Task: Buy 1 Tongue Cleaners from Oral Care section under best seller category for shipping address: Kira Turner, 1128 Sharon Lane, South Bend, Indiana 46625, Cell Number 5742125169. Pay from credit card ending with 7965, CVV 549
Action: Mouse moved to (266, 47)
Screenshot: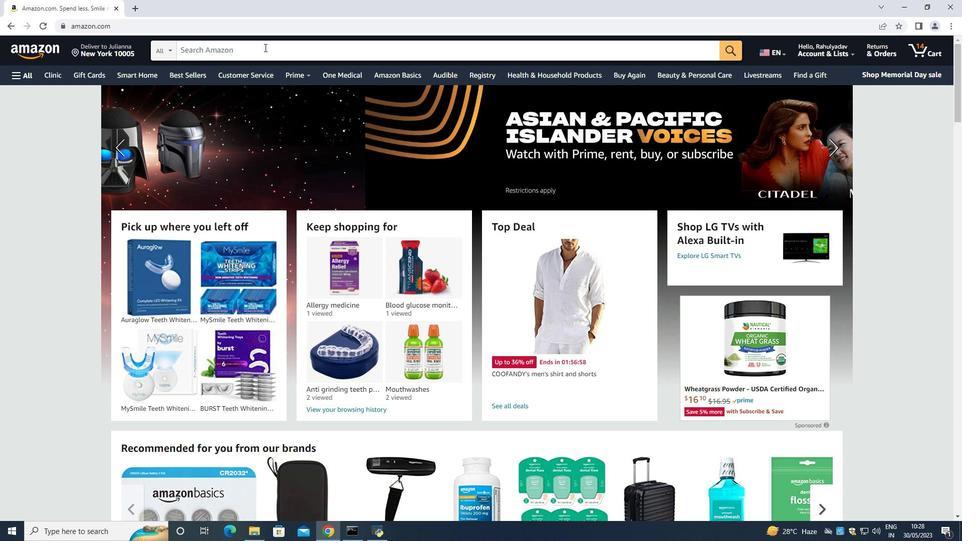 
Action: Mouse pressed left at (266, 47)
Screenshot: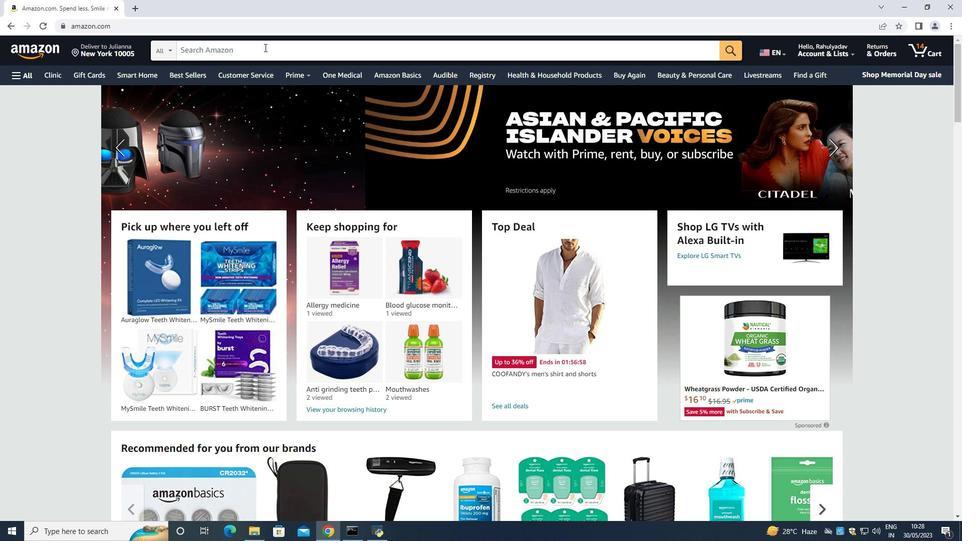 
Action: Mouse moved to (266, 47)
Screenshot: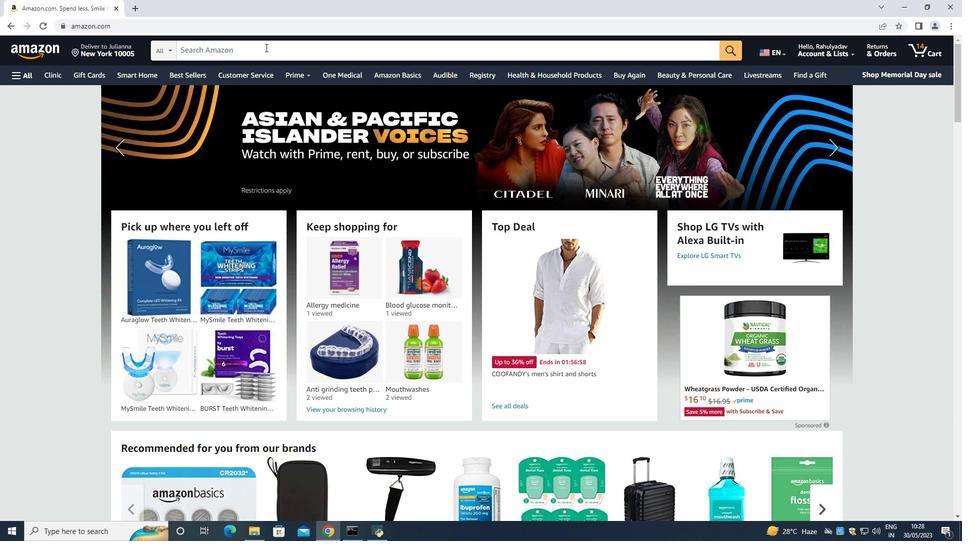 
Action: Key pressed <Key.shift>Tongue<Key.space>cleaner<Key.enter>
Screenshot: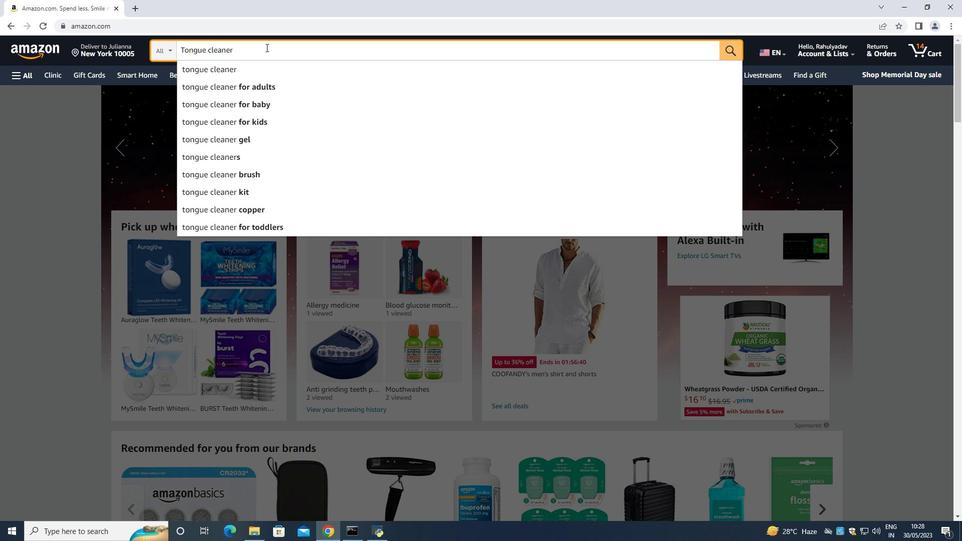 
Action: Mouse moved to (30, 339)
Screenshot: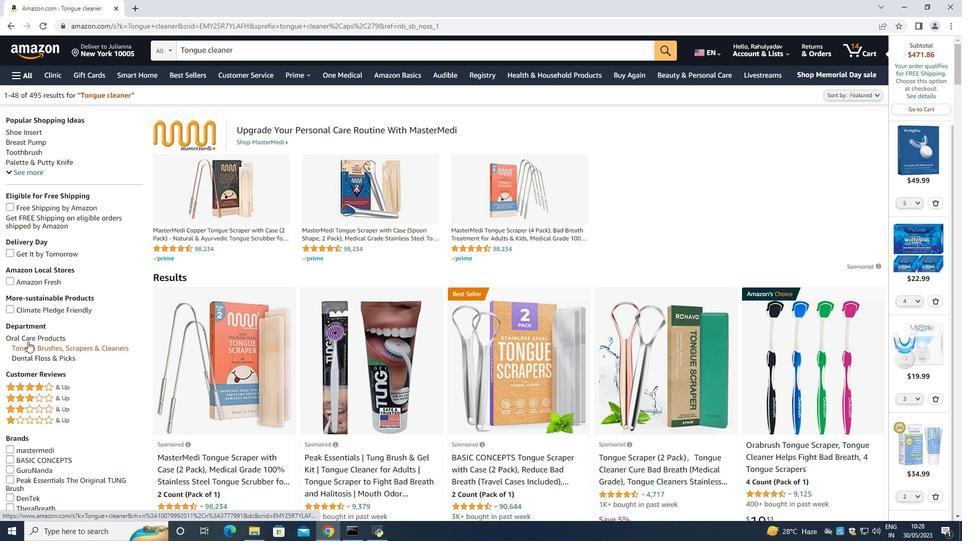 
Action: Mouse pressed left at (30, 339)
Screenshot: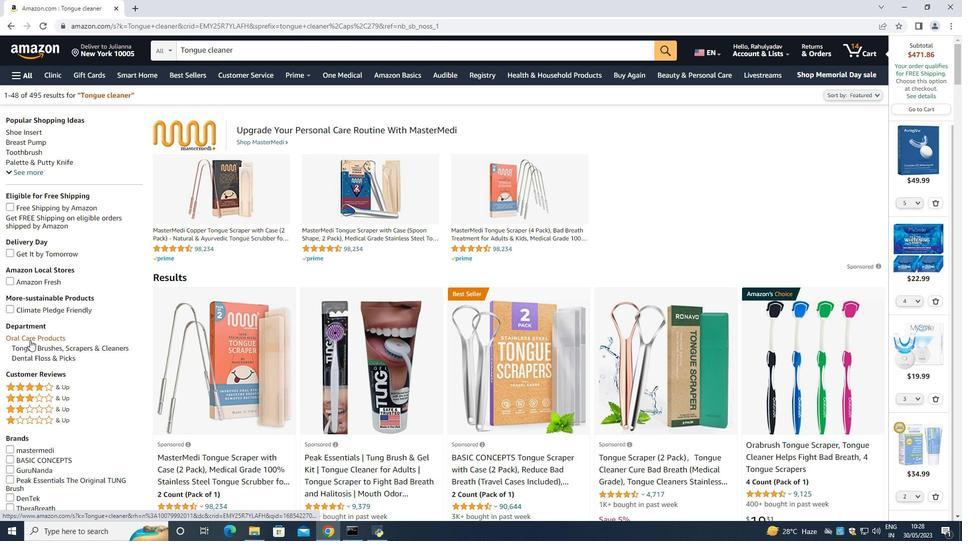 
Action: Mouse moved to (355, 366)
Screenshot: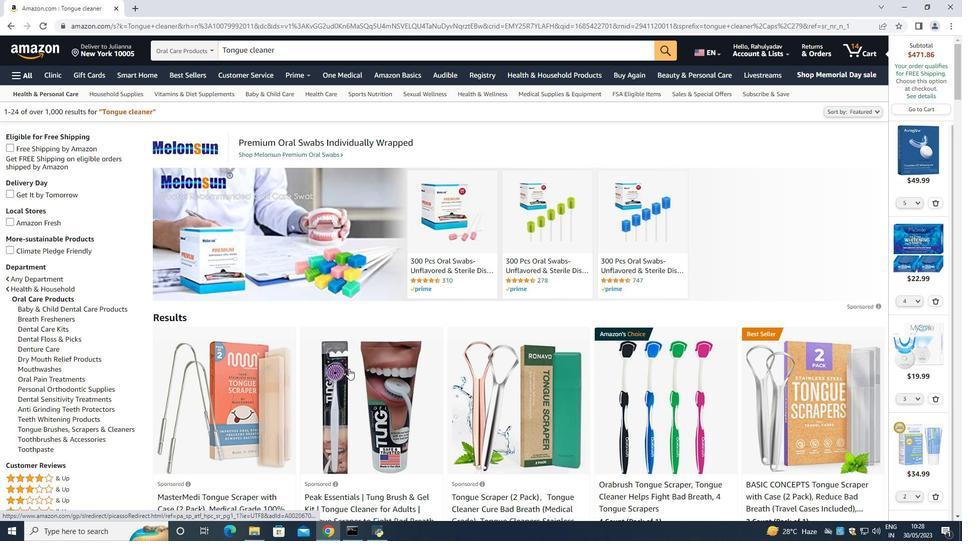 
Action: Mouse scrolled (355, 365) with delta (0, 0)
Screenshot: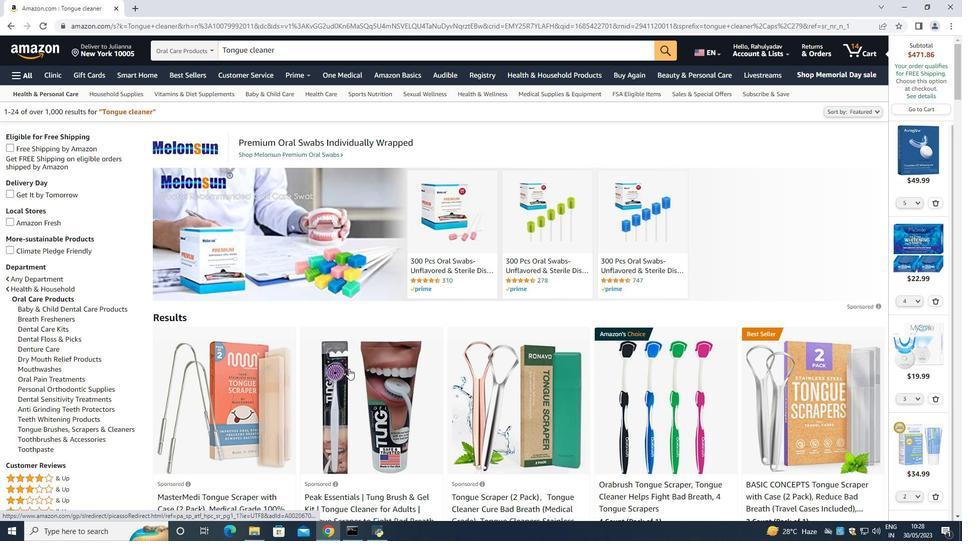 
Action: Mouse moved to (359, 365)
Screenshot: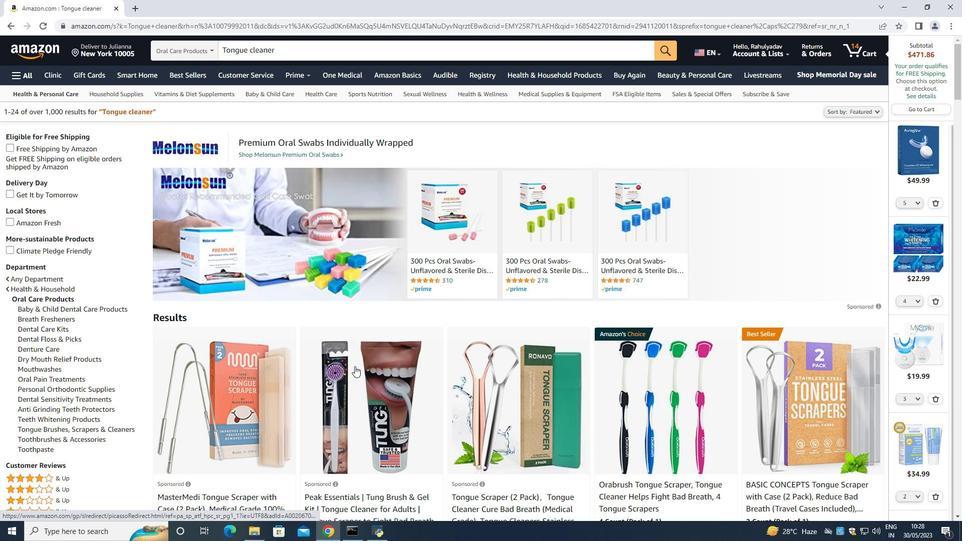 
Action: Mouse scrolled (359, 364) with delta (0, 0)
Screenshot: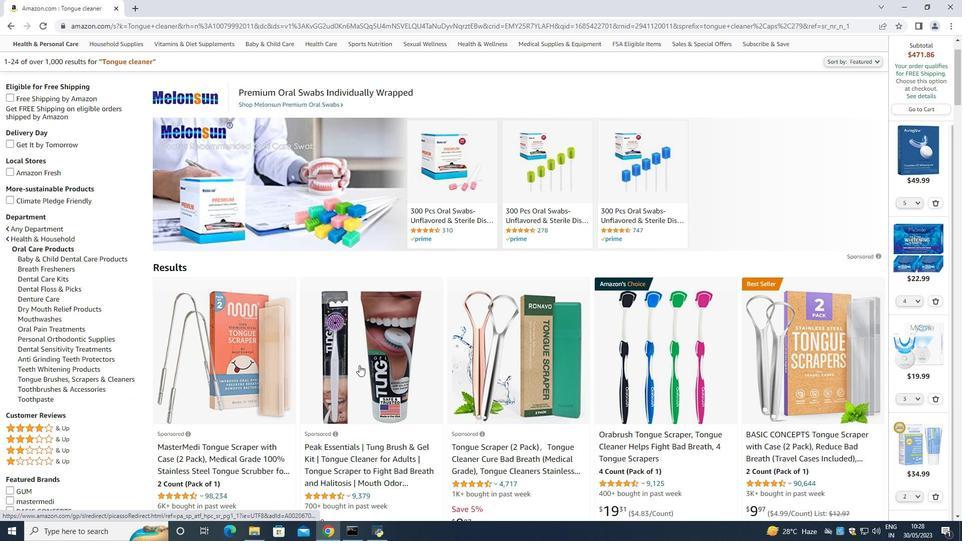 
Action: Mouse moved to (354, 393)
Screenshot: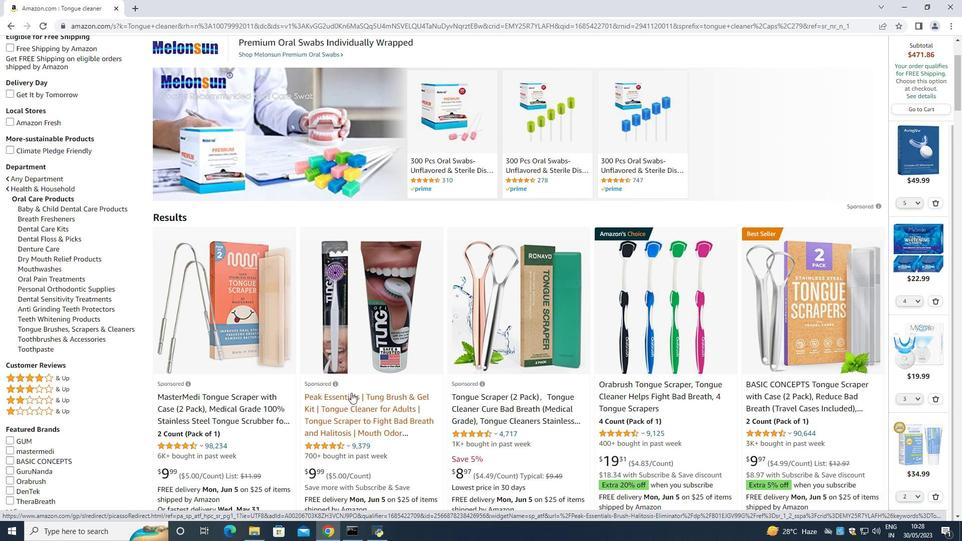 
Action: Mouse scrolled (354, 392) with delta (0, 0)
Screenshot: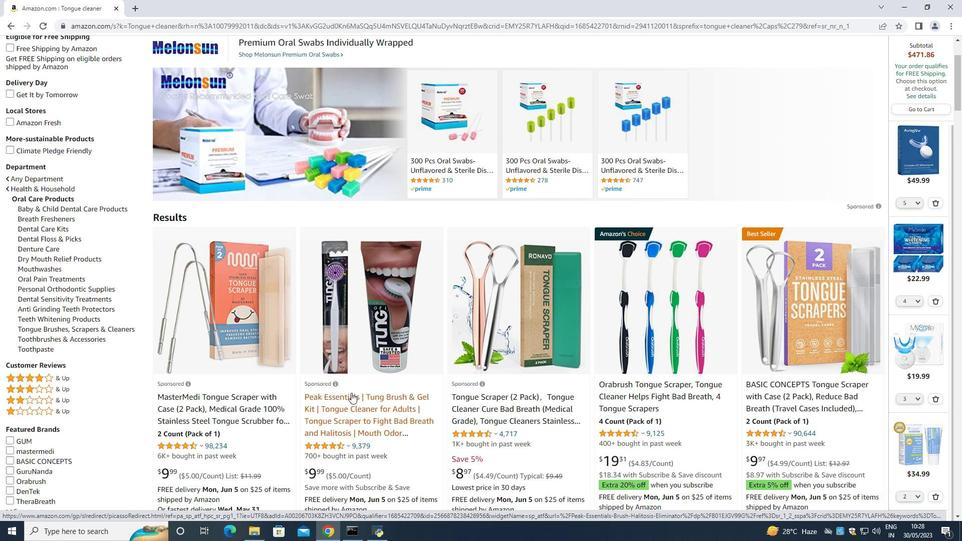 
Action: Mouse moved to (826, 359)
Screenshot: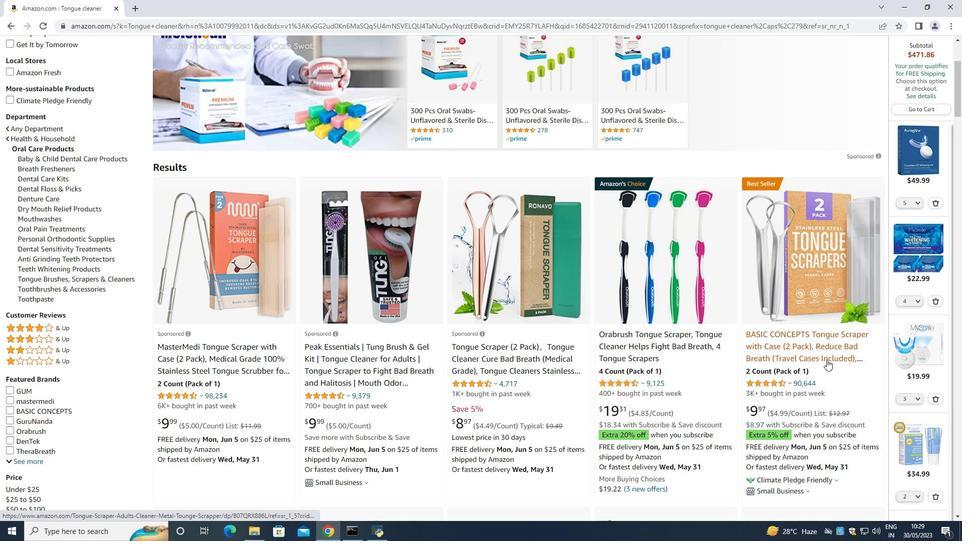 
Action: Mouse scrolled (826, 359) with delta (0, 0)
Screenshot: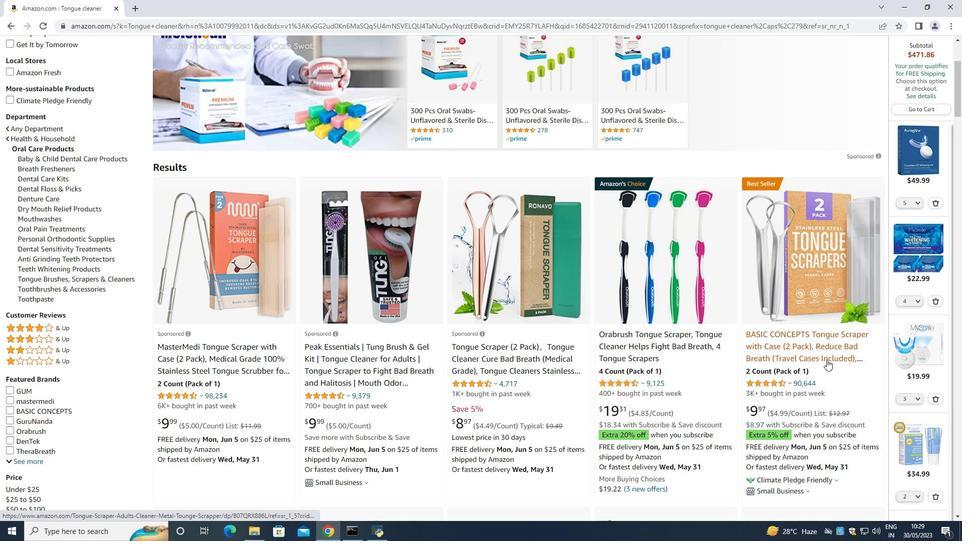 
Action: Mouse moved to (417, 357)
Screenshot: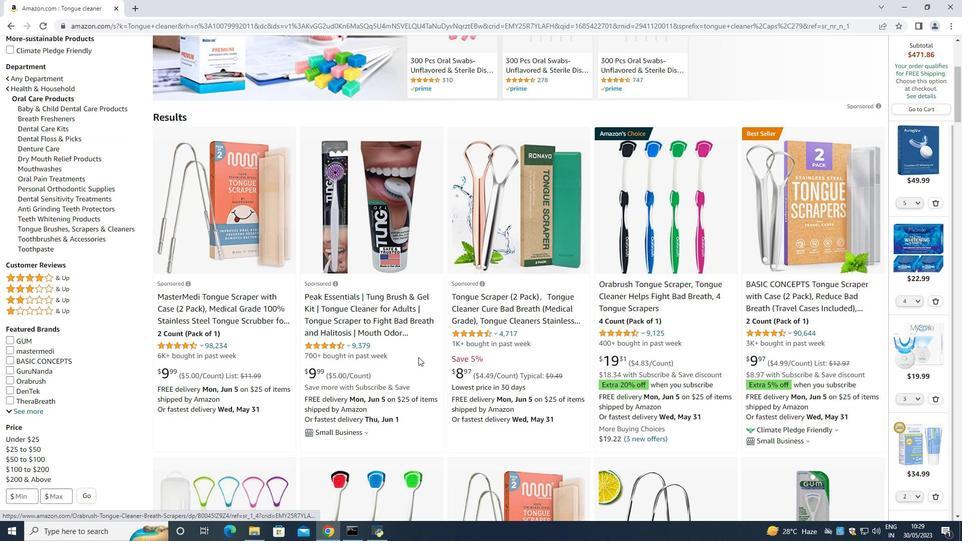 
Action: Mouse scrolled (417, 356) with delta (0, 0)
Screenshot: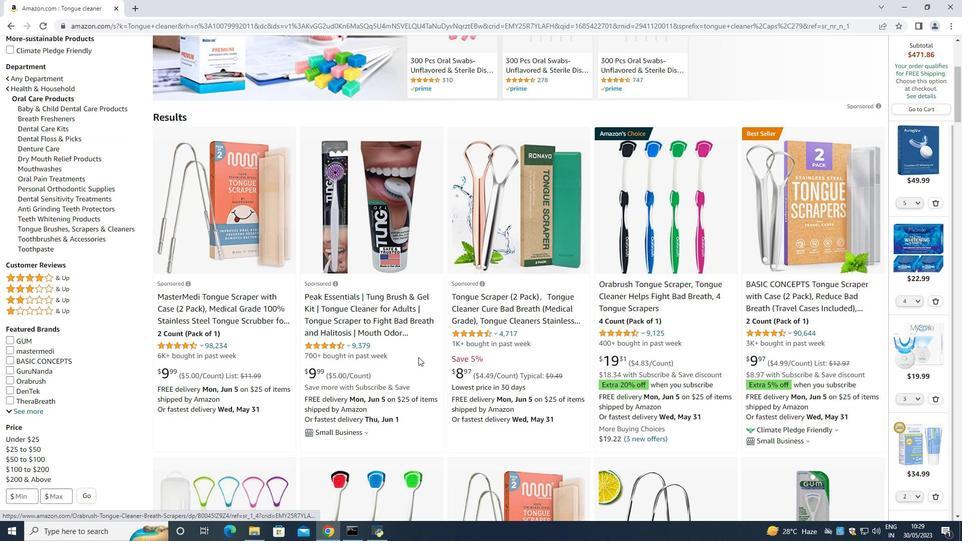 
Action: Mouse moved to (413, 359)
Screenshot: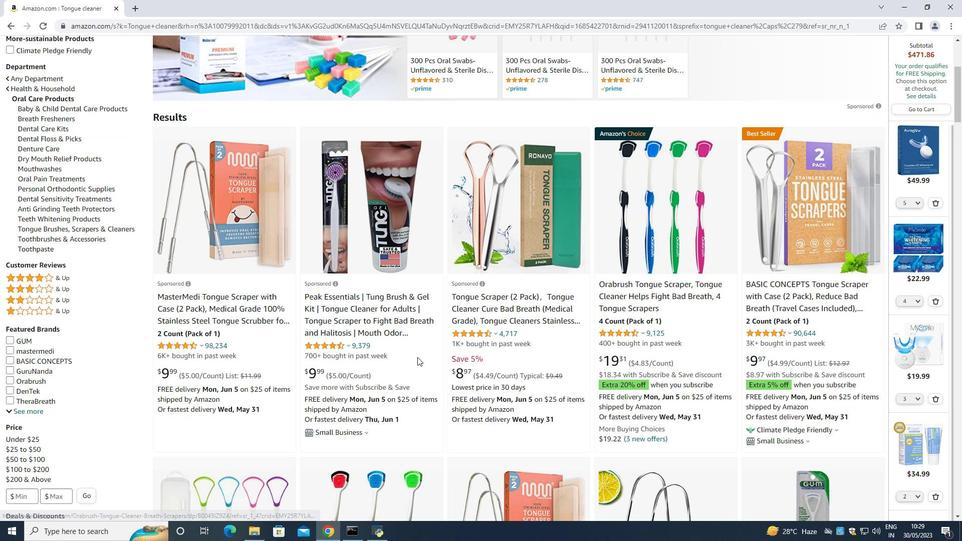 
Action: Mouse scrolled (413, 358) with delta (0, 0)
Screenshot: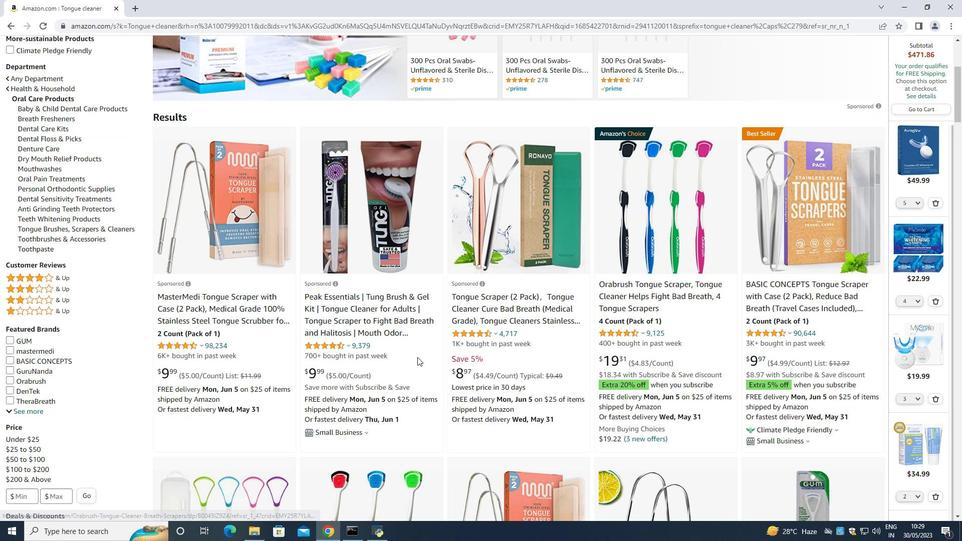 
Action: Mouse moved to (163, 437)
Screenshot: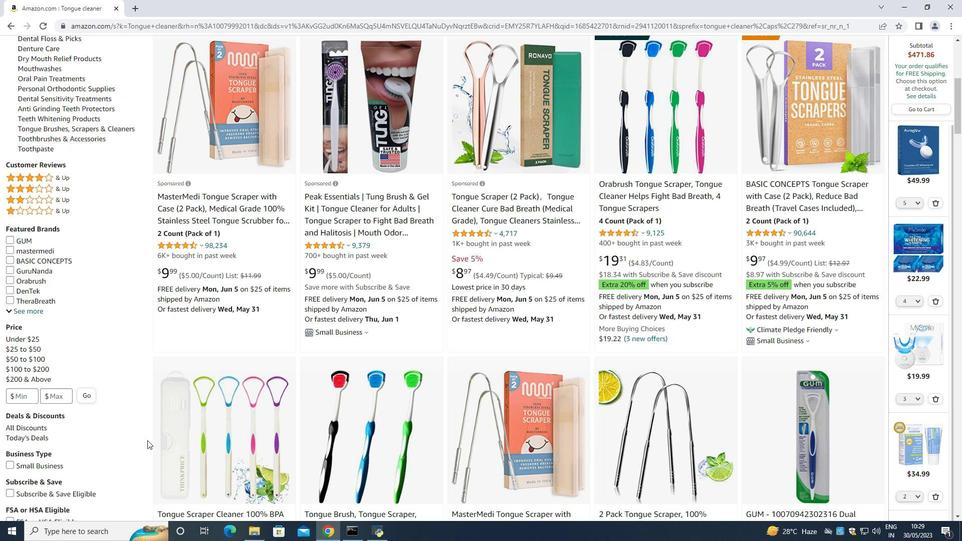 
Action: Mouse scrolled (163, 436) with delta (0, 0)
Screenshot: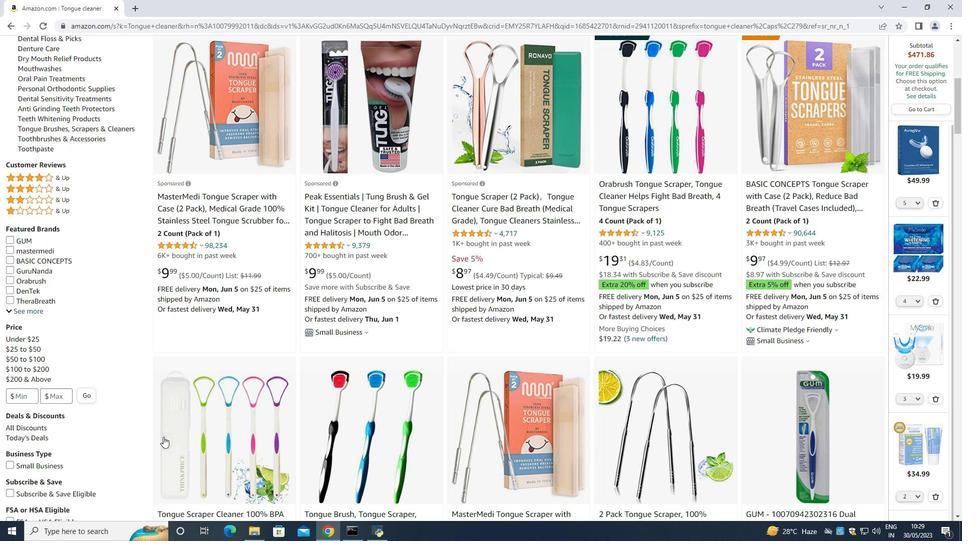 
Action: Mouse scrolled (163, 436) with delta (0, 0)
Screenshot: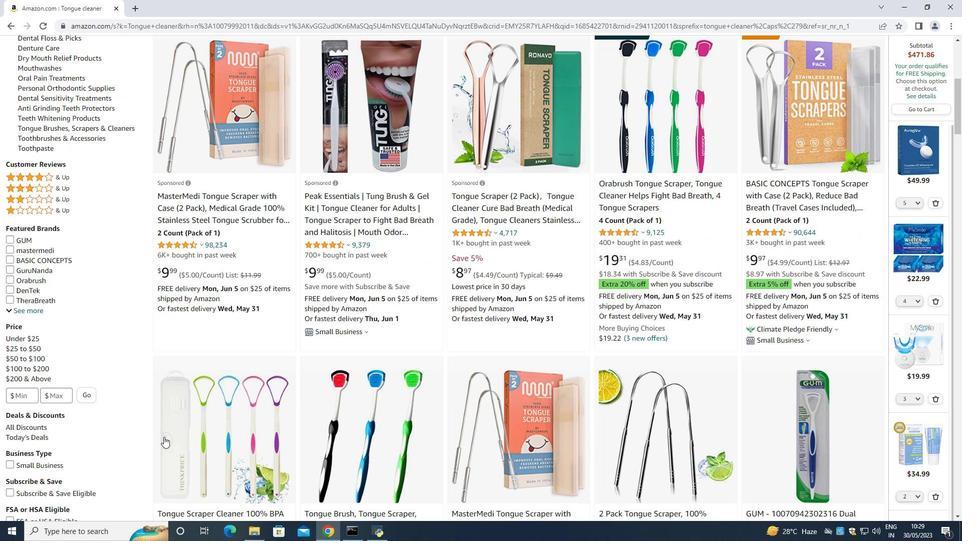 
Action: Mouse moved to (510, 427)
Screenshot: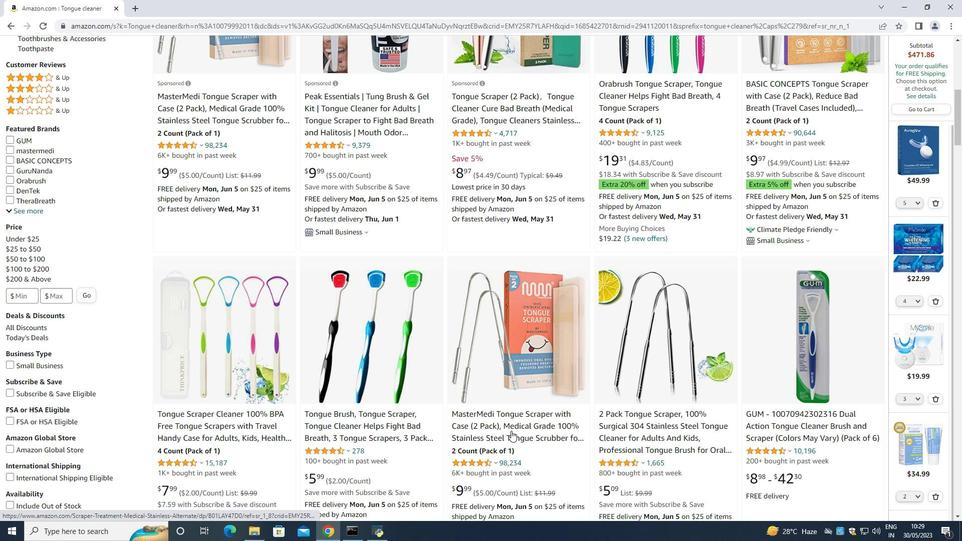 
Action: Key pressed <Key.right><Key.down>
Screenshot: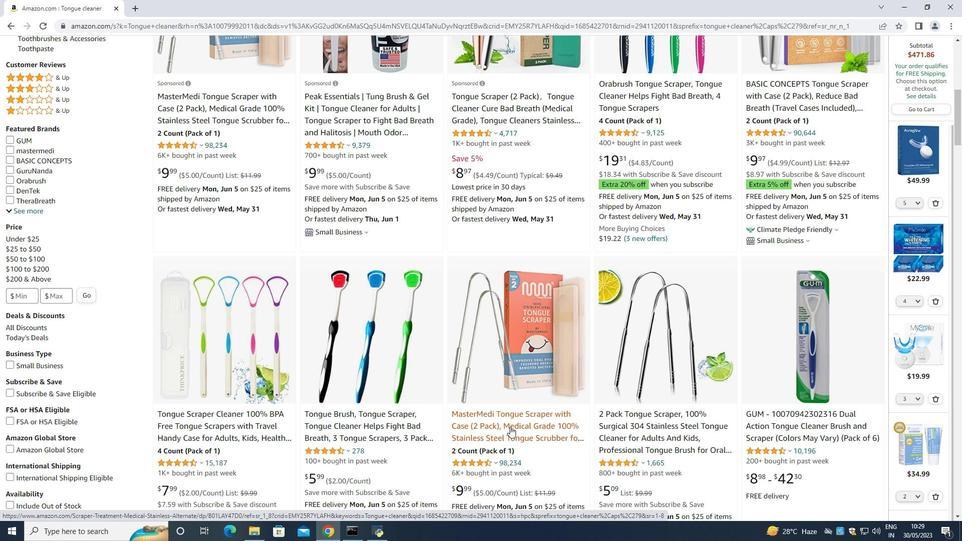 
Action: Mouse moved to (269, 464)
Screenshot: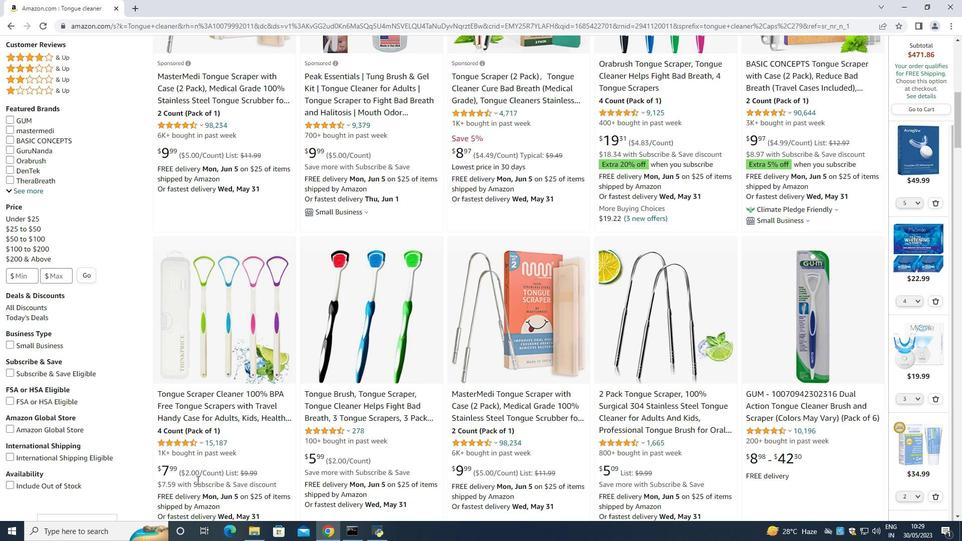 
Action: Mouse scrolled (269, 463) with delta (0, 0)
Screenshot: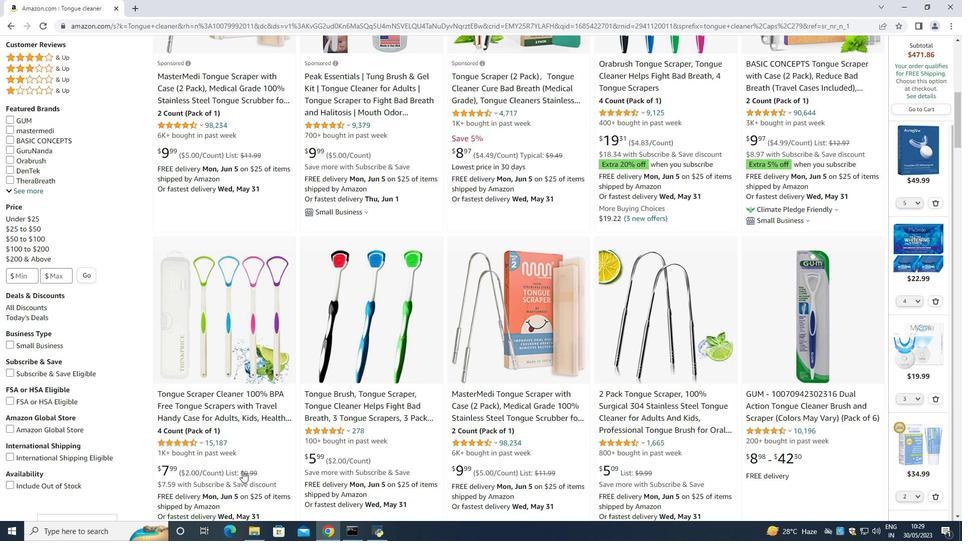 
Action: Mouse moved to (355, 404)
Screenshot: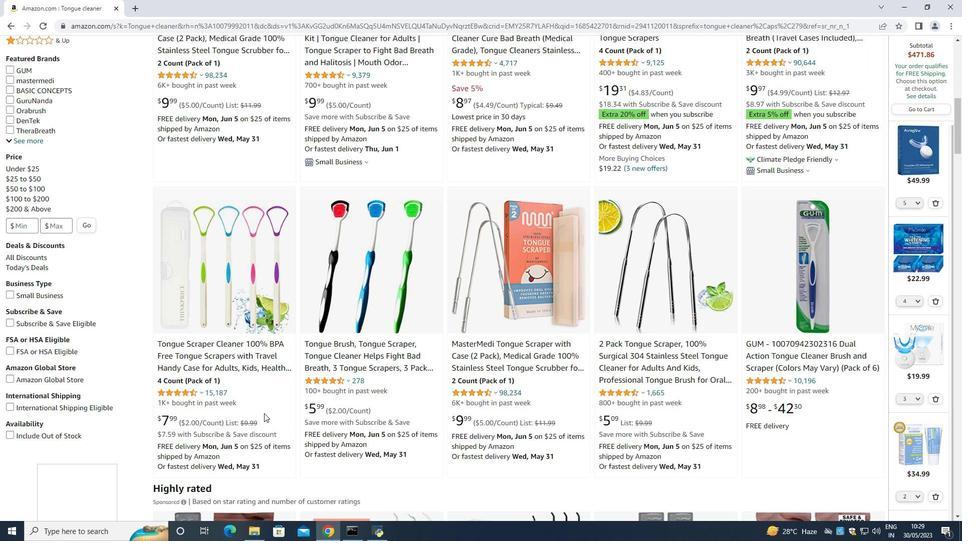 
Action: Mouse scrolled (355, 404) with delta (0, 0)
Screenshot: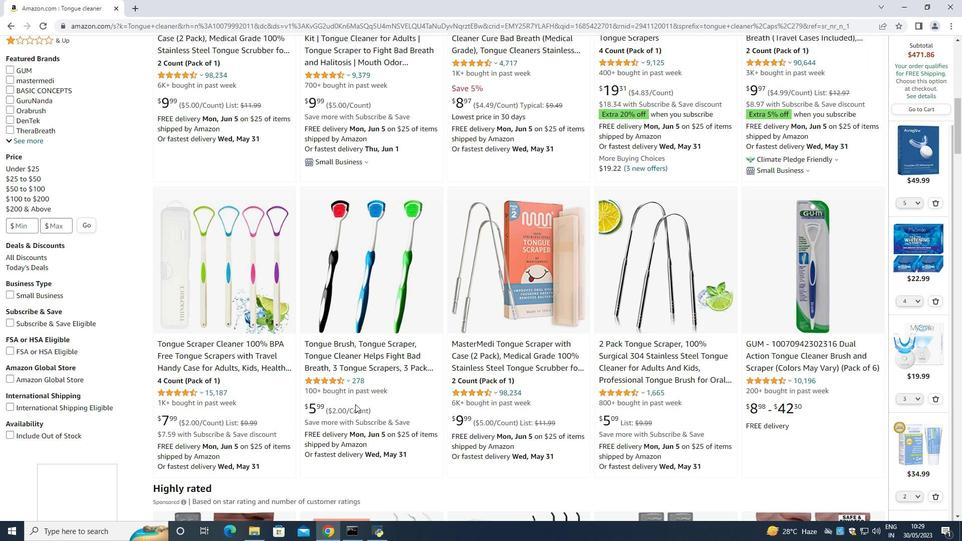 
Action: Mouse moved to (246, 425)
Screenshot: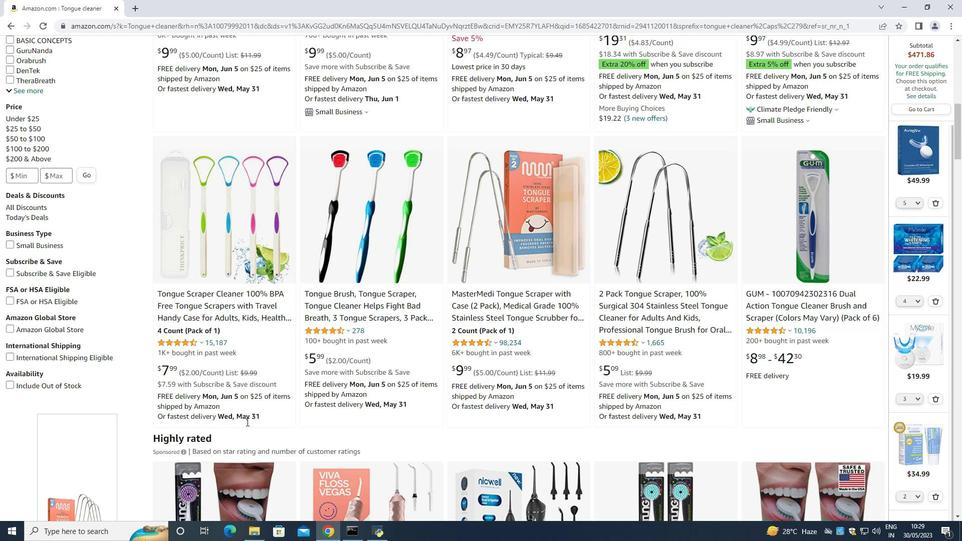 
Action: Mouse scrolled (246, 425) with delta (0, 0)
Screenshot: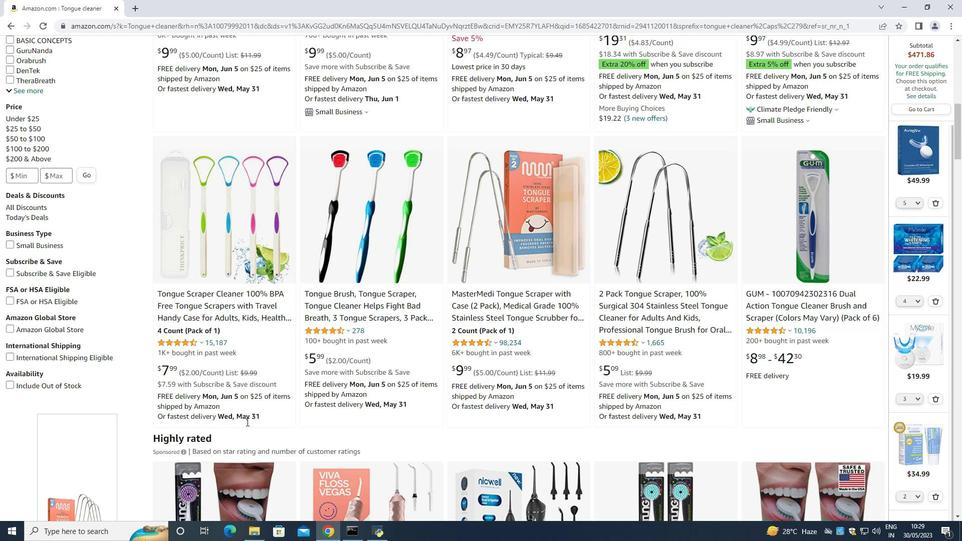 
Action: Mouse moved to (388, 415)
Screenshot: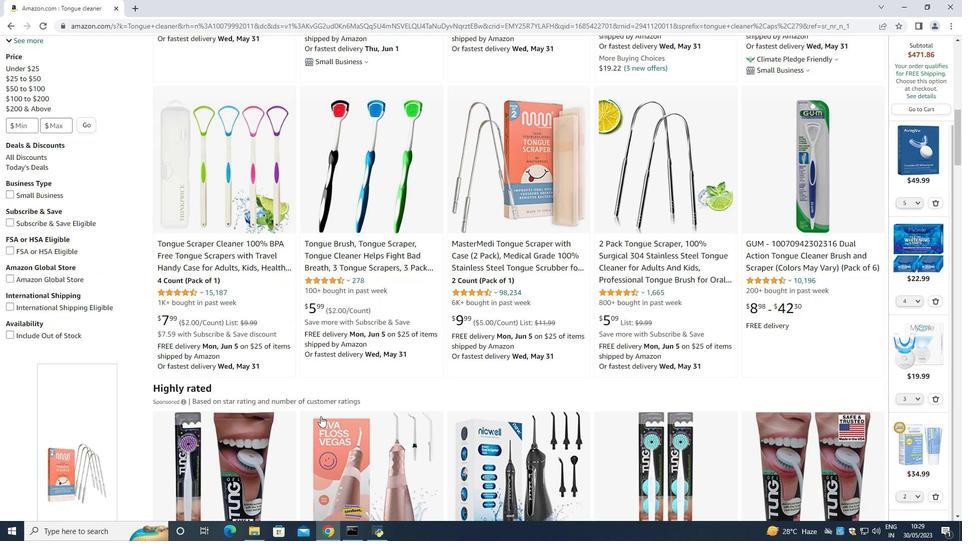 
Action: Mouse scrolled (388, 414) with delta (0, 0)
Screenshot: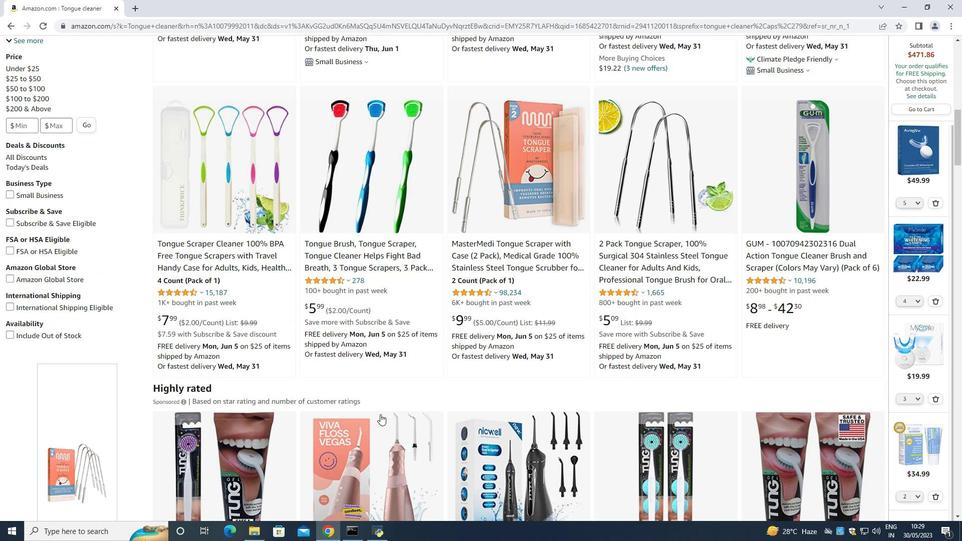 
Action: Mouse moved to (292, 444)
Screenshot: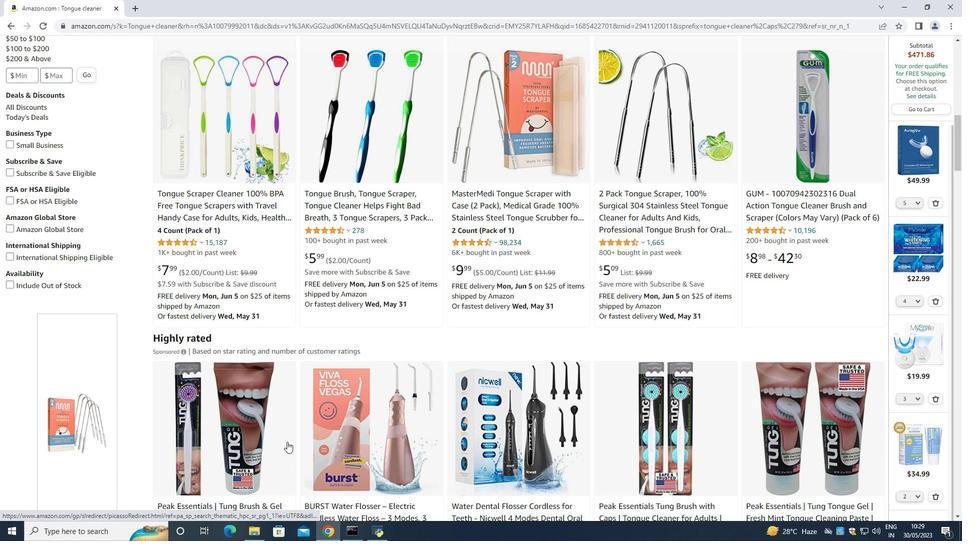 
Action: Mouse scrolled (292, 444) with delta (0, 0)
Screenshot: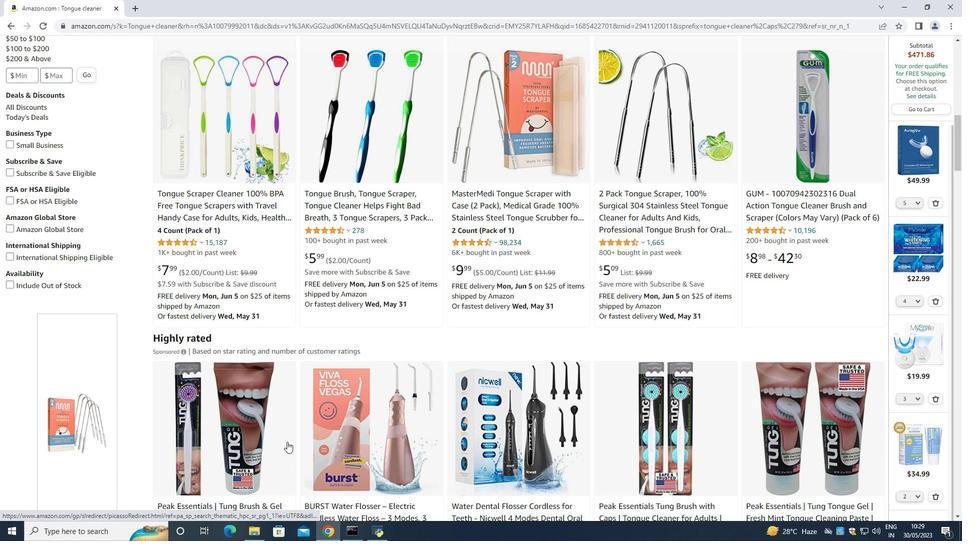
Action: Mouse moved to (647, 474)
Screenshot: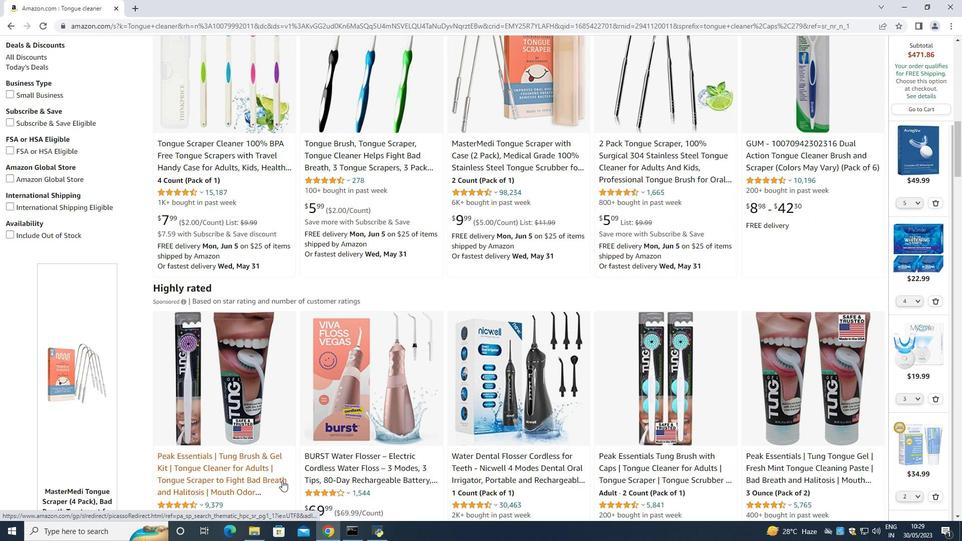 
Action: Mouse scrolled (647, 476) with delta (0, 0)
Screenshot: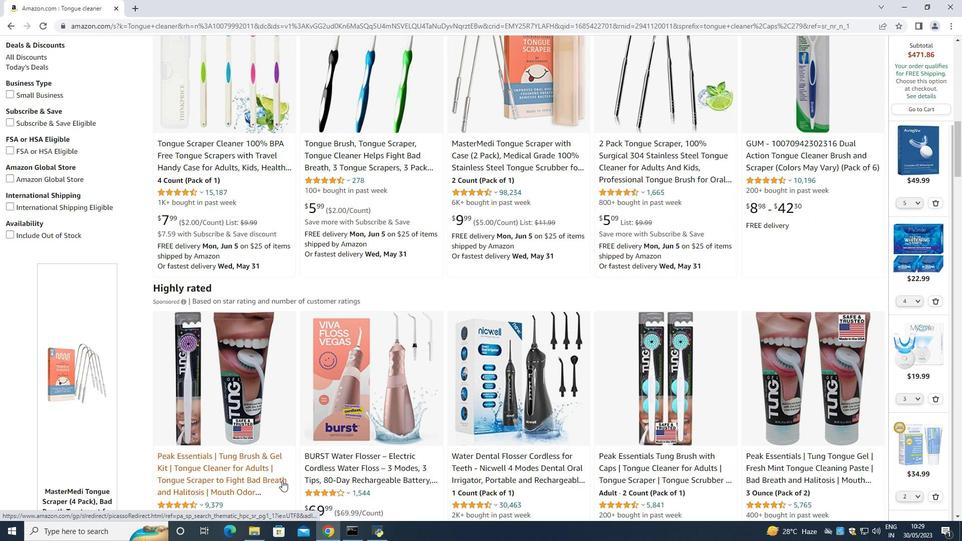 
Action: Mouse moved to (647, 474)
Screenshot: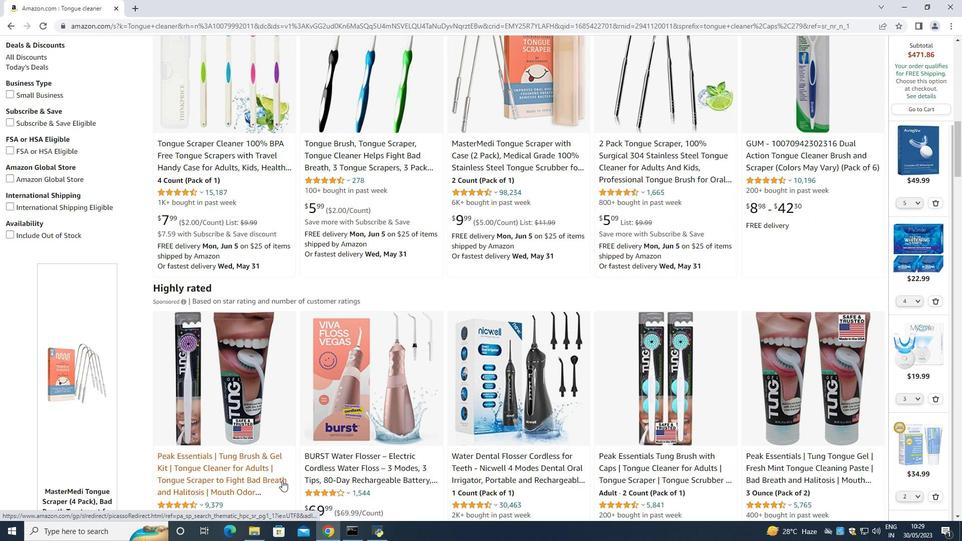 
Action: Mouse scrolled (647, 475) with delta (0, 0)
Screenshot: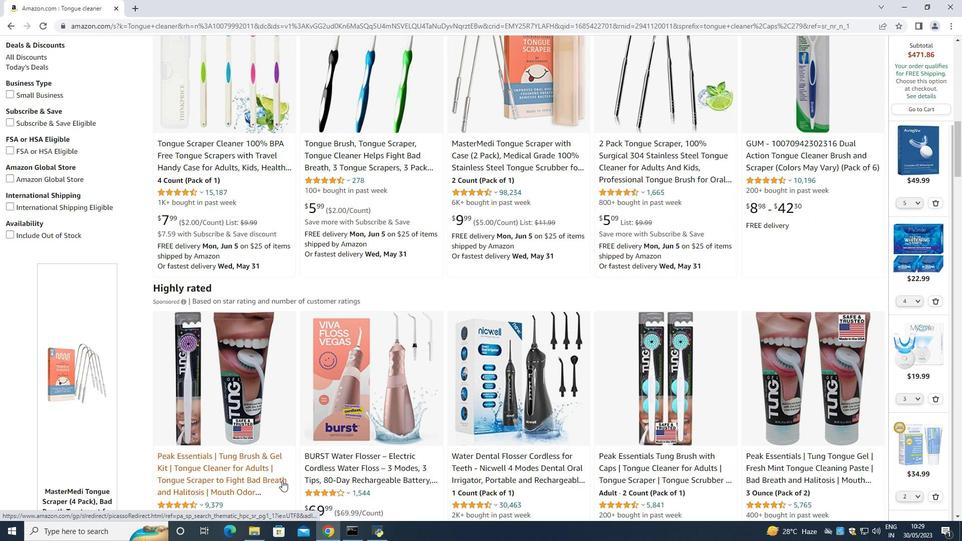 
Action: Mouse moved to (646, 473)
Screenshot: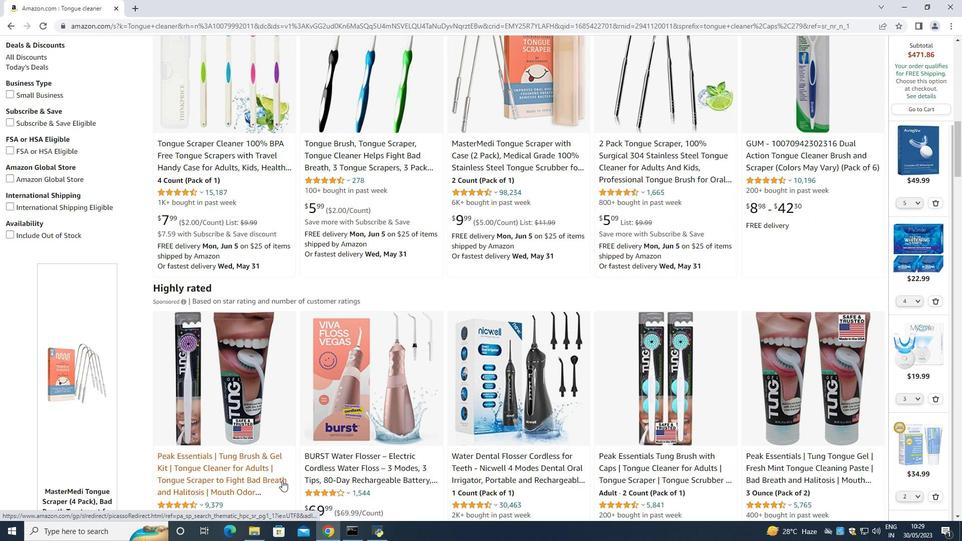
Action: Mouse scrolled (647, 475) with delta (0, 0)
Screenshot: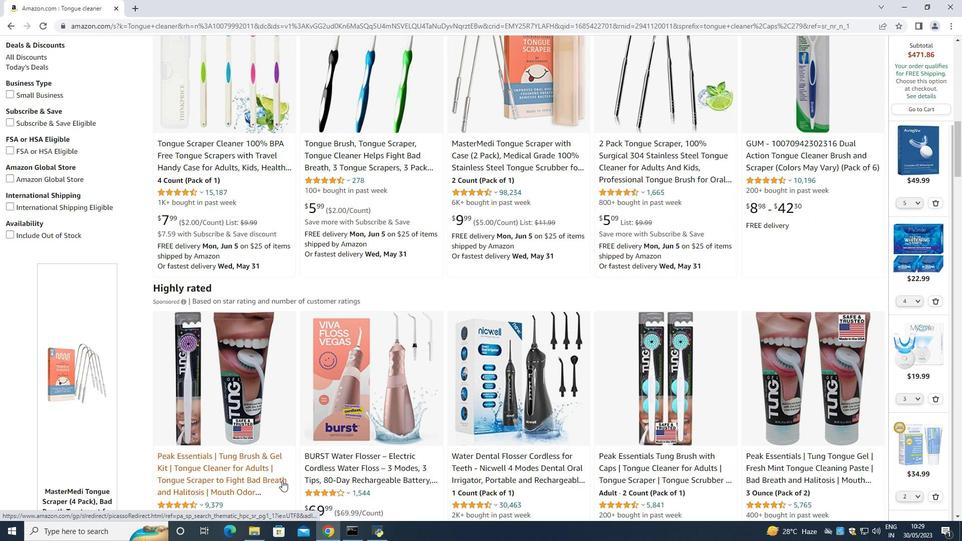 
Action: Mouse scrolled (646, 474) with delta (0, 0)
Screenshot: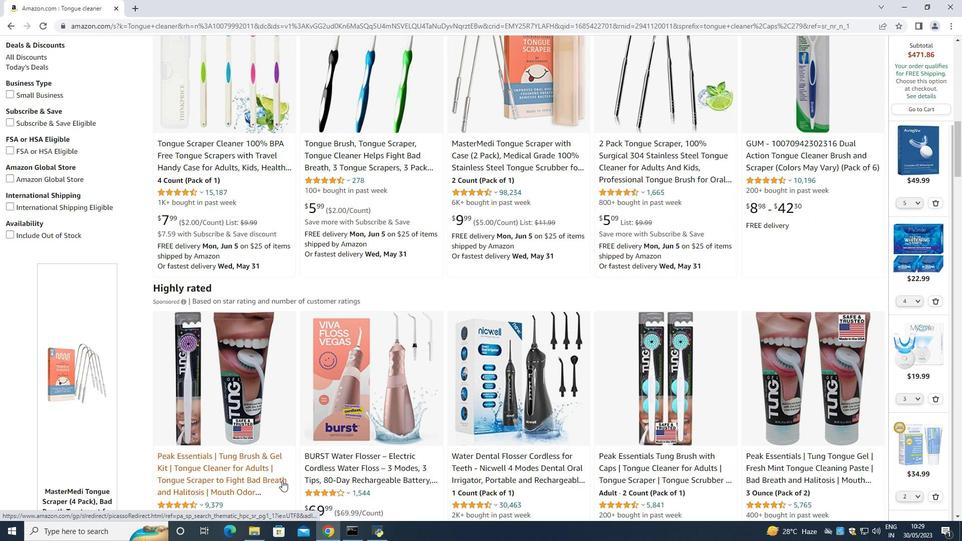
Action: Mouse moved to (647, 462)
Screenshot: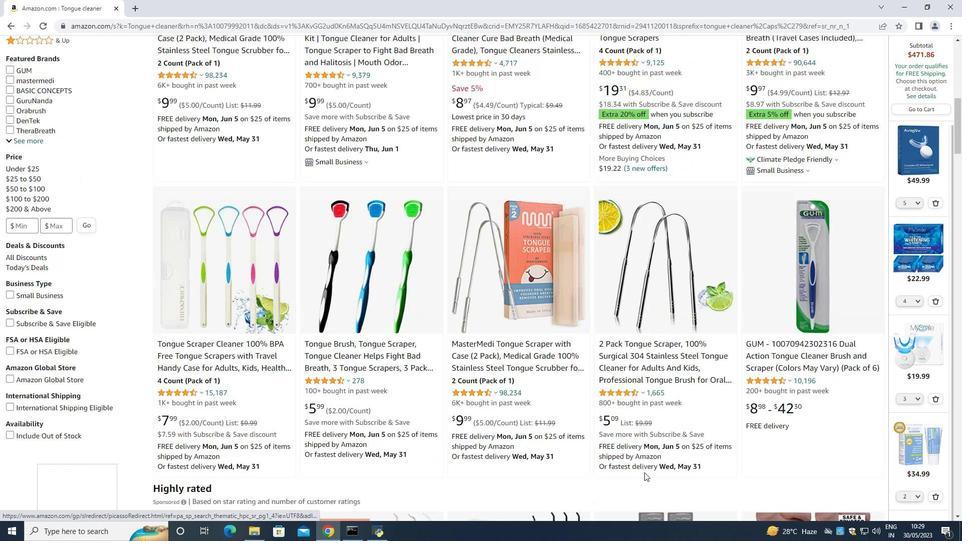 
Action: Mouse scrolled (646, 467) with delta (0, 0)
Screenshot: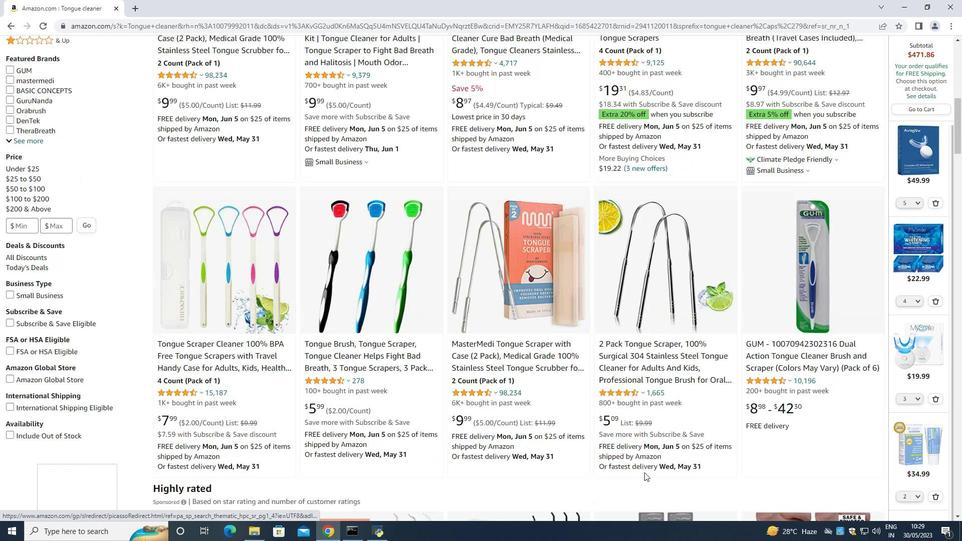 
Action: Mouse moved to (648, 461)
Screenshot: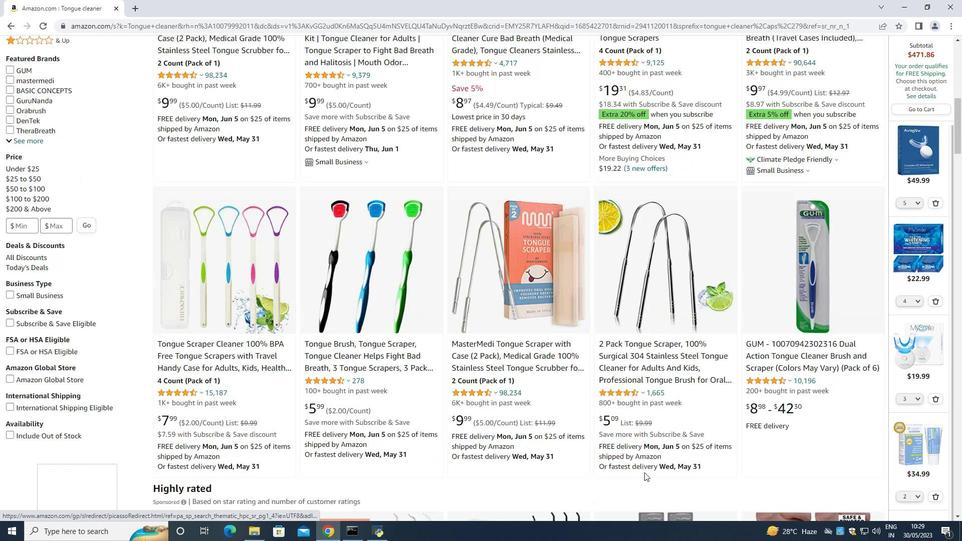 
Action: Mouse scrolled (648, 462) with delta (0, 0)
Screenshot: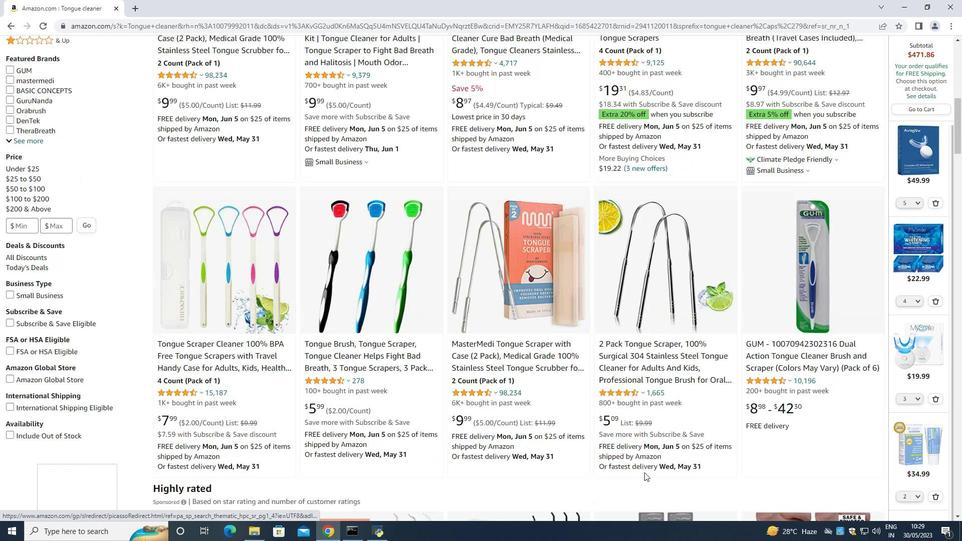 
Action: Mouse scrolled (648, 462) with delta (0, 0)
Screenshot: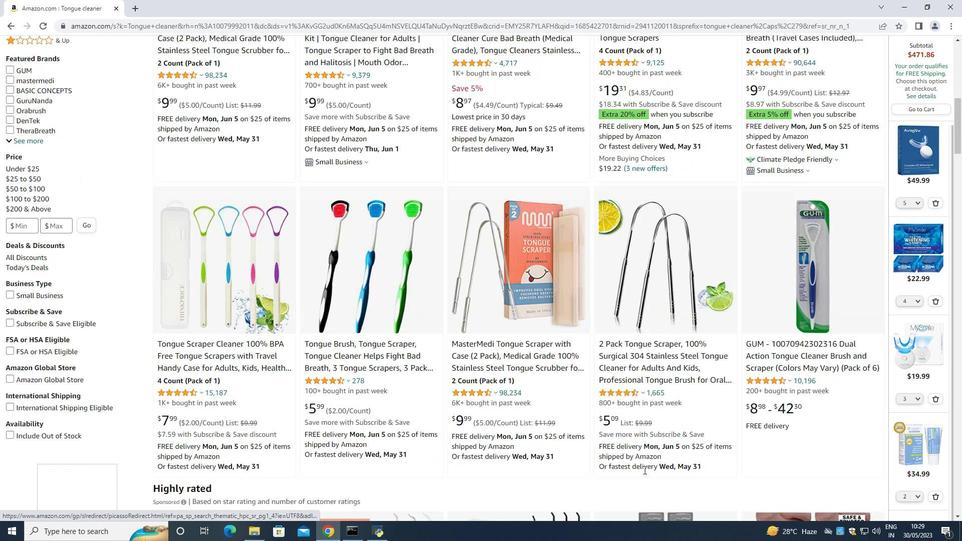 
Action: Mouse scrolled (648, 462) with delta (0, 0)
Screenshot: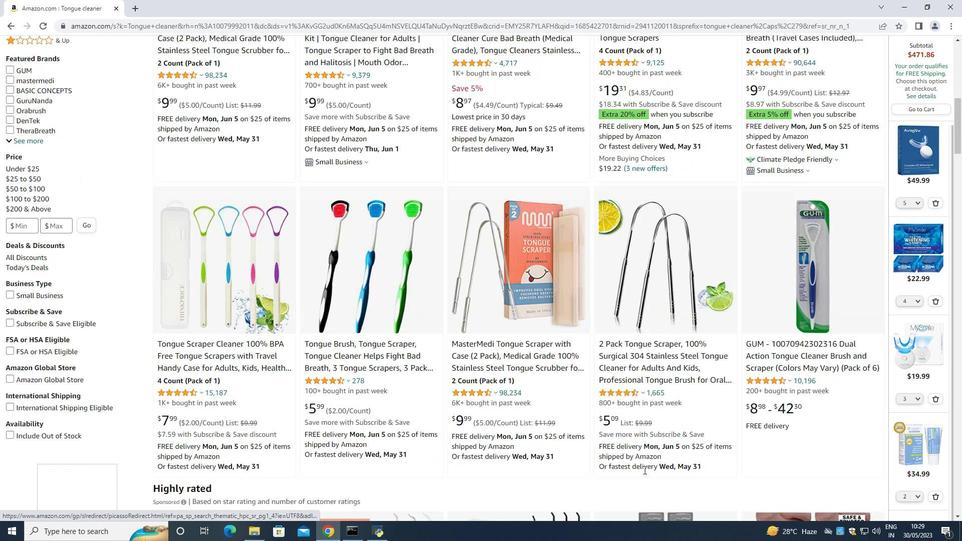 
Action: Mouse scrolled (648, 462) with delta (0, 0)
Screenshot: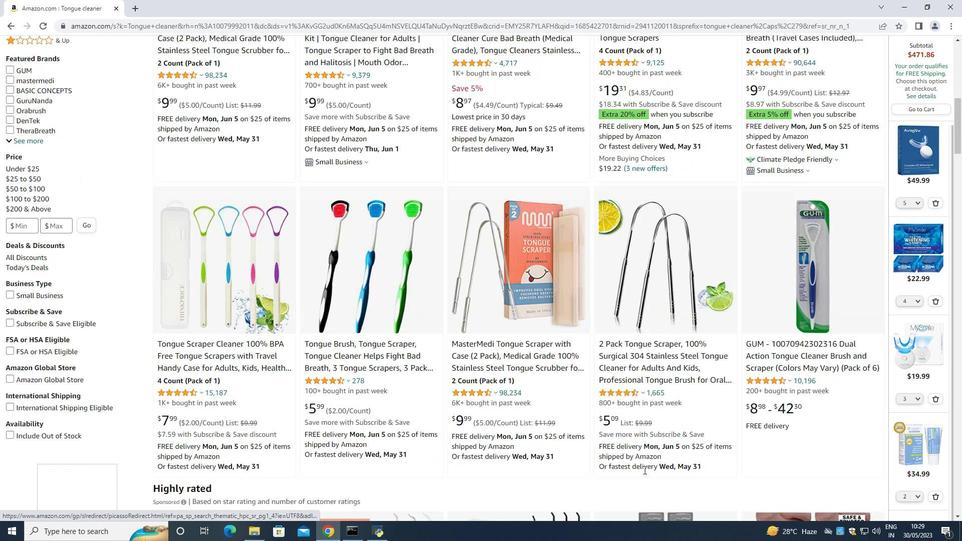 
Action: Mouse scrolled (648, 462) with delta (0, 0)
Screenshot: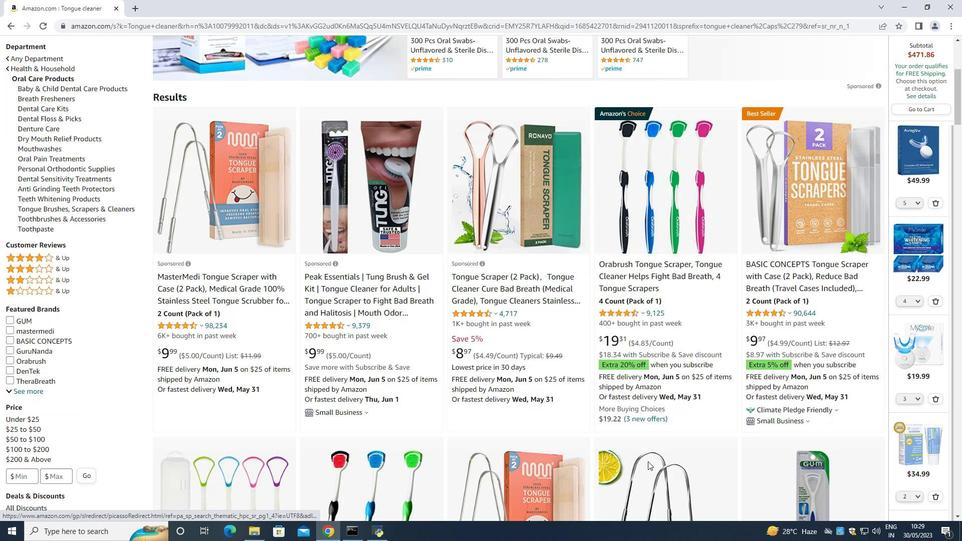 
Action: Mouse scrolled (648, 462) with delta (0, 0)
Screenshot: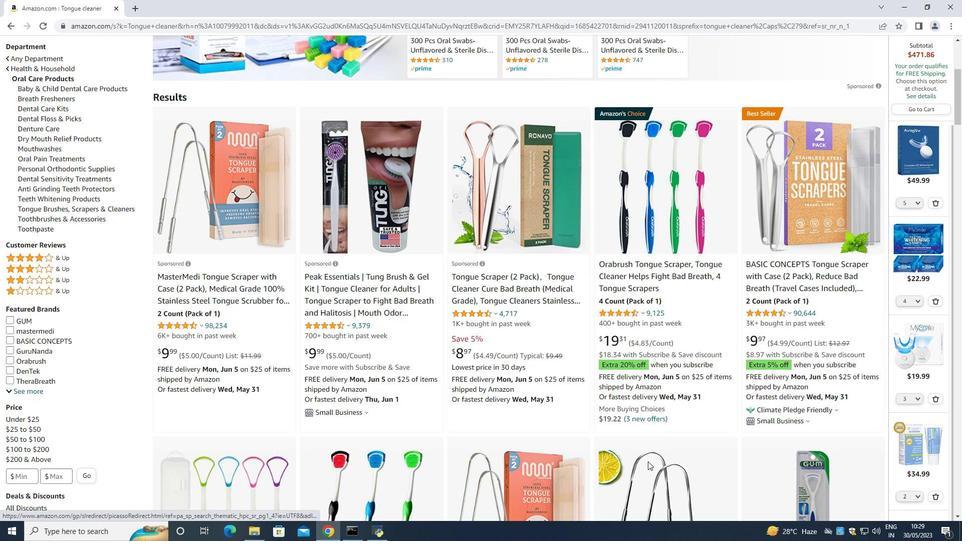 
Action: Mouse scrolled (648, 462) with delta (0, 0)
Screenshot: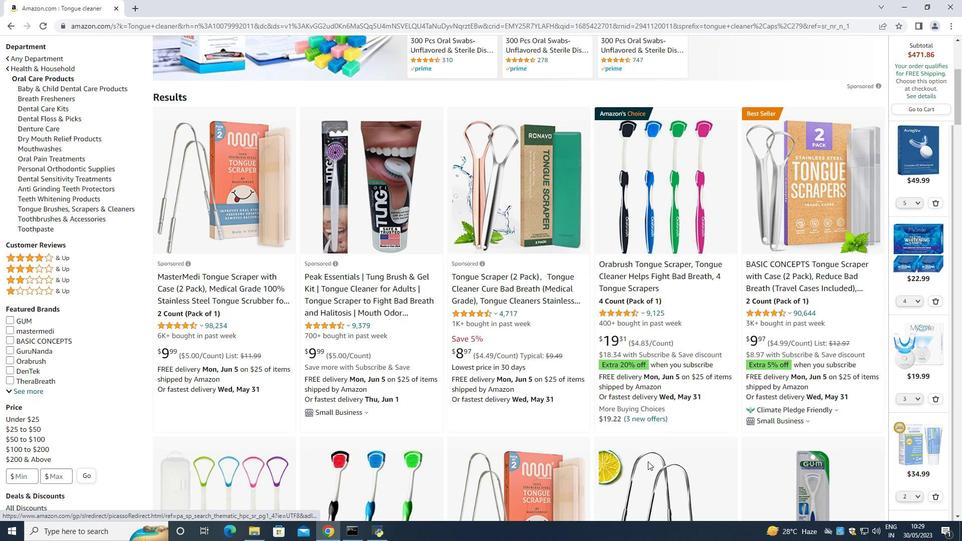 
Action: Mouse scrolled (648, 462) with delta (0, 0)
Screenshot: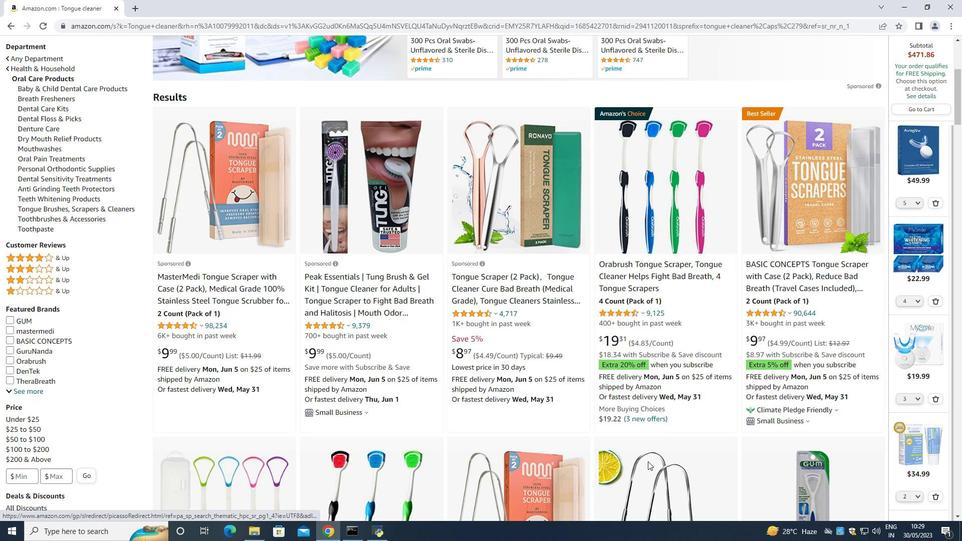
Action: Mouse scrolled (648, 462) with delta (0, 0)
Screenshot: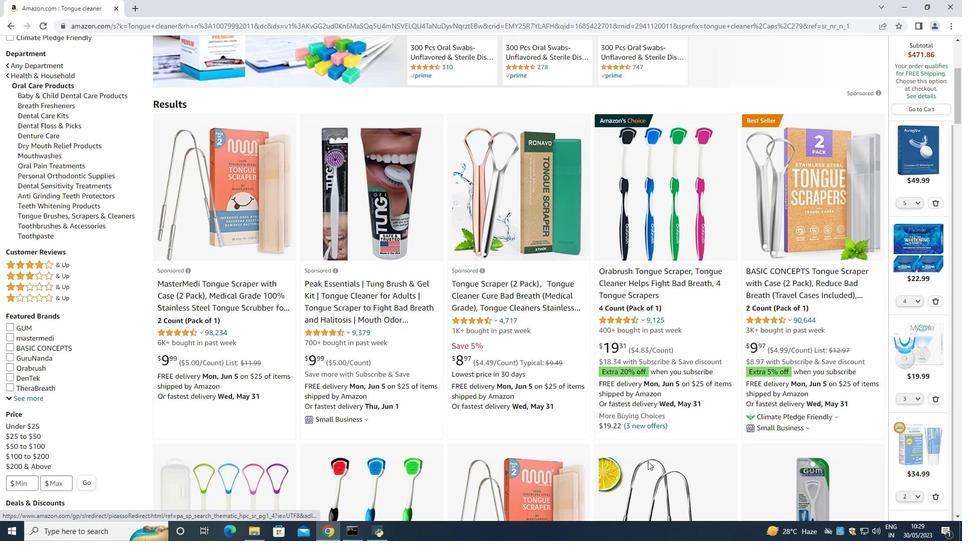 
Action: Mouse scrolled (648, 462) with delta (0, 0)
Screenshot: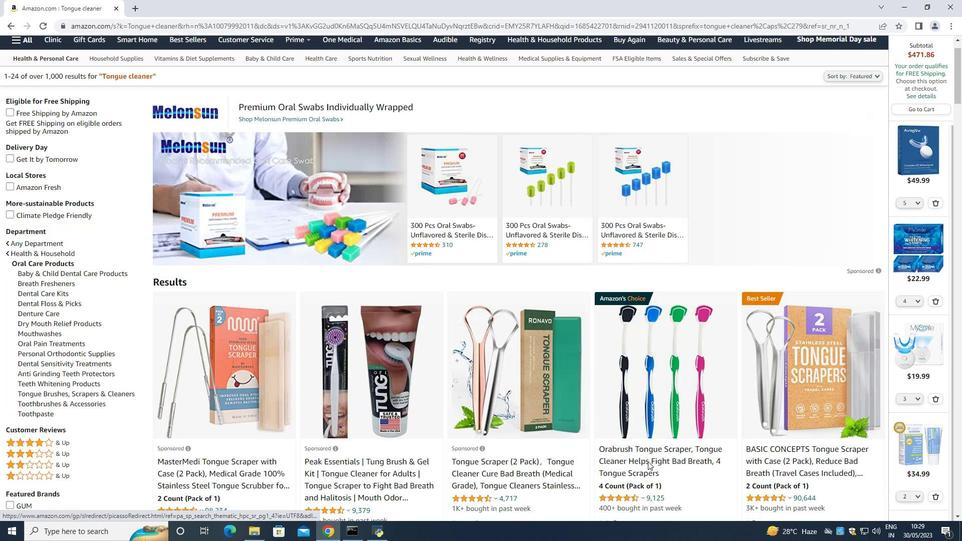 
Action: Mouse scrolled (648, 462) with delta (0, 0)
Screenshot: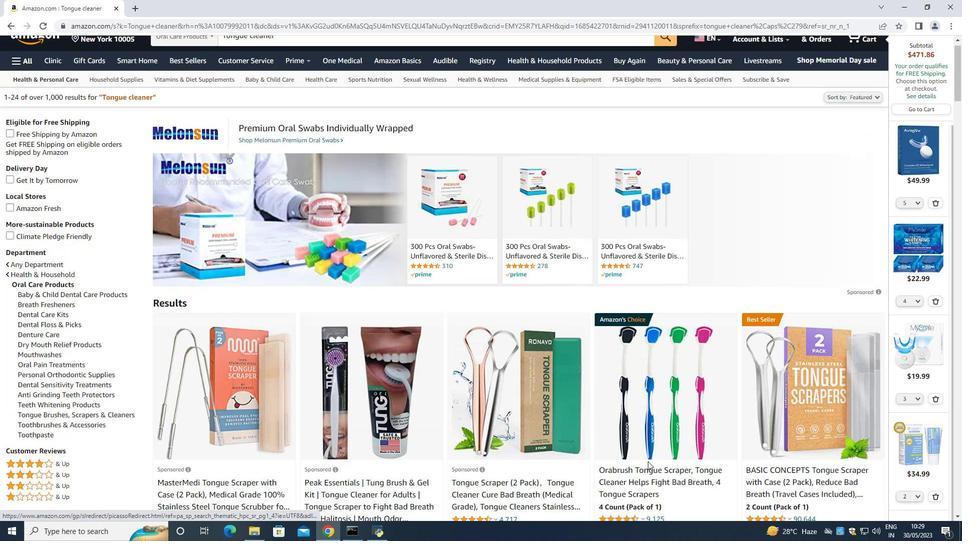 
Action: Mouse moved to (624, 467)
Screenshot: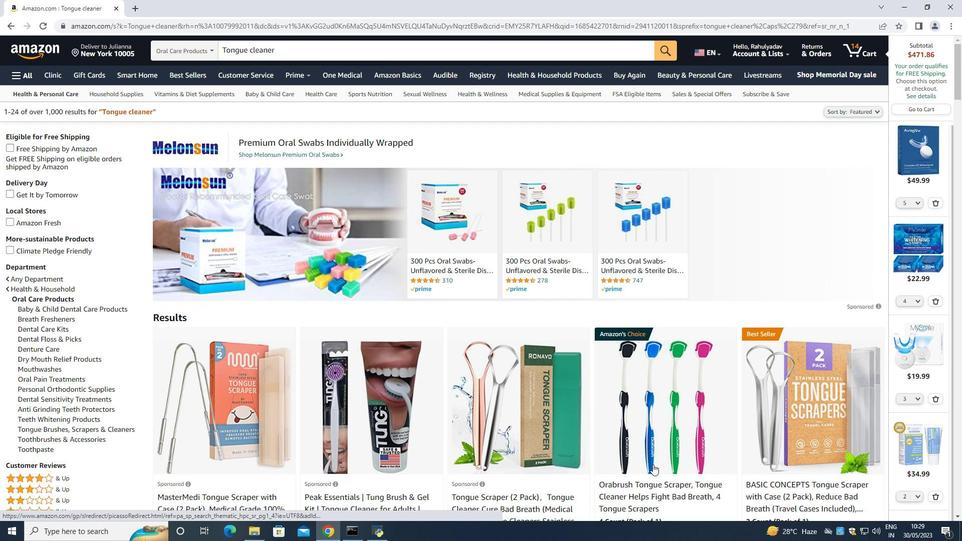
Action: Mouse scrolled (624, 467) with delta (0, 0)
Screenshot: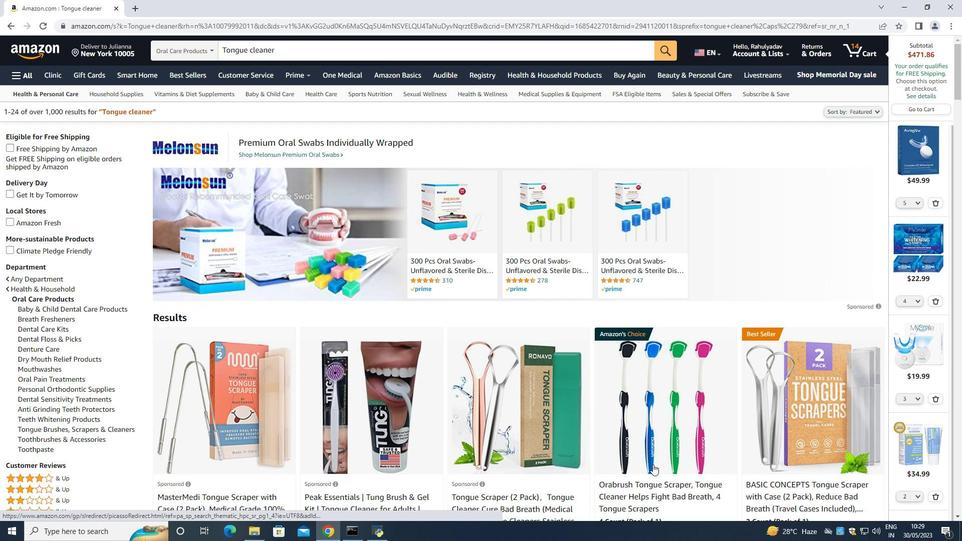 
Action: Mouse moved to (318, 464)
Screenshot: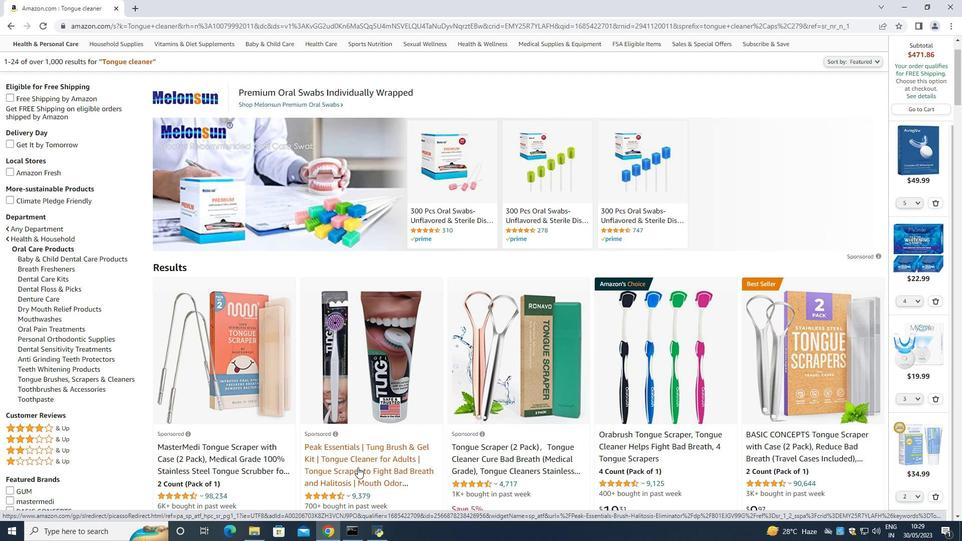
Action: Mouse scrolled (318, 464) with delta (0, 0)
Screenshot: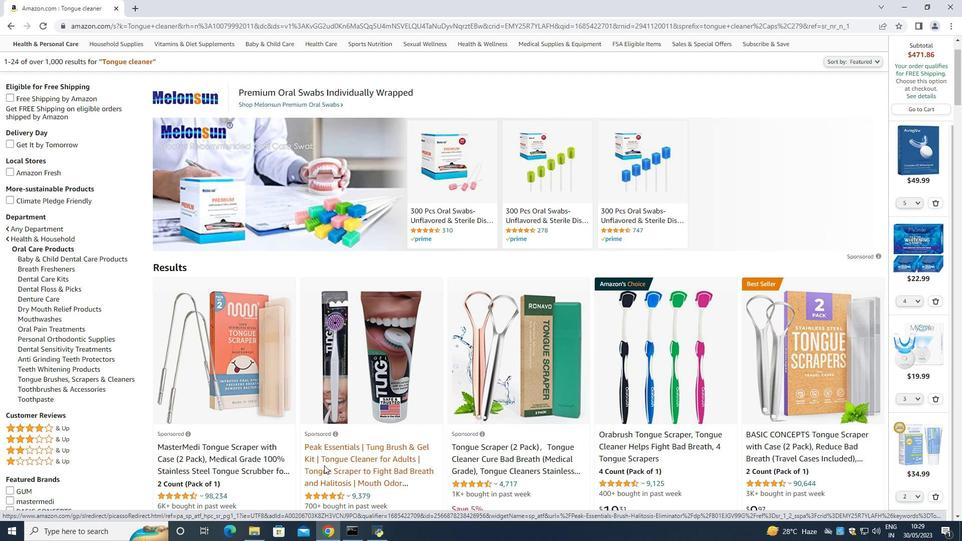 
Action: Mouse moved to (399, 401)
Screenshot: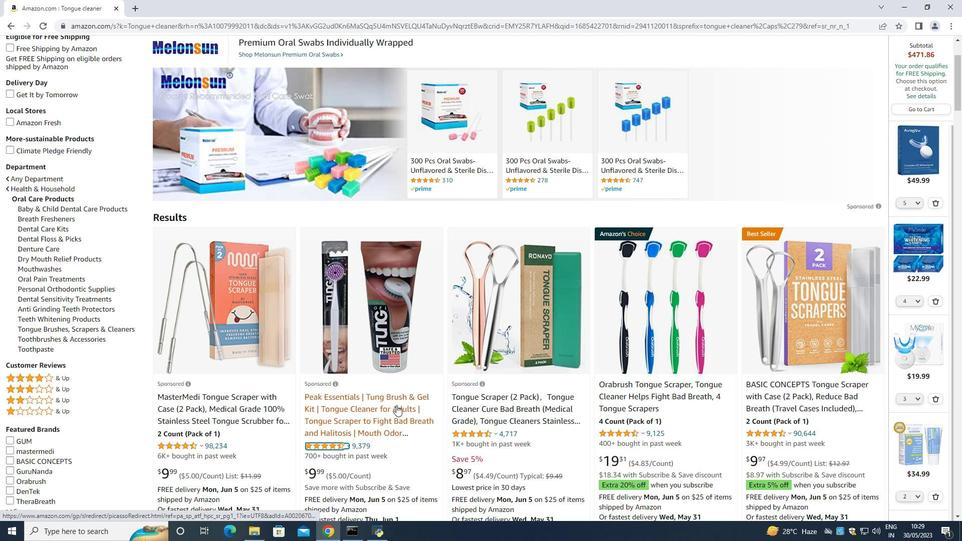 
Action: Mouse pressed left at (399, 401)
Screenshot: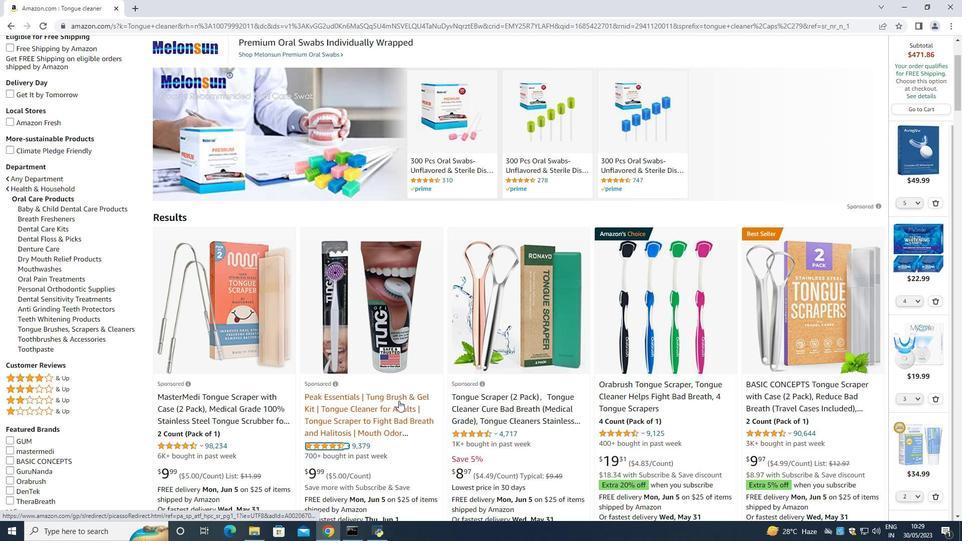 
Action: Mouse moved to (791, 317)
Screenshot: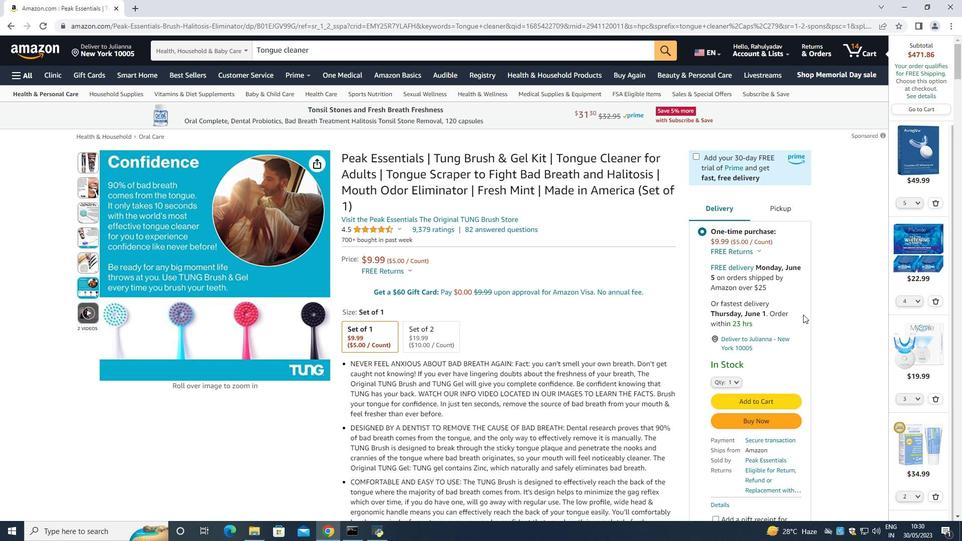 
Action: Mouse scrolled (792, 316) with delta (0, 0)
Screenshot: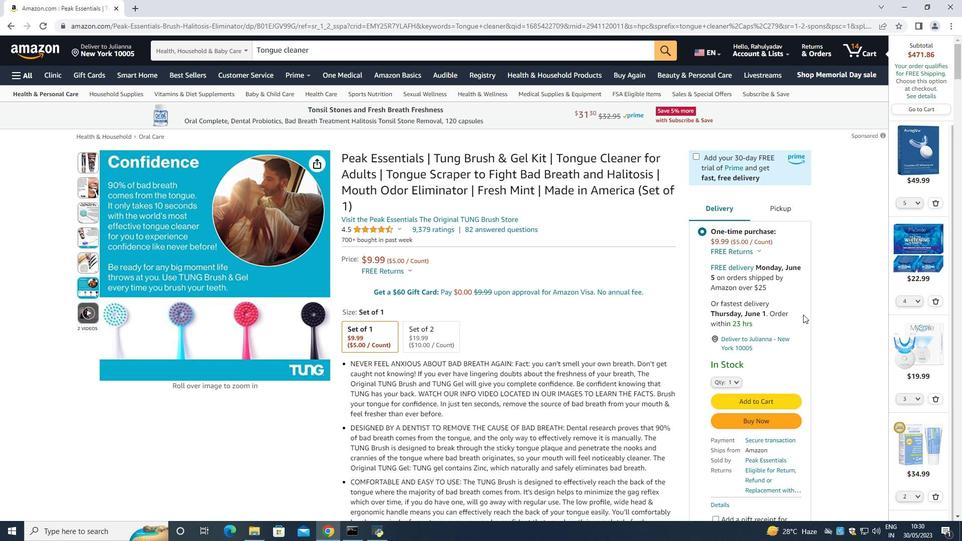 
Action: Mouse moved to (776, 324)
Screenshot: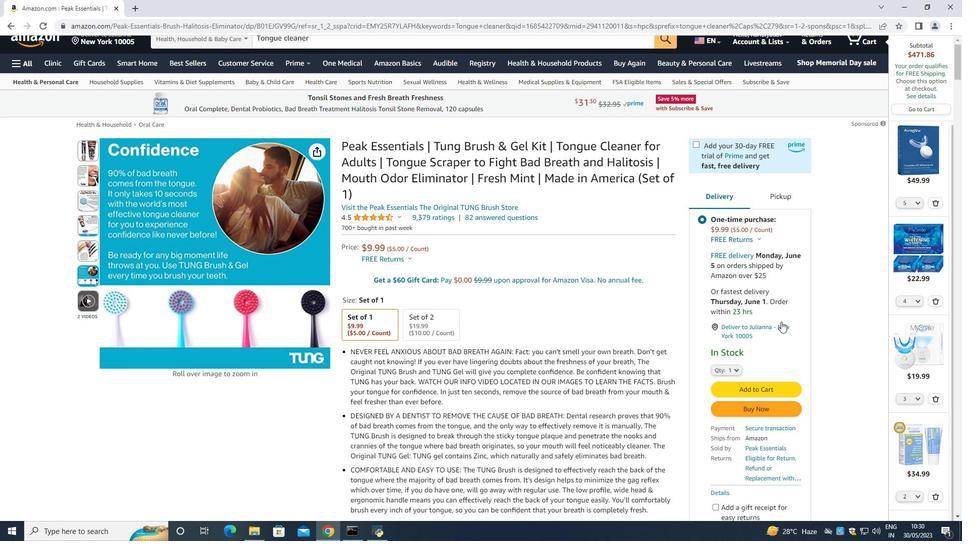 
Action: Mouse scrolled (781, 322) with delta (0, 0)
Screenshot: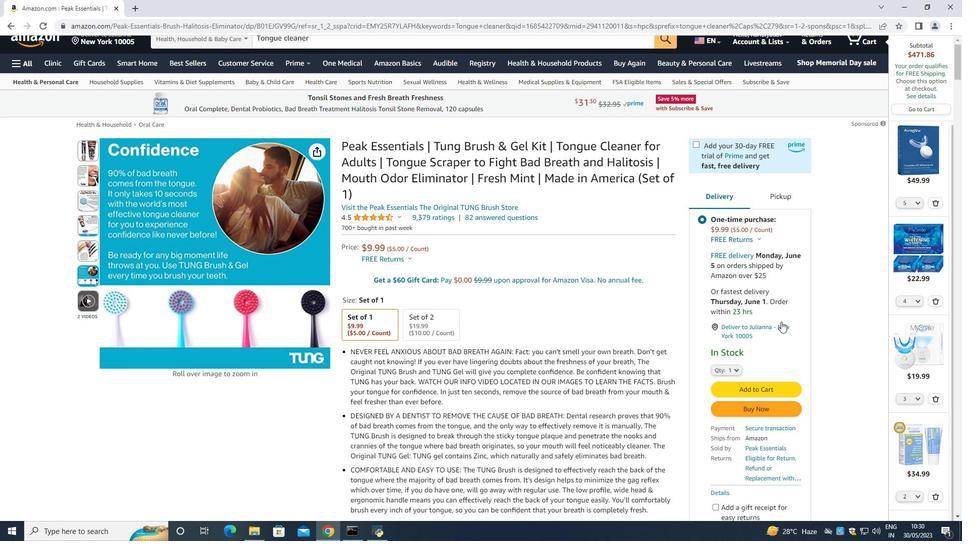 
Action: Mouse moved to (734, 283)
Screenshot: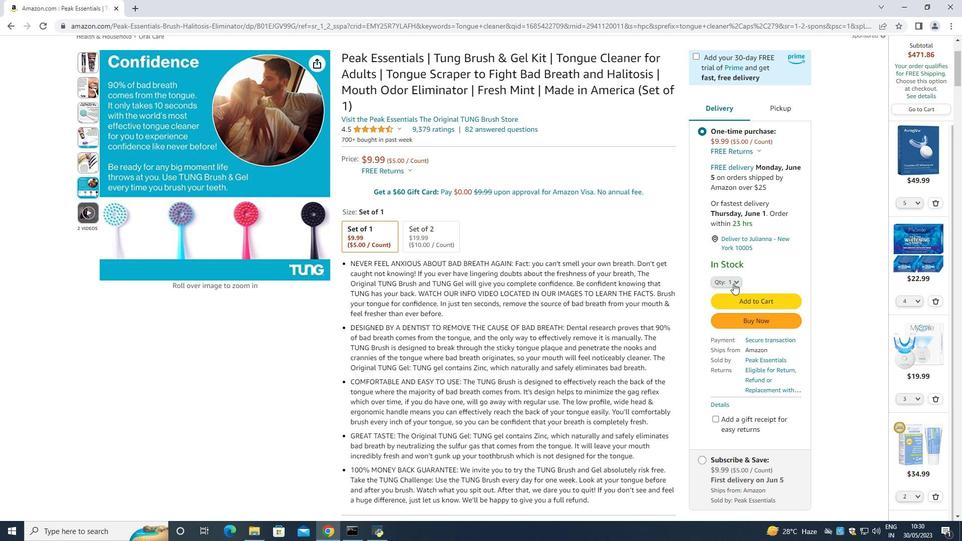 
Action: Mouse pressed left at (734, 283)
Screenshot: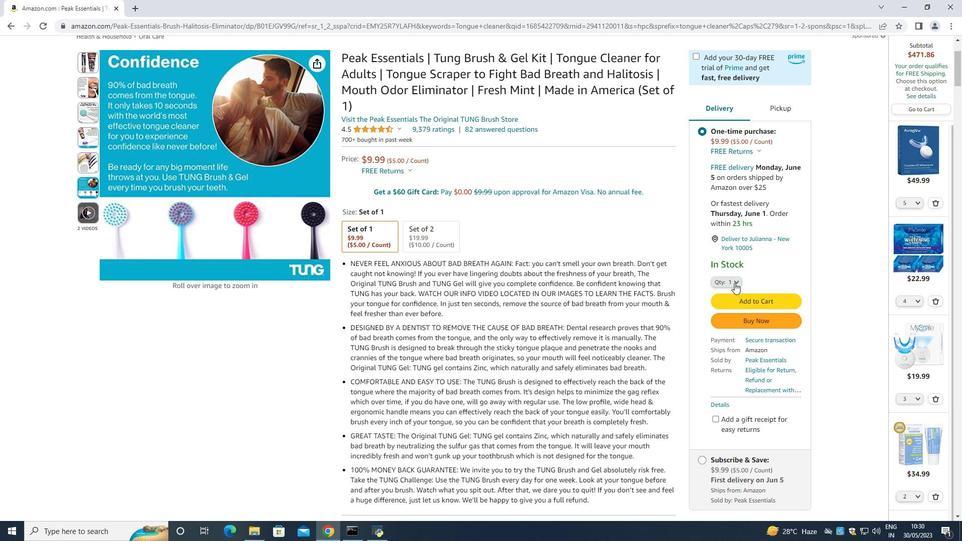 
Action: Mouse moved to (665, 314)
Screenshot: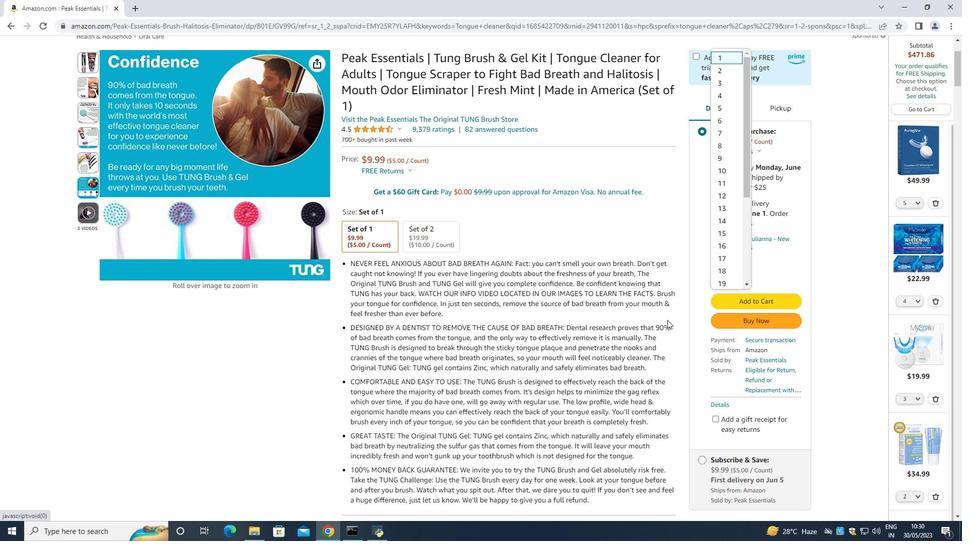 
Action: Mouse scrolled (665, 314) with delta (0, 0)
Screenshot: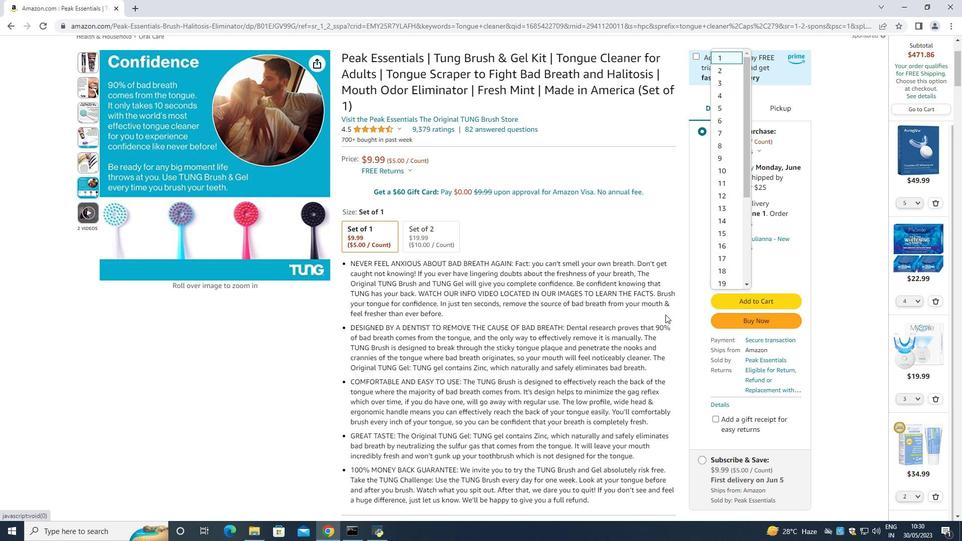 
Action: Mouse scrolled (665, 314) with delta (0, 0)
Screenshot: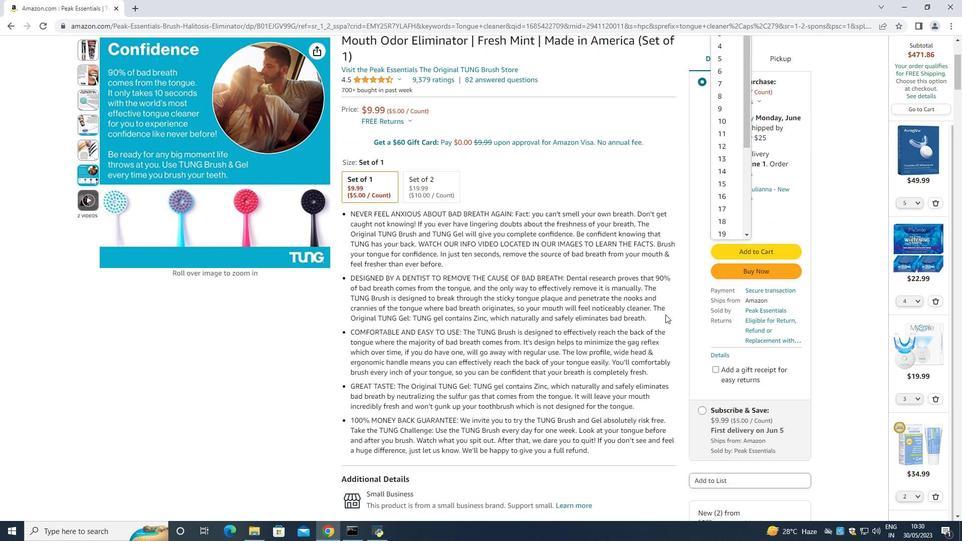 
Action: Mouse moved to (678, 303)
Screenshot: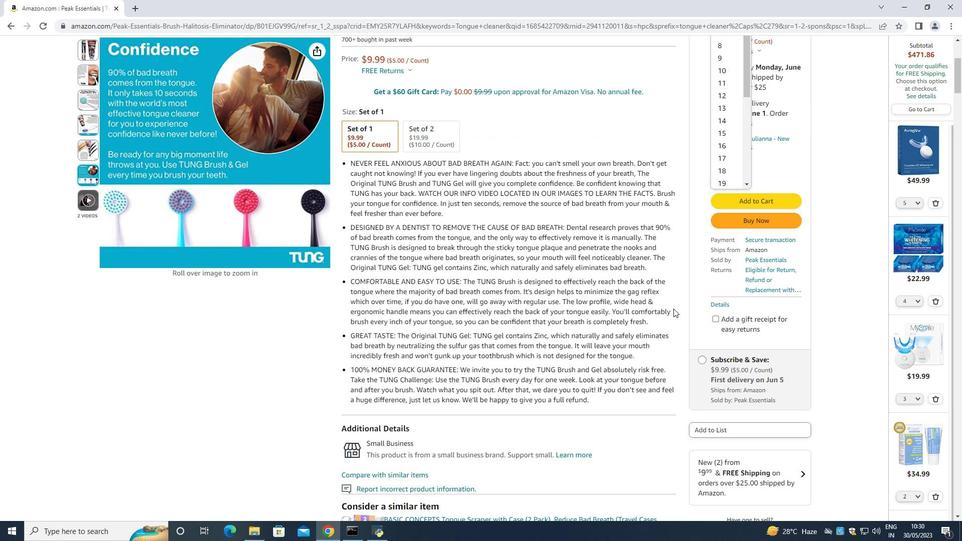 
Action: Mouse pressed left at (678, 303)
Screenshot: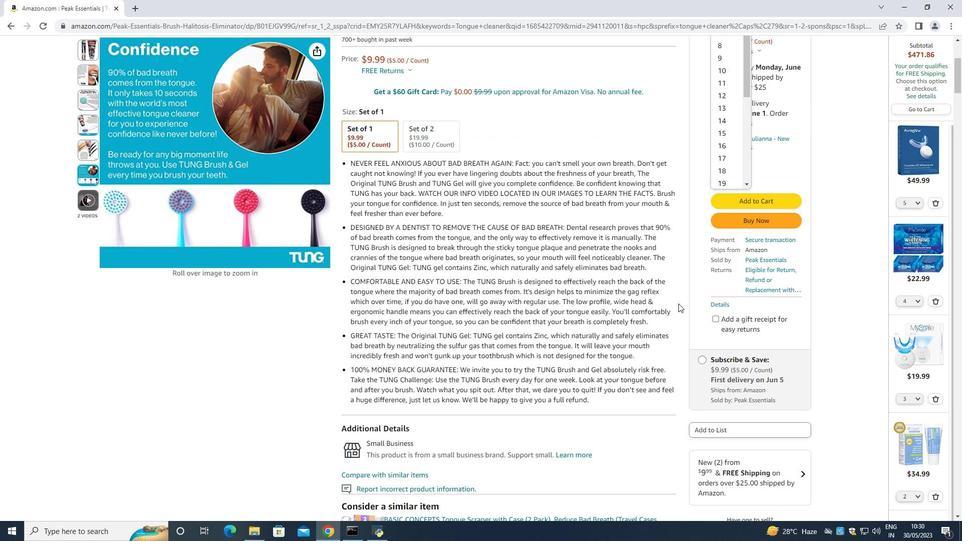 
Action: Mouse moved to (733, 184)
Screenshot: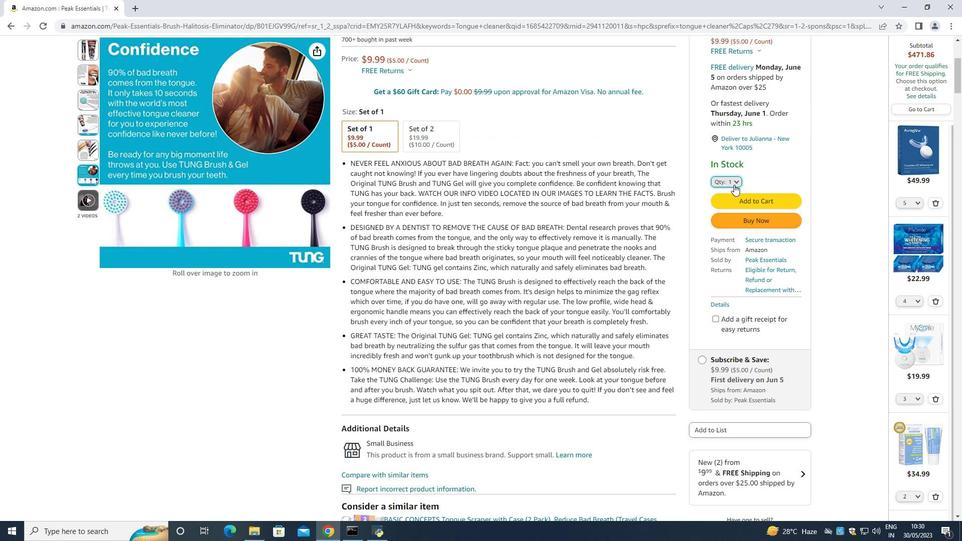 
Action: Mouse pressed left at (733, 184)
Screenshot: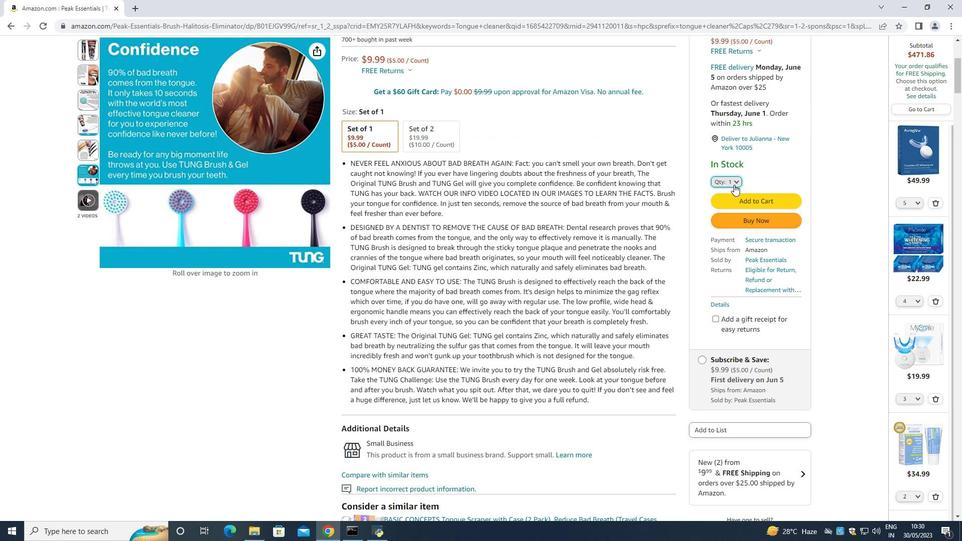 
Action: Mouse moved to (733, 184)
Screenshot: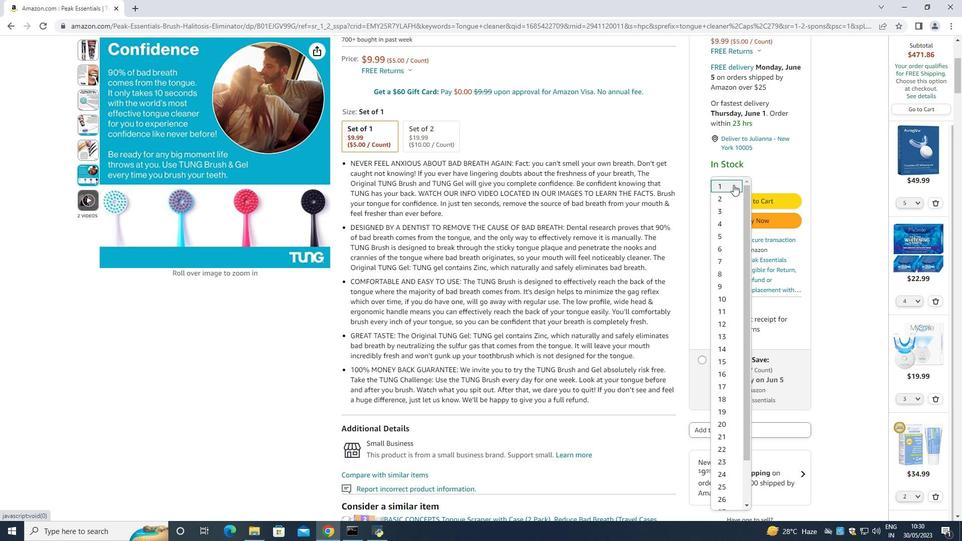 
Action: Mouse pressed left at (733, 184)
Screenshot: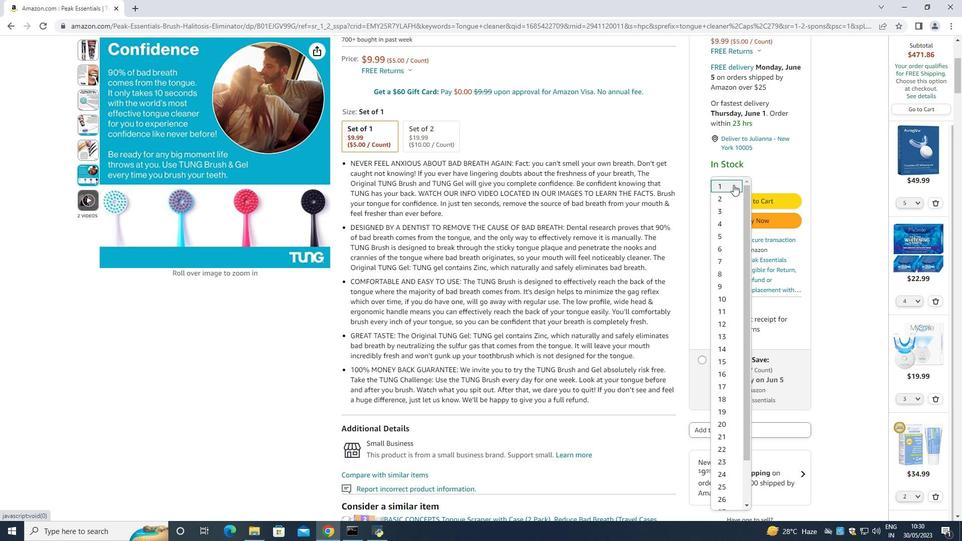 
Action: Mouse moved to (664, 202)
Screenshot: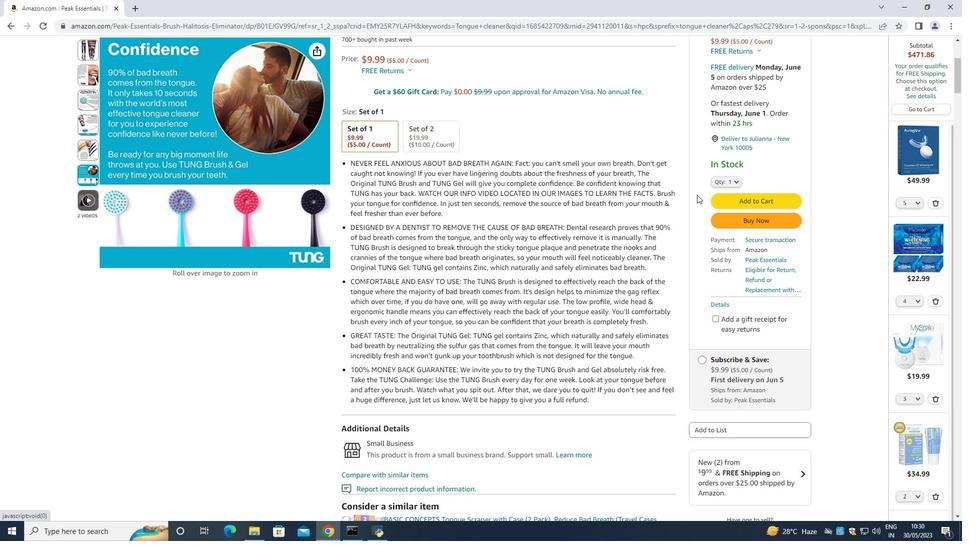 
Action: Mouse pressed middle at (664, 202)
Screenshot: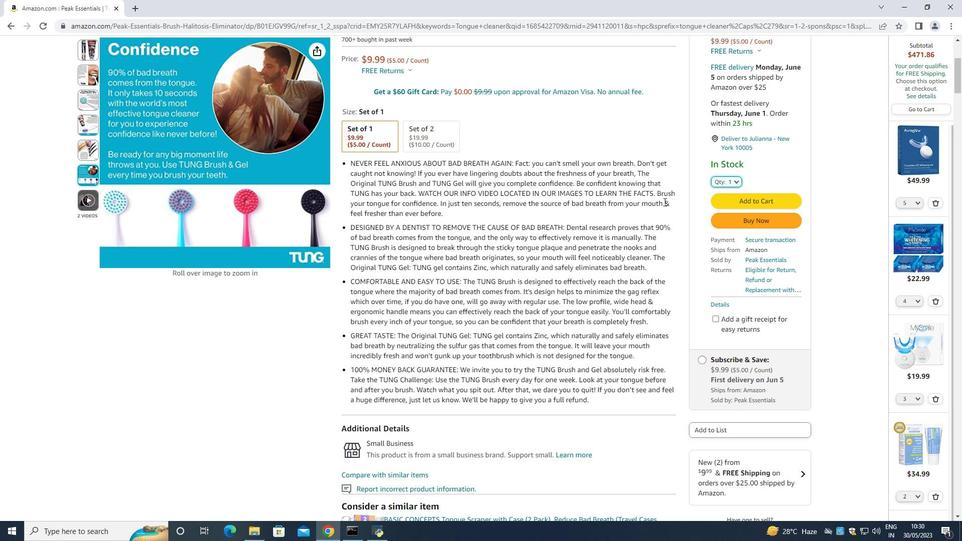 
Action: Mouse moved to (663, 221)
Screenshot: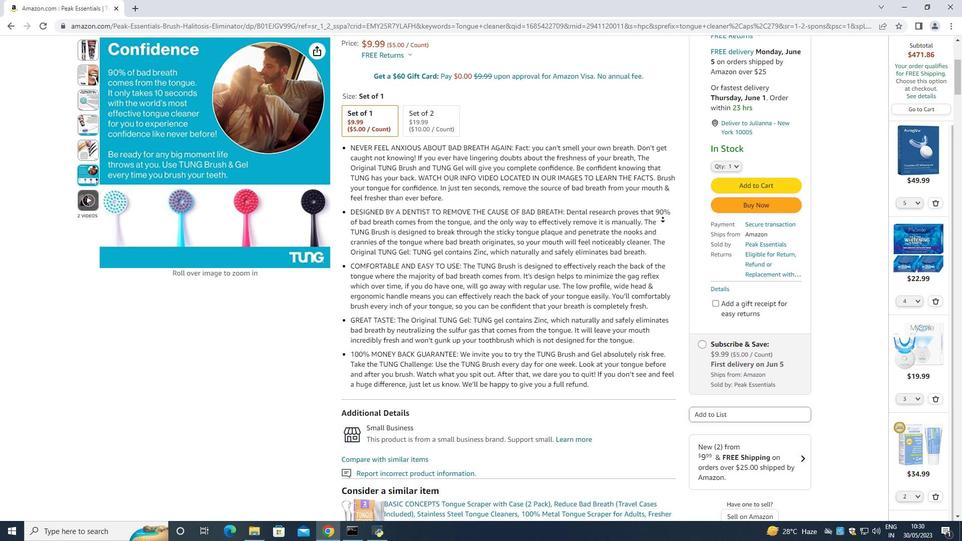 
Action: Key pressed <Key.up><Key.down><Key.down><Key.down><Key.down><Key.down><Key.down><Key.down><Key.down><Key.down><Key.down><Key.down><Key.down><Key.down><Key.down><Key.down><Key.down><Key.down><Key.down><Key.down><Key.down><Key.down><Key.up><Key.up>
Screenshot: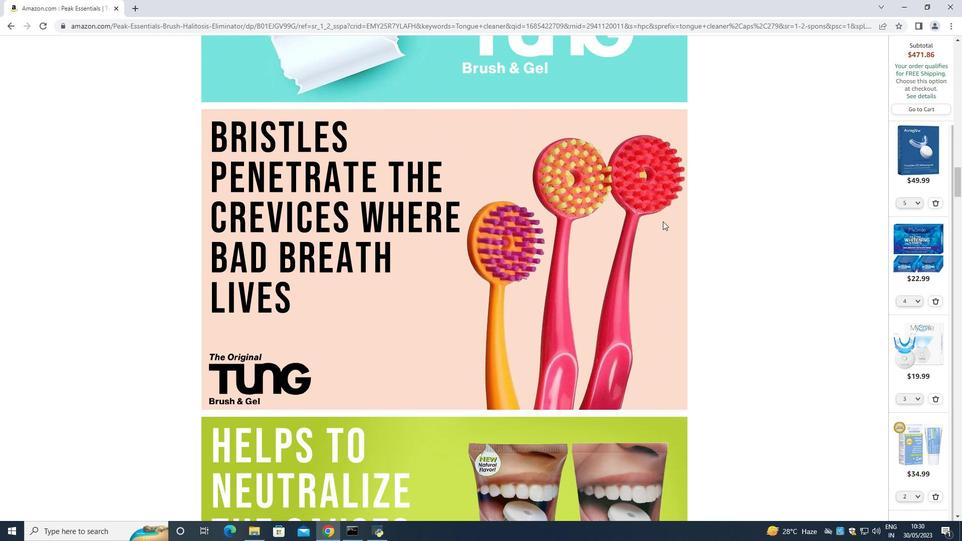 
Action: Mouse moved to (662, 222)
Screenshot: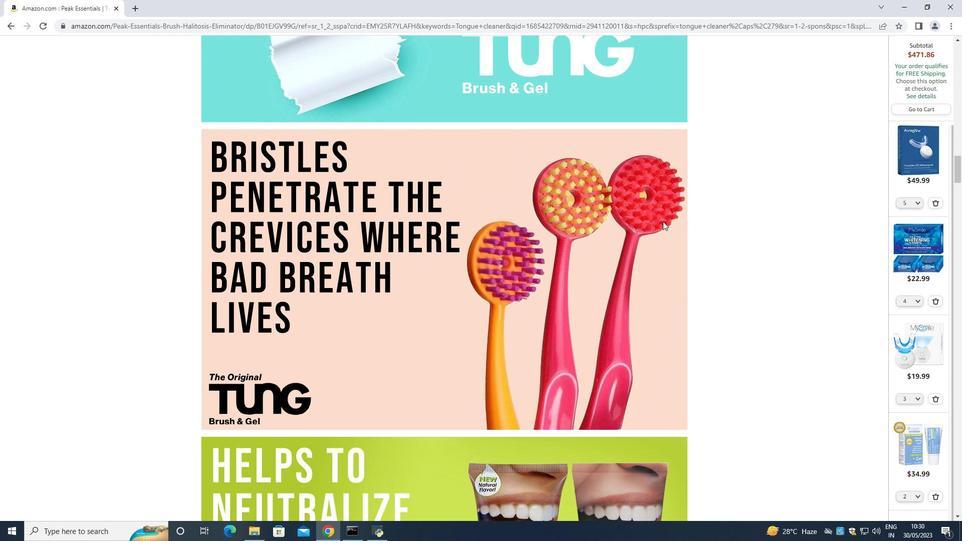 
Action: Mouse scrolled (662, 221) with delta (0, 0)
Screenshot: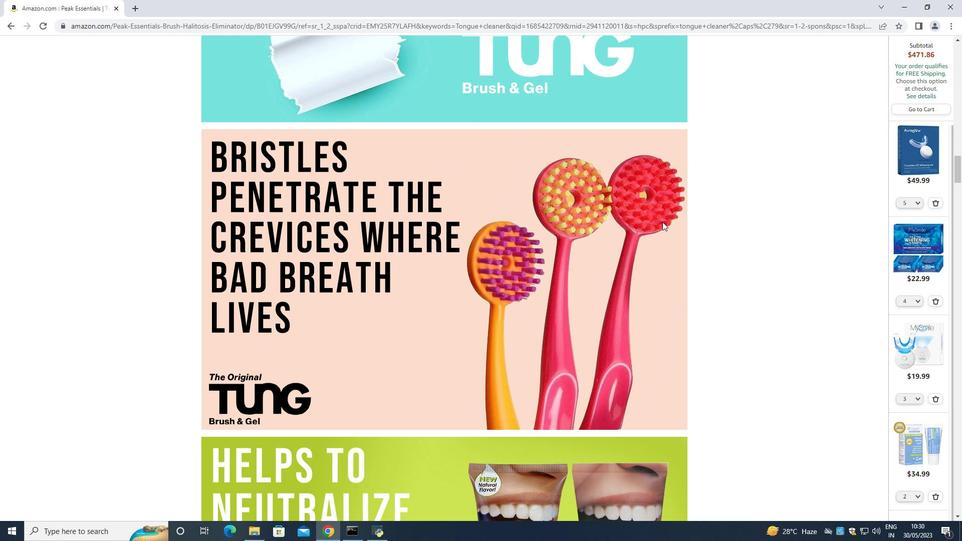 
Action: Mouse scrolled (662, 221) with delta (0, 0)
Screenshot: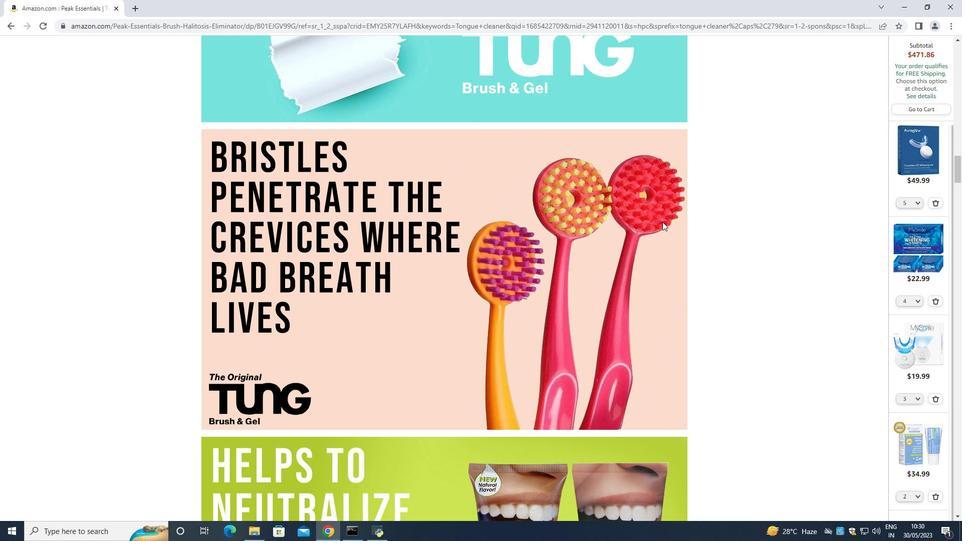 
Action: Mouse scrolled (662, 221) with delta (0, 0)
Screenshot: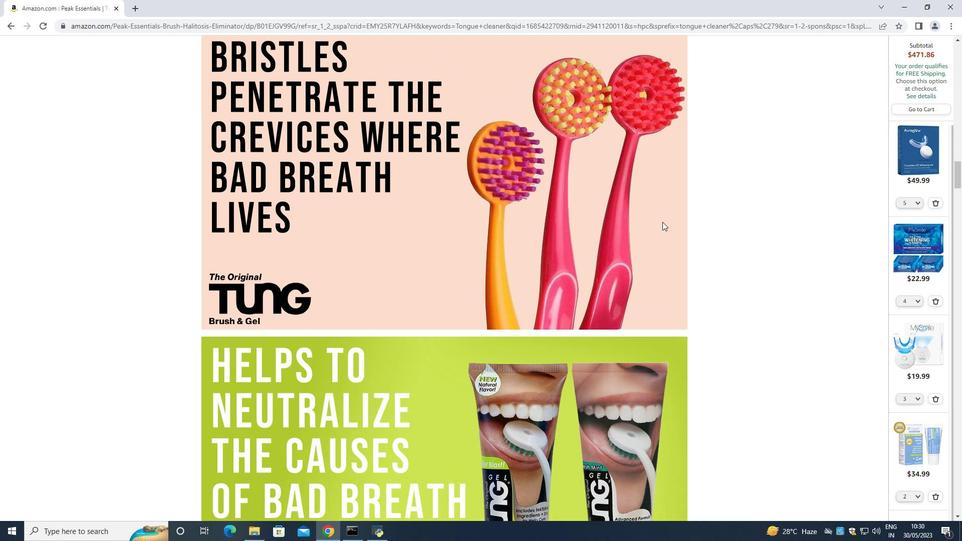 
Action: Mouse moved to (618, 232)
Screenshot: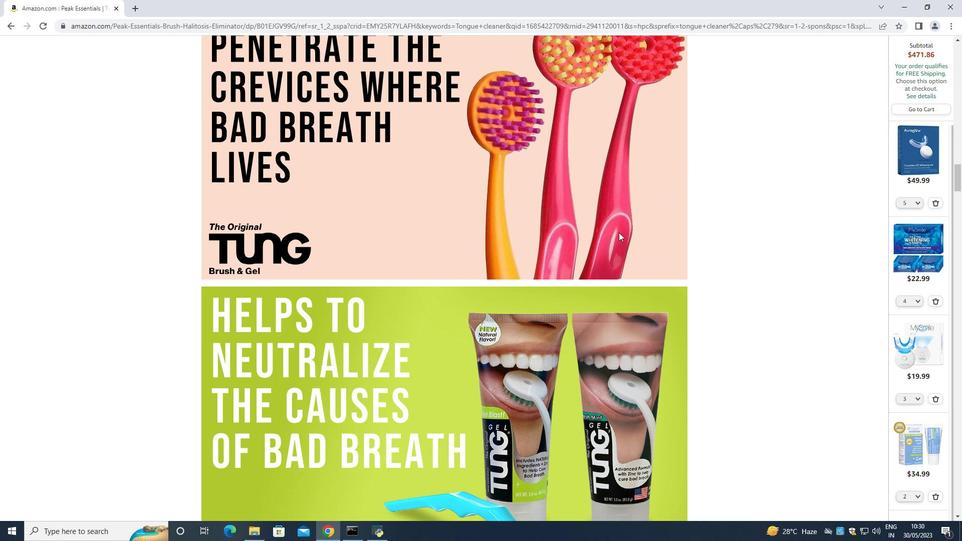 
Action: Mouse scrolled (618, 232) with delta (0, 0)
Screenshot: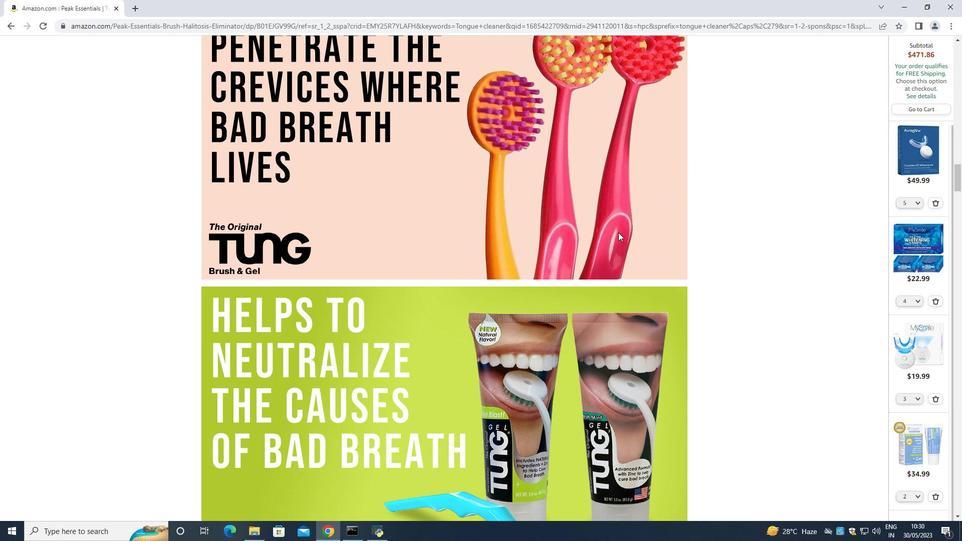 
Action: Mouse scrolled (618, 232) with delta (0, 0)
Screenshot: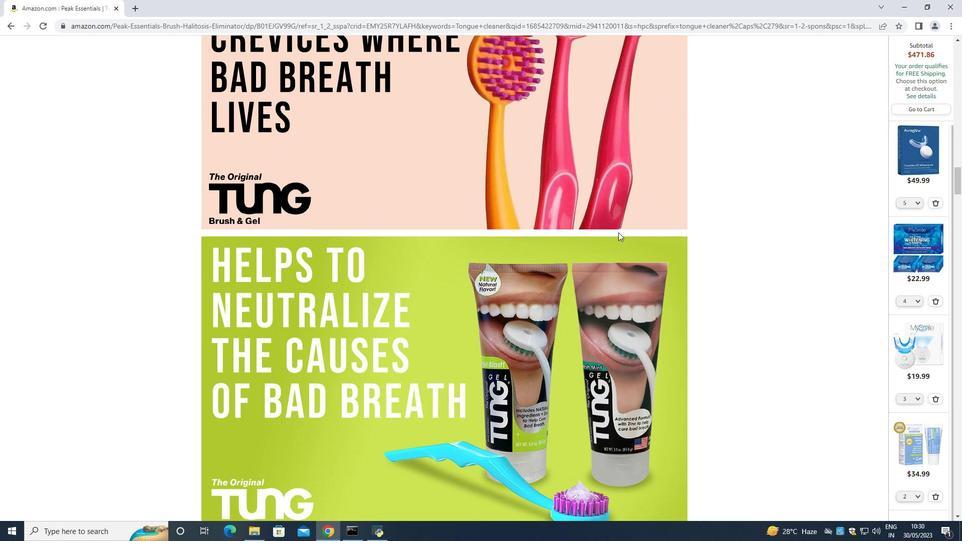 
Action: Mouse moved to (669, 235)
Screenshot: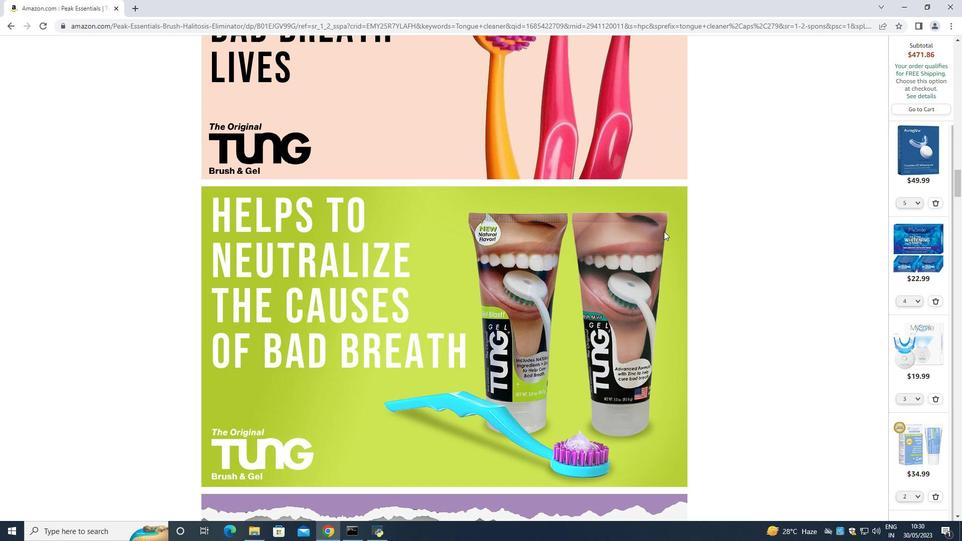 
Action: Mouse scrolled (669, 234) with delta (0, 0)
Screenshot: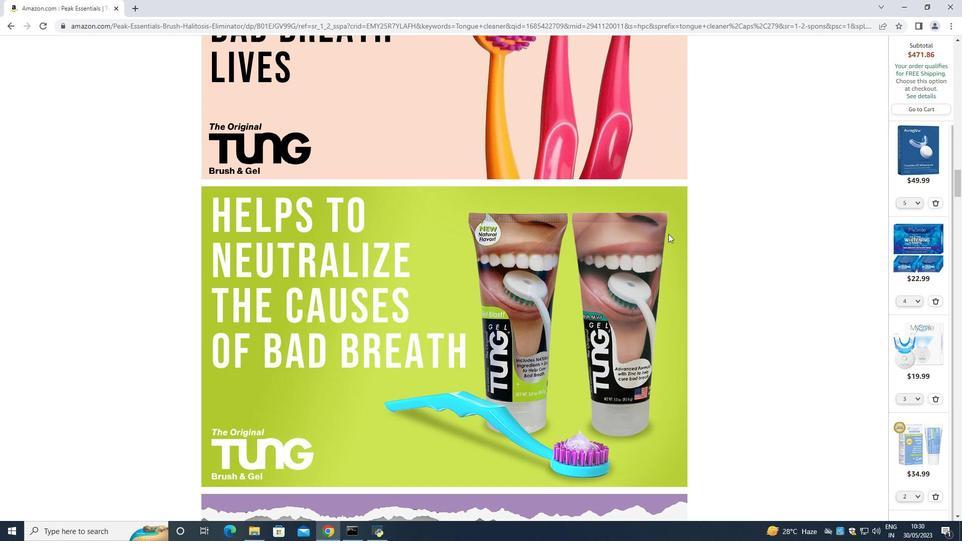 
Action: Mouse moved to (669, 236)
Screenshot: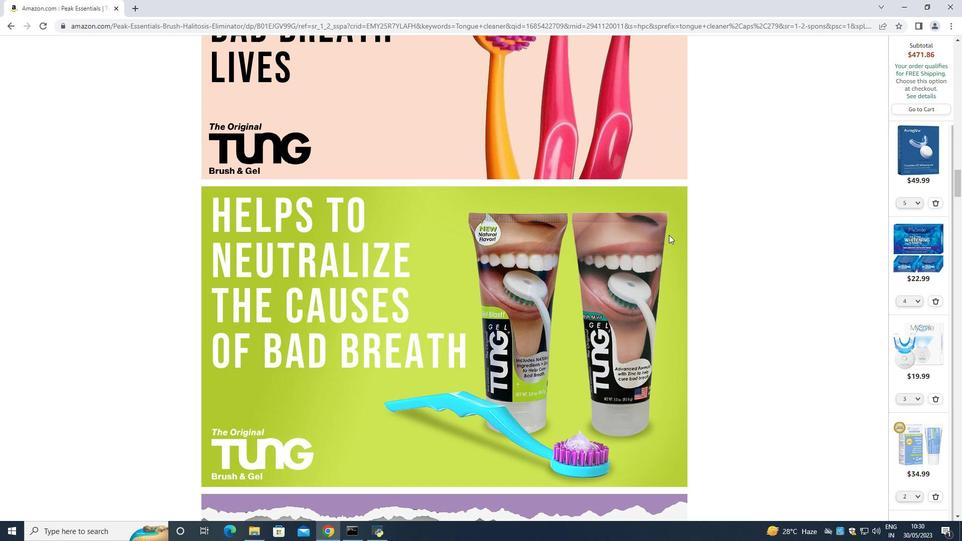 
Action: Mouse scrolled (669, 235) with delta (0, 0)
Screenshot: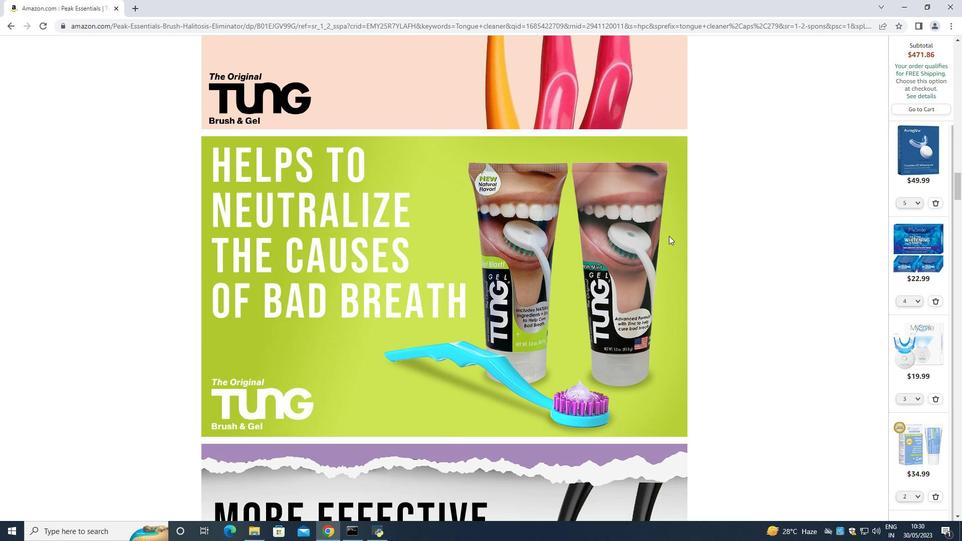 
Action: Mouse scrolled (669, 235) with delta (0, 0)
Screenshot: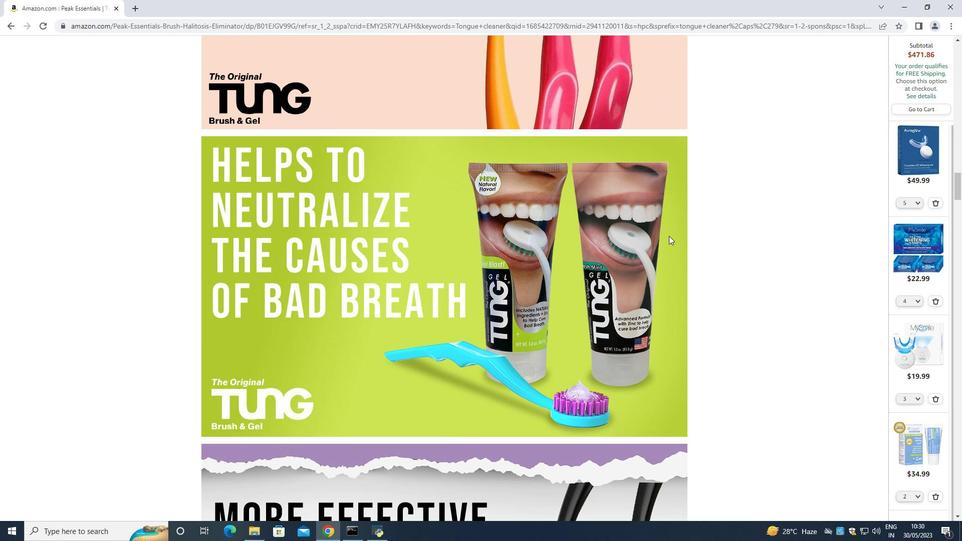 
Action: Mouse scrolled (669, 235) with delta (0, 0)
Screenshot: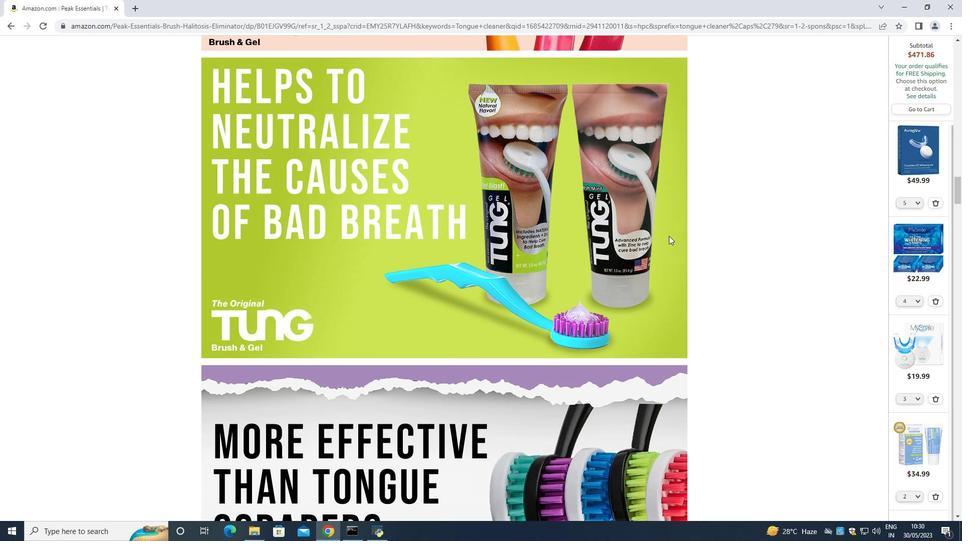 
Action: Mouse moved to (668, 234)
Screenshot: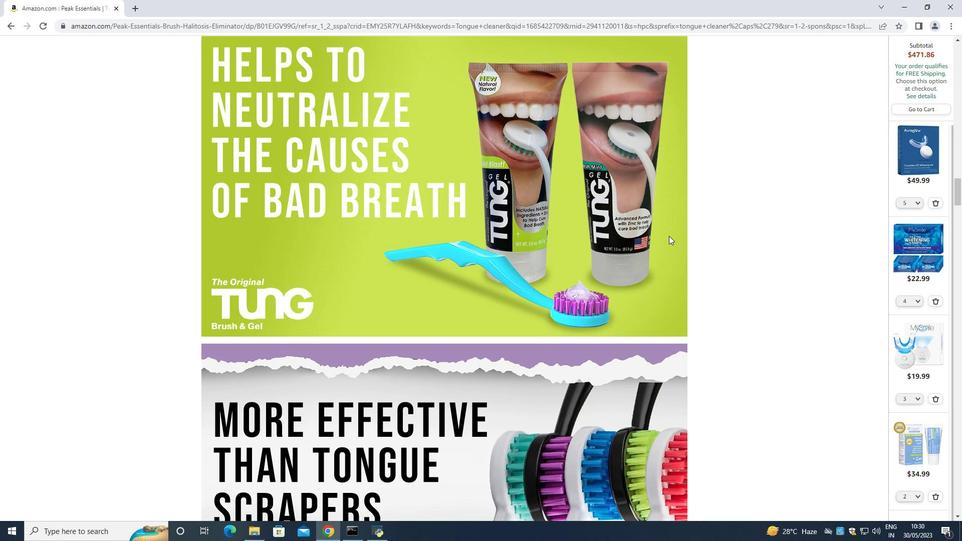 
Action: Mouse scrolled (668, 233) with delta (0, 0)
Screenshot: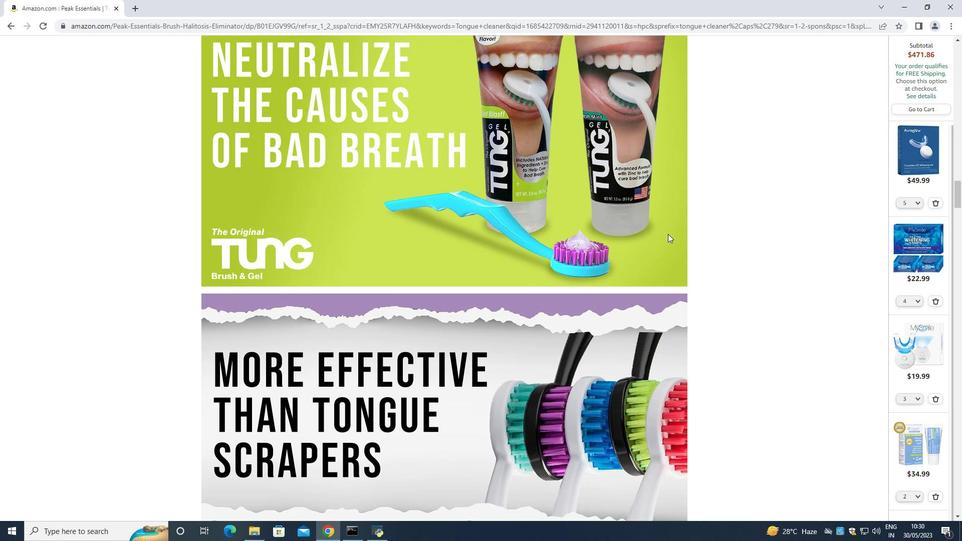 
Action: Mouse moved to (572, 246)
Screenshot: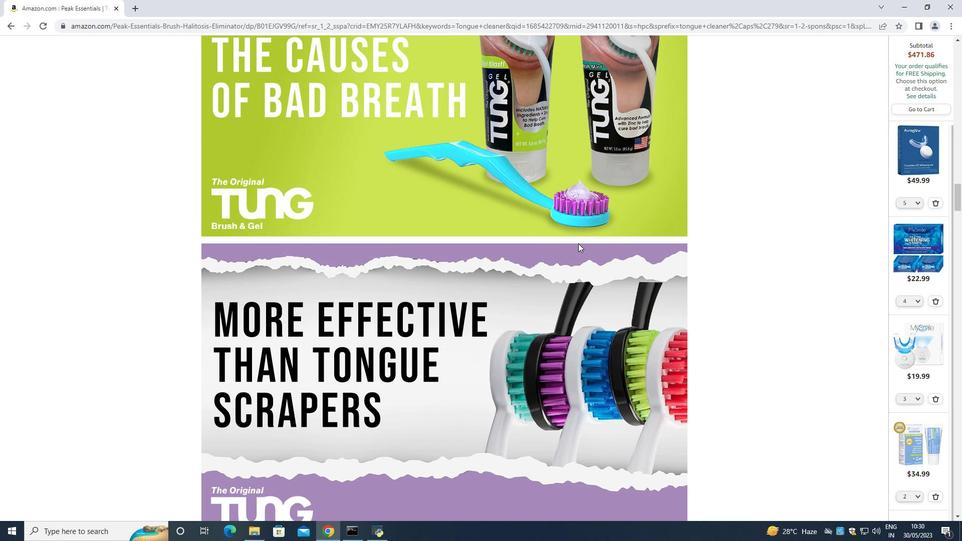 
Action: Mouse scrolled (572, 245) with delta (0, 0)
Screenshot: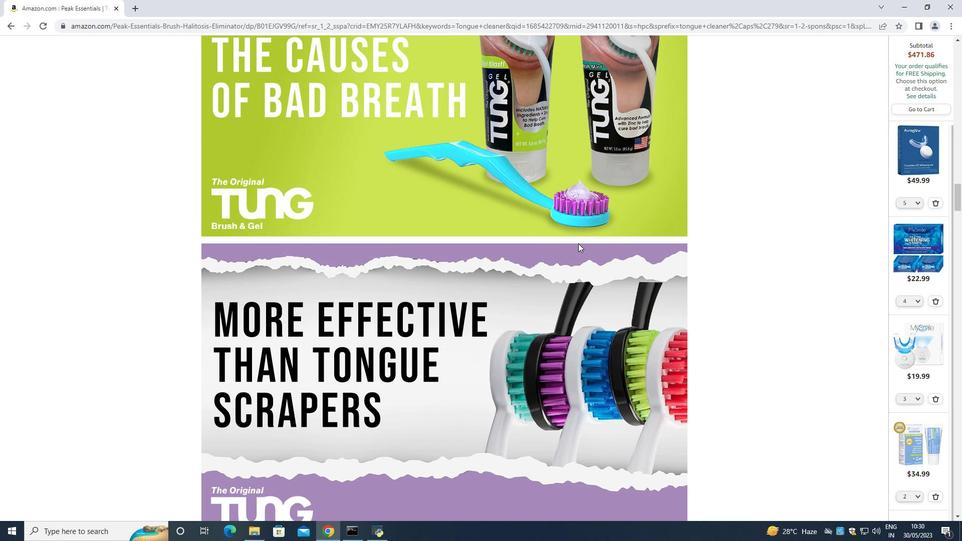 
Action: Mouse moved to (573, 248)
Screenshot: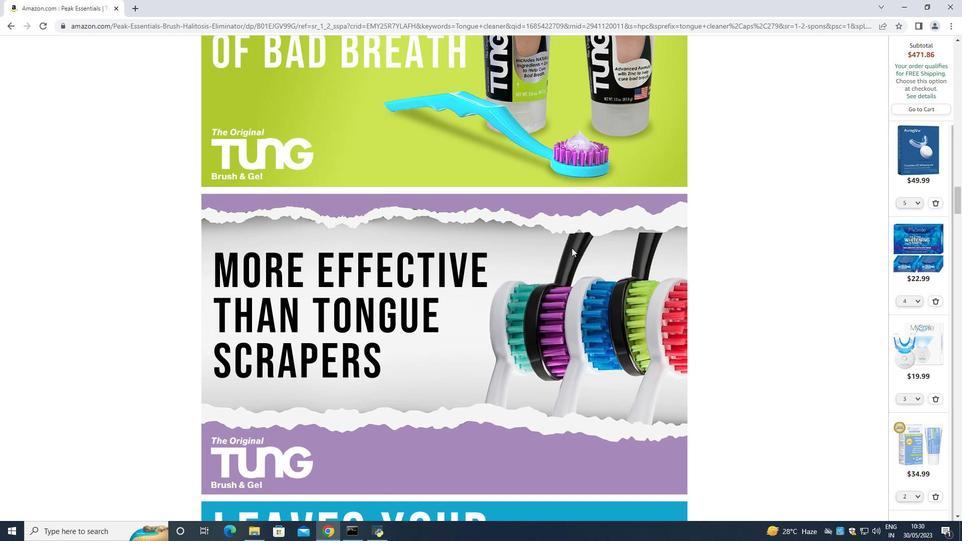 
Action: Mouse scrolled (573, 247) with delta (0, 0)
Screenshot: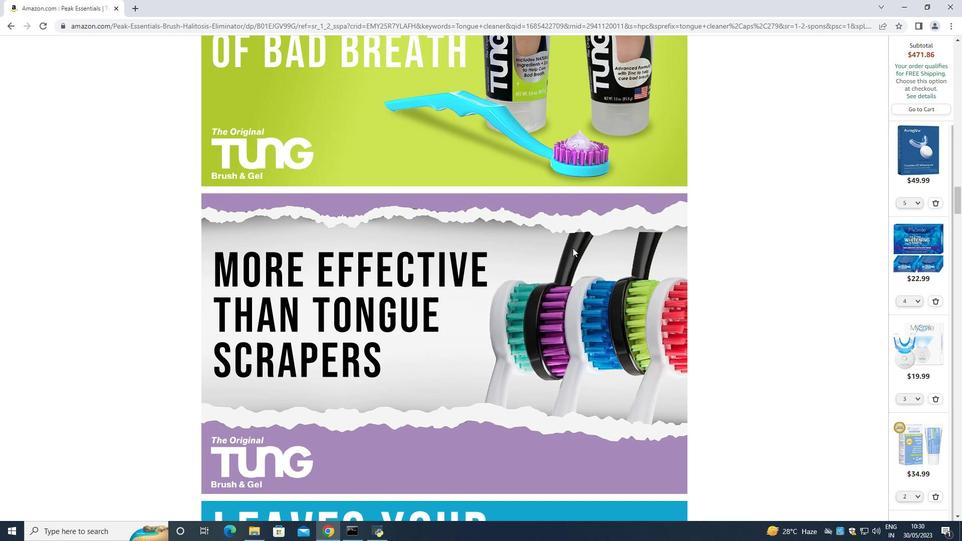
Action: Mouse scrolled (573, 247) with delta (0, 0)
Screenshot: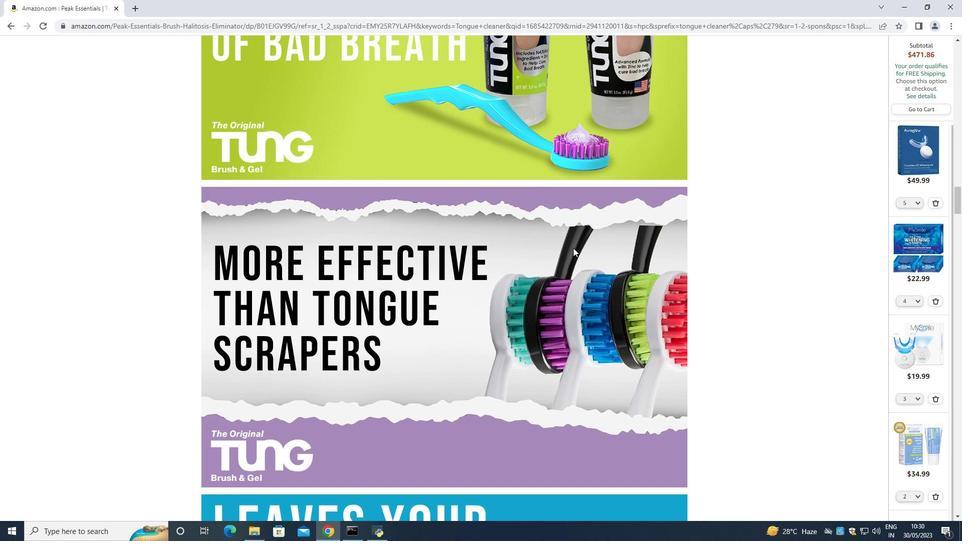 
Action: Mouse moved to (573, 248)
Screenshot: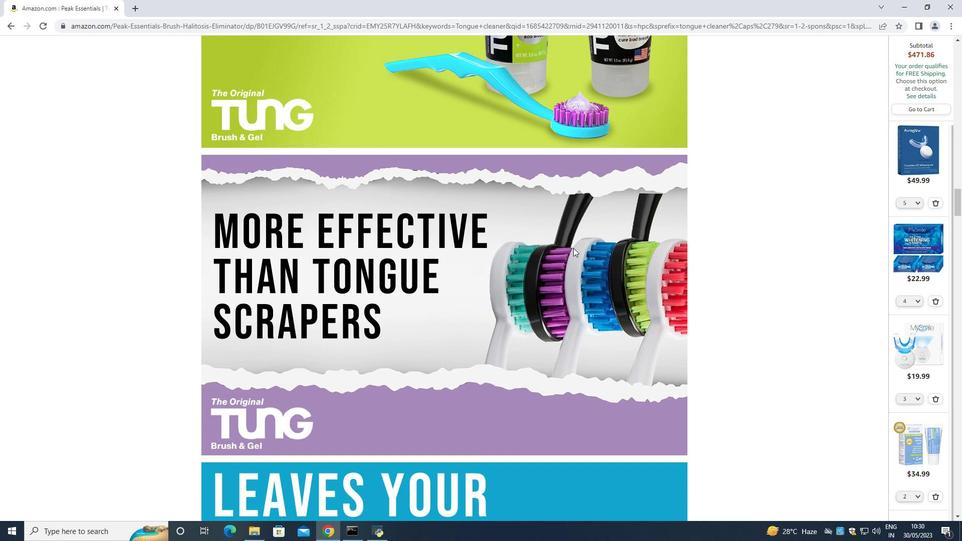 
Action: Mouse scrolled (573, 247) with delta (0, 0)
Screenshot: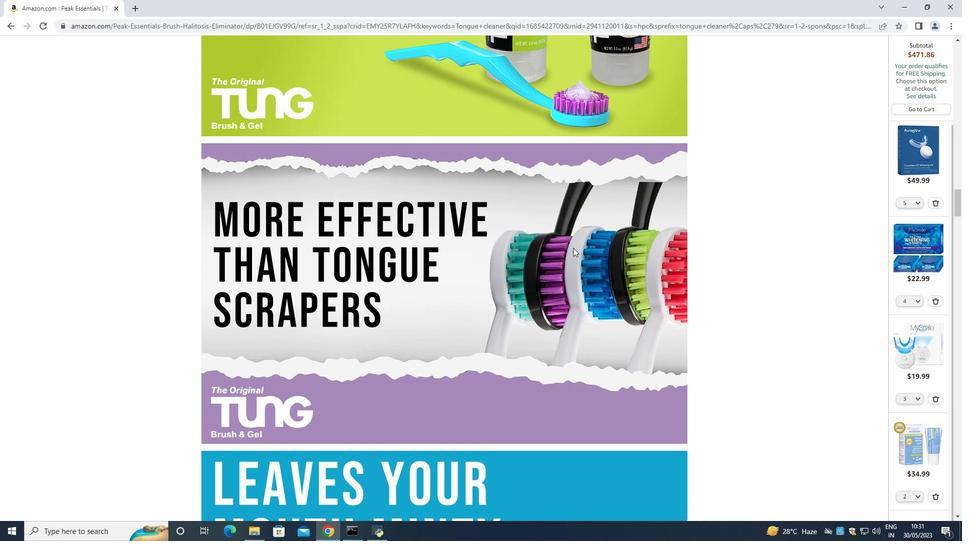 
Action: Mouse moved to (667, 227)
Screenshot: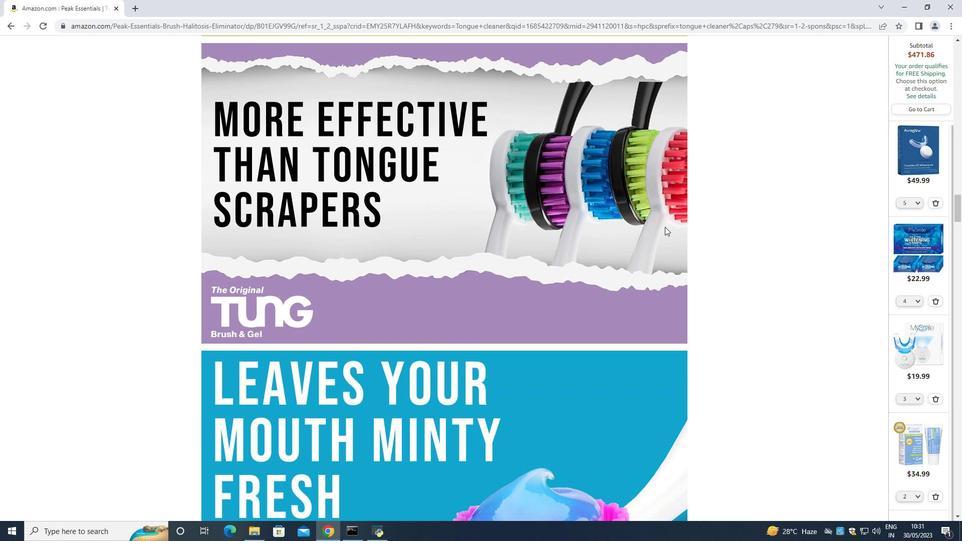 
Action: Mouse scrolled (667, 226) with delta (0, 0)
Screenshot: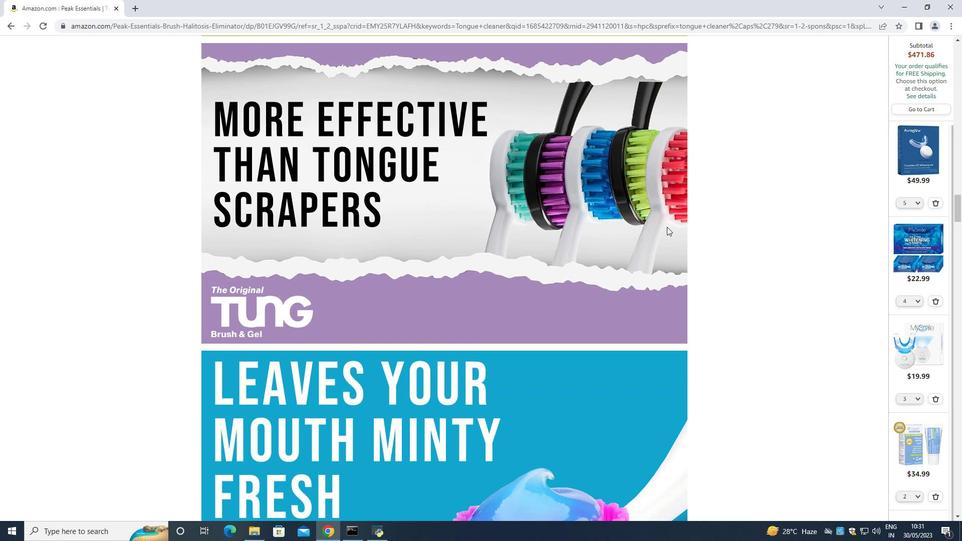 
Action: Mouse moved to (637, 200)
Screenshot: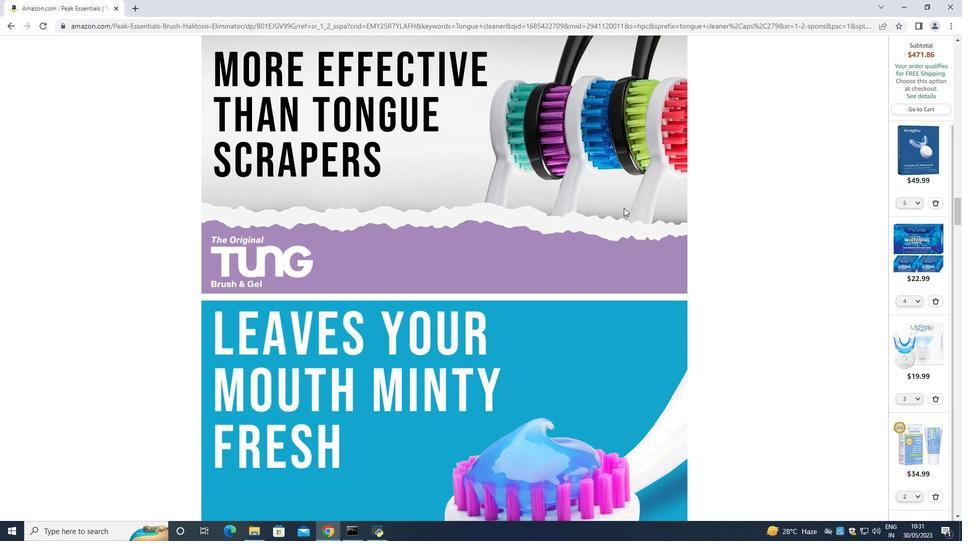 
Action: Mouse scrolled (637, 200) with delta (0, 0)
Screenshot: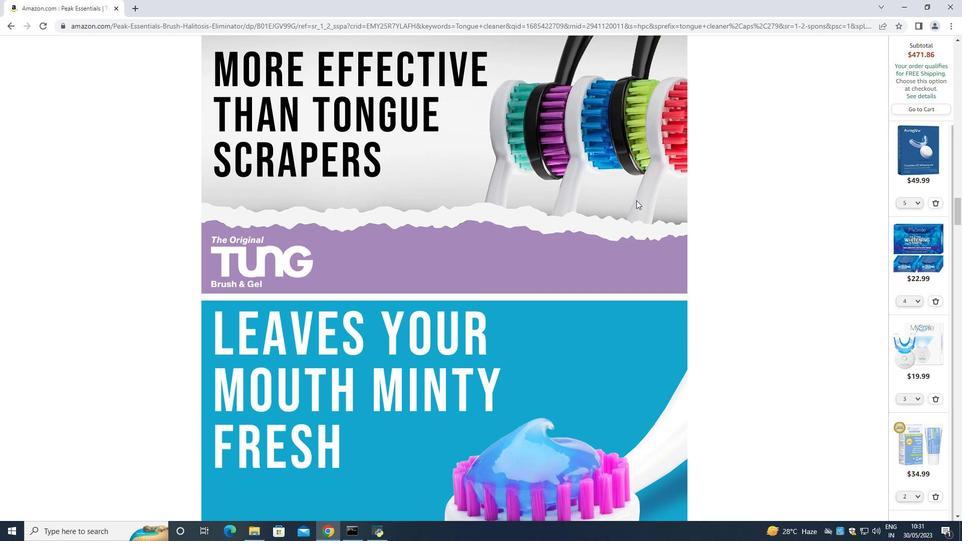 
Action: Mouse moved to (637, 200)
Screenshot: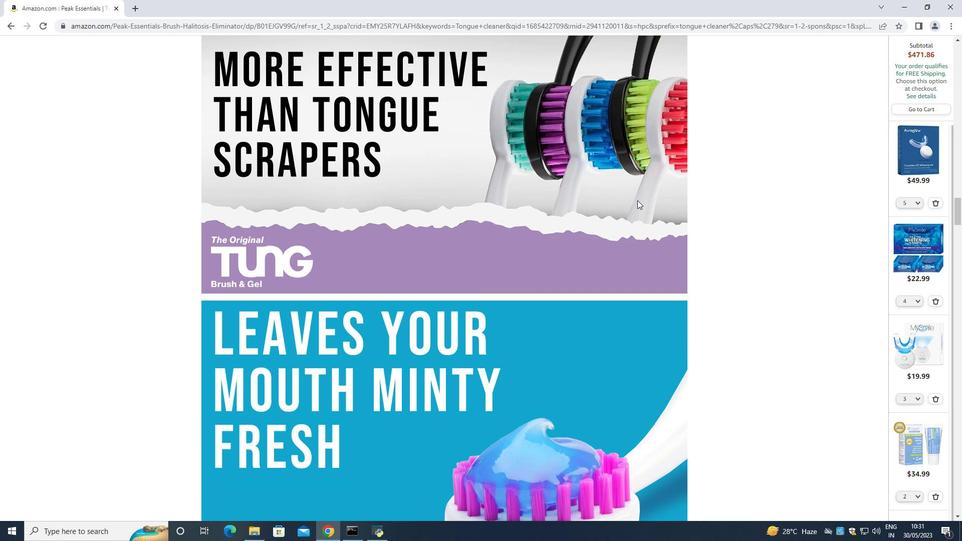 
Action: Mouse scrolled (637, 200) with delta (0, 0)
Screenshot: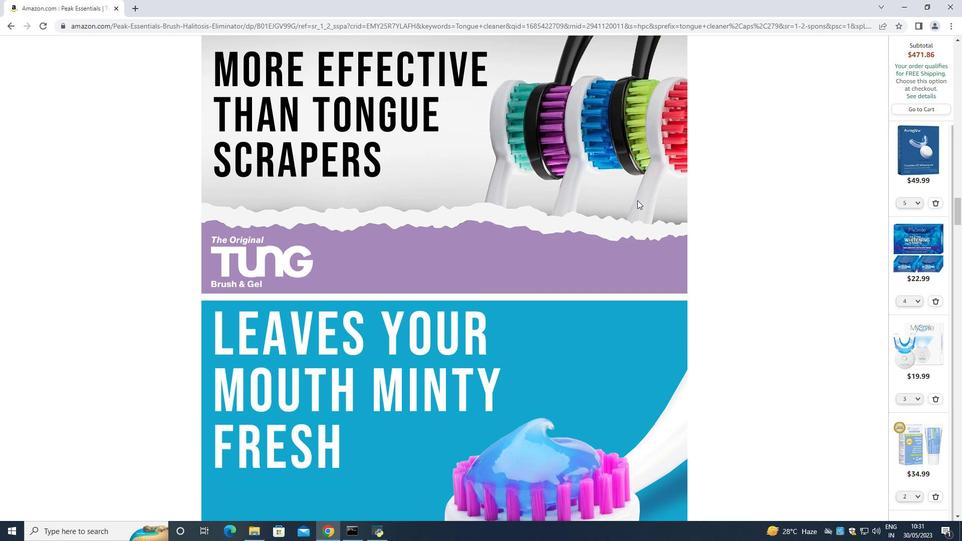 
Action: Mouse moved to (597, 212)
Screenshot: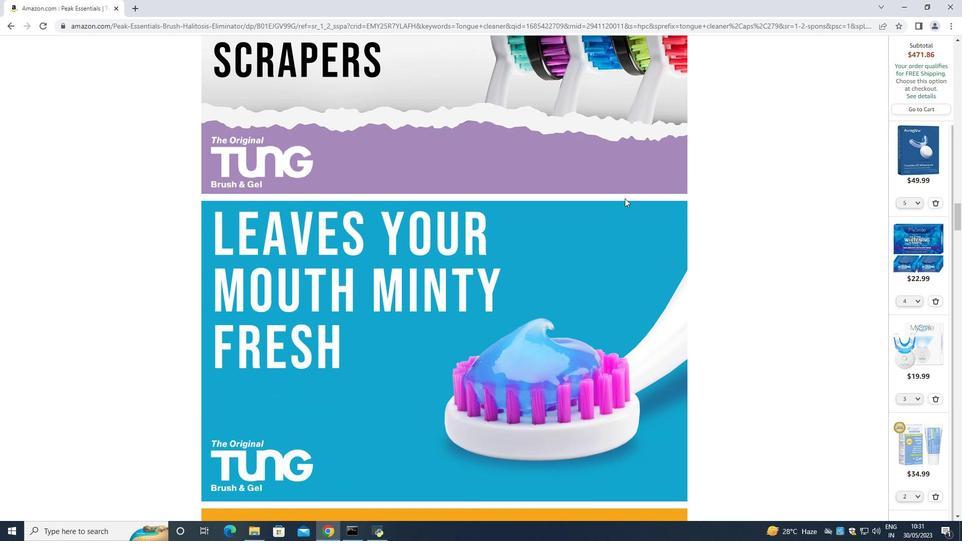 
Action: Mouse scrolled (597, 212) with delta (0, 0)
Screenshot: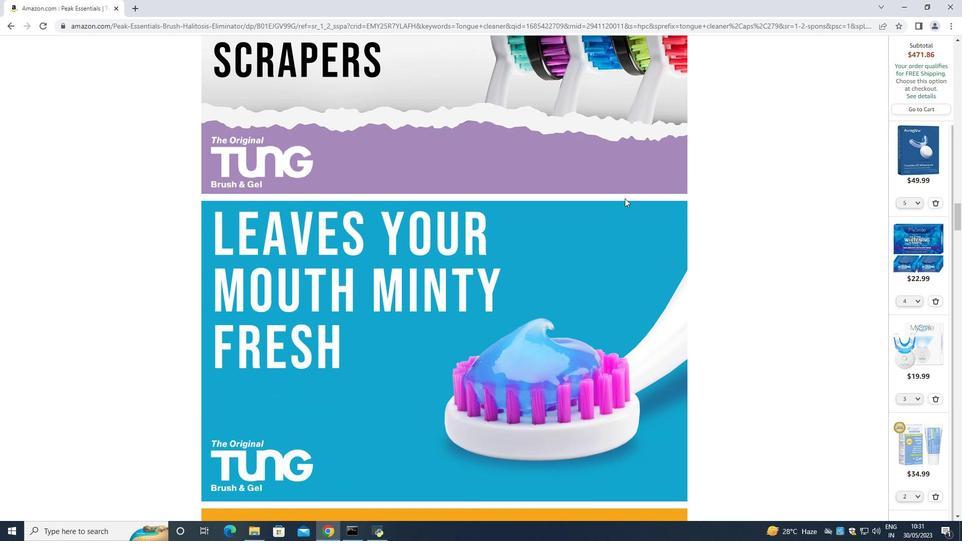 
Action: Mouse moved to (559, 216)
Screenshot: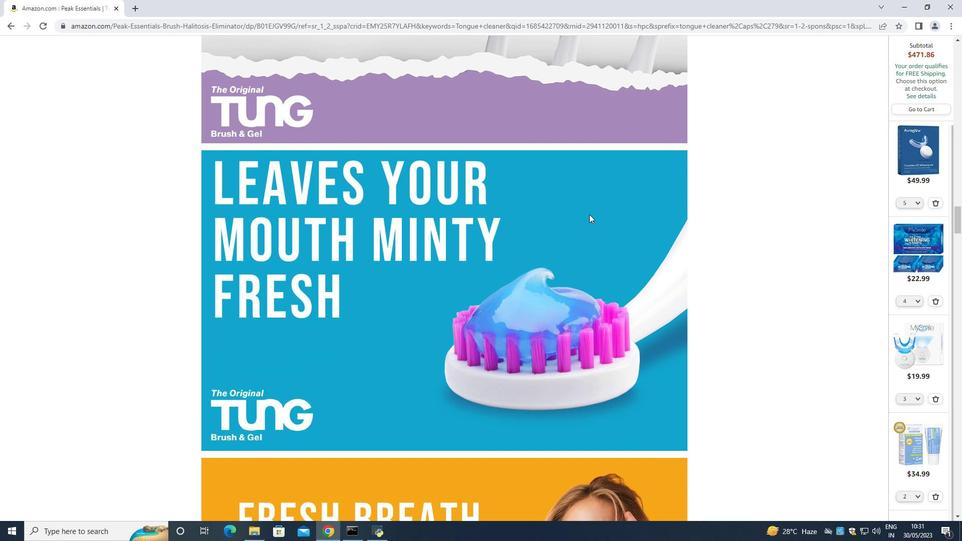 
Action: Mouse scrolled (559, 215) with delta (0, 0)
Screenshot: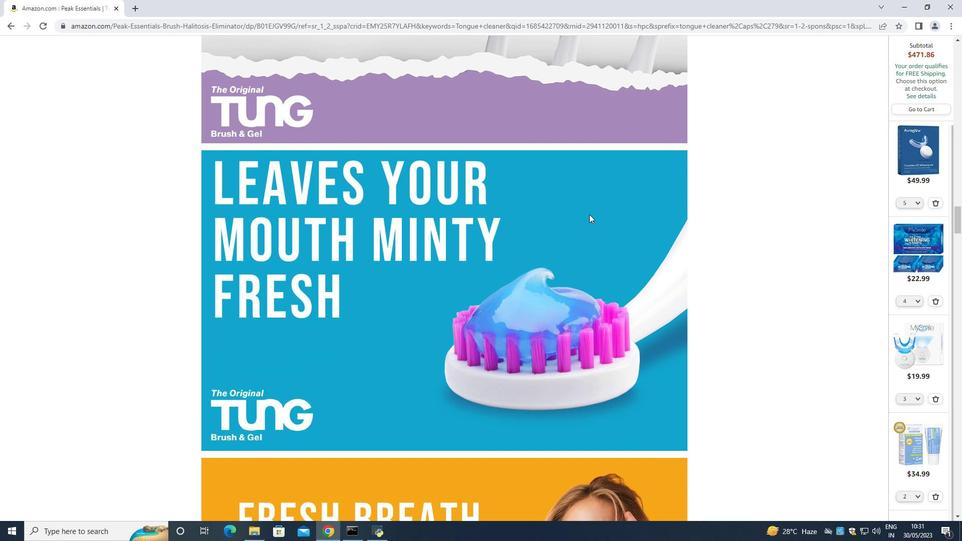 
Action: Mouse scrolled (559, 215) with delta (0, 0)
Screenshot: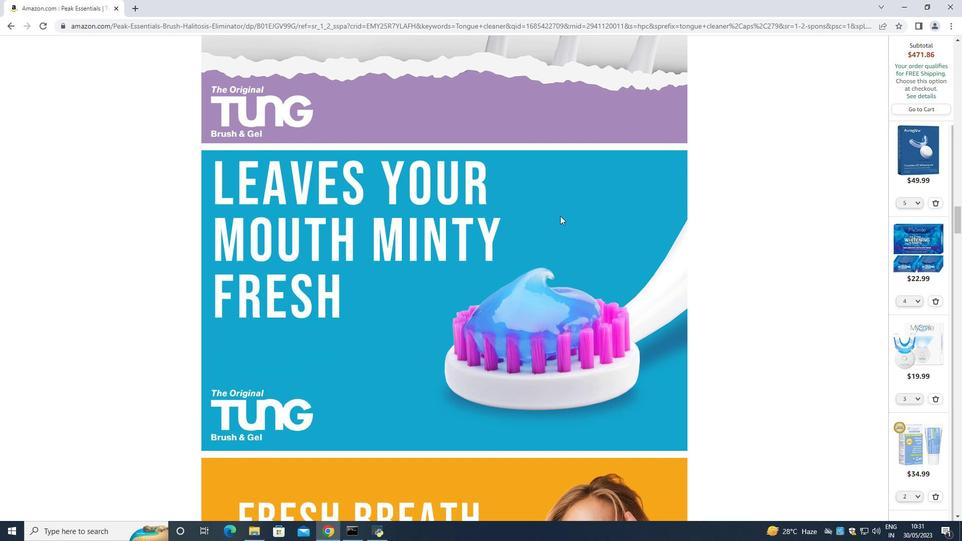 
Action: Mouse moved to (561, 214)
Screenshot: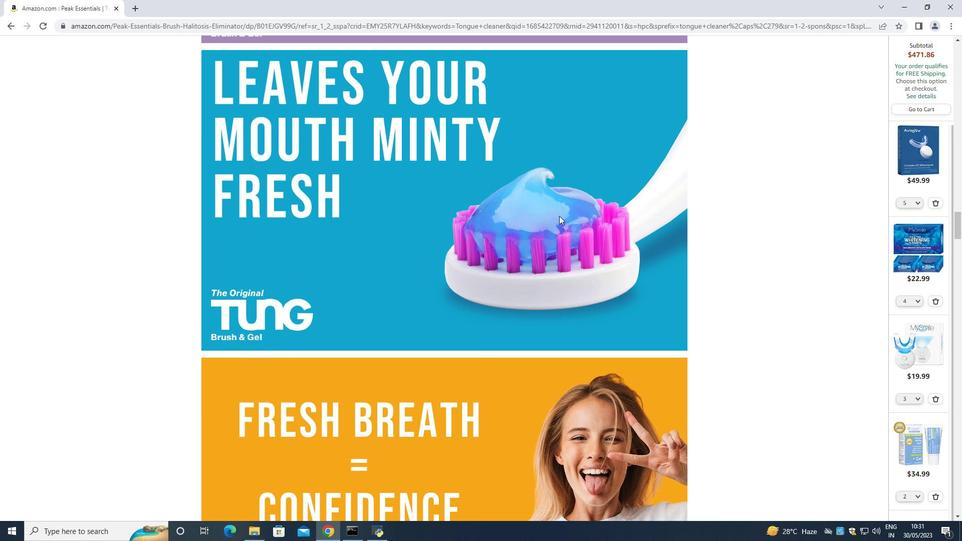 
Action: Mouse scrolled (560, 215) with delta (0, 0)
Screenshot: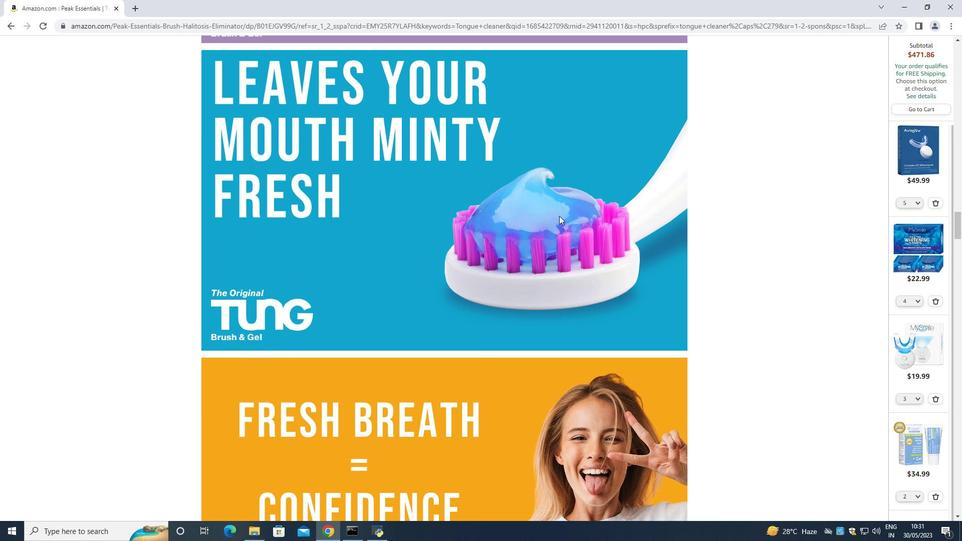 
Action: Mouse scrolled (560, 215) with delta (0, 0)
Screenshot: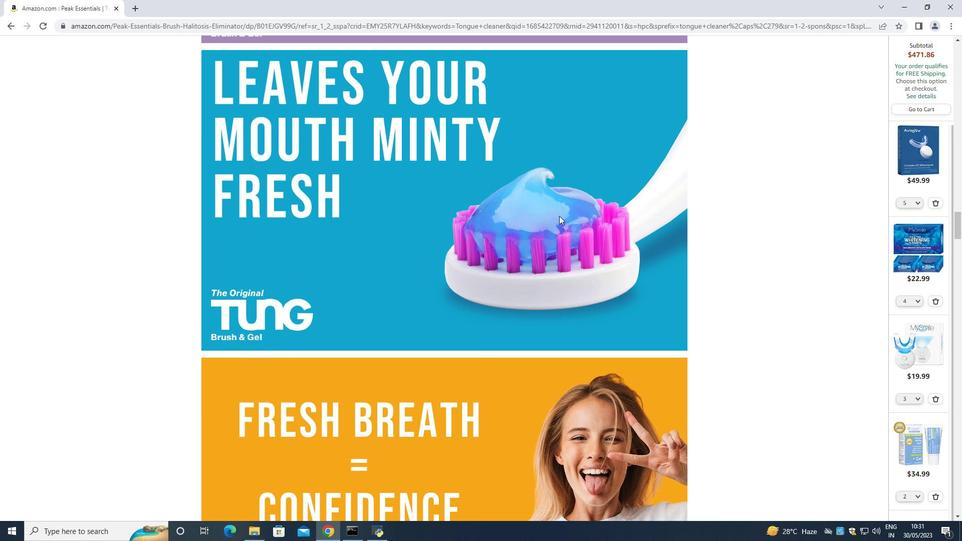 
Action: Mouse scrolled (561, 213) with delta (0, 0)
Screenshot: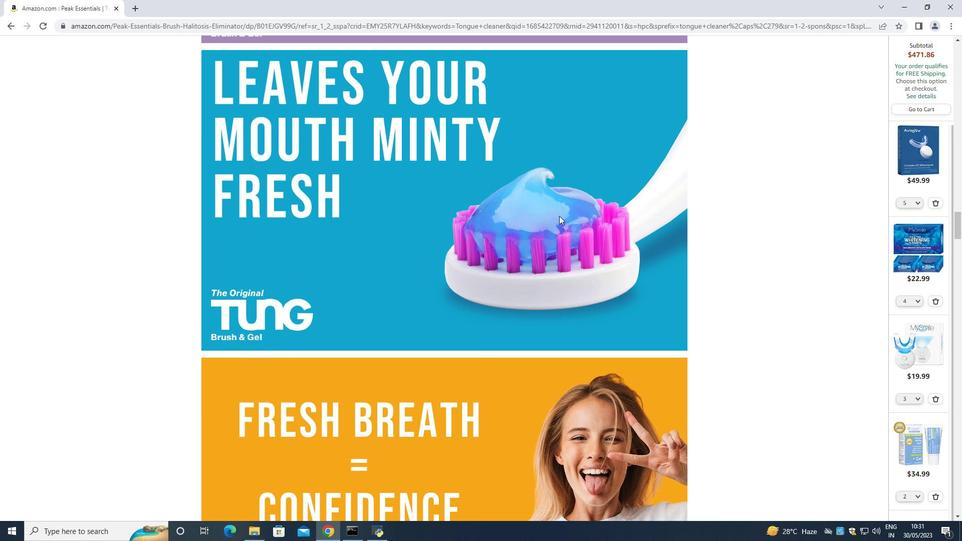 
Action: Mouse scrolled (561, 213) with delta (0, 0)
Screenshot: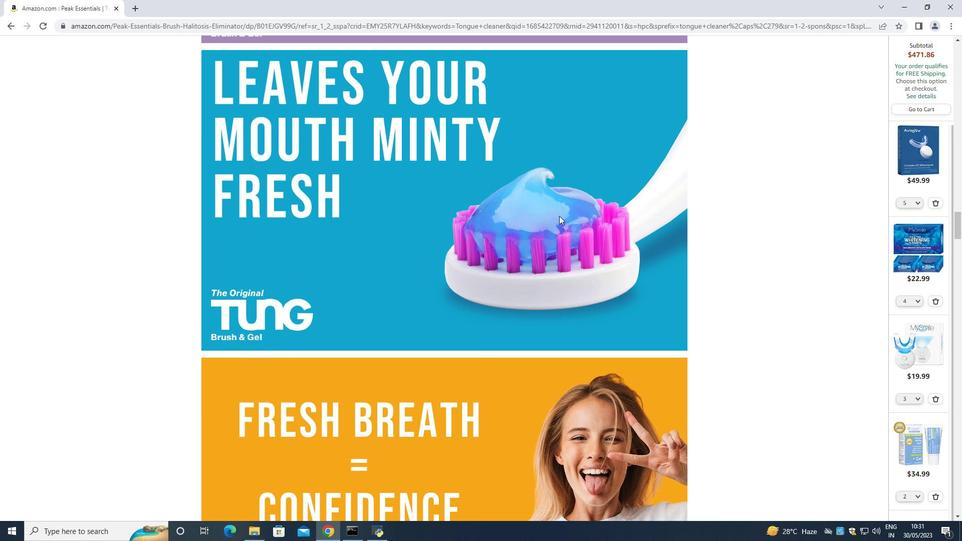 
Action: Mouse scrolled (561, 213) with delta (0, 0)
Screenshot: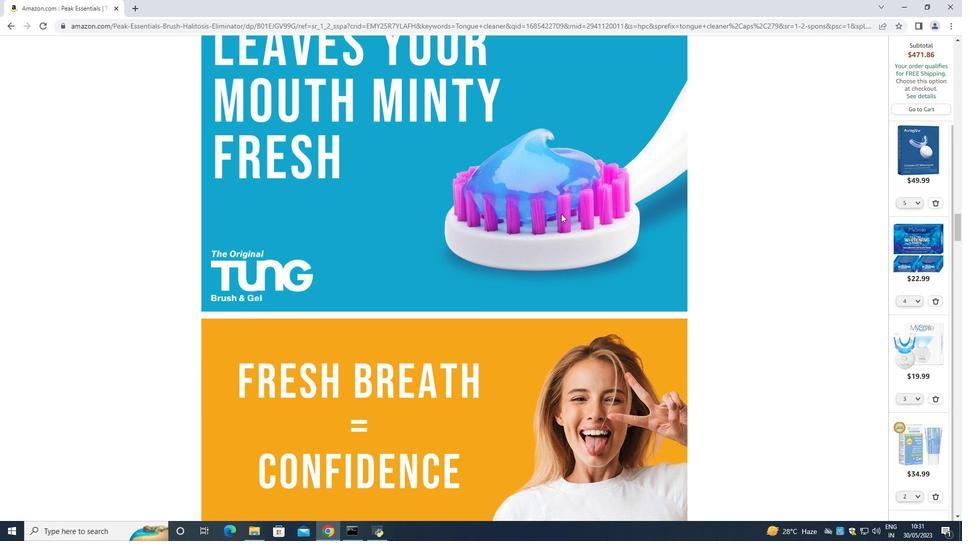 
Action: Mouse scrolled (561, 213) with delta (0, 0)
Screenshot: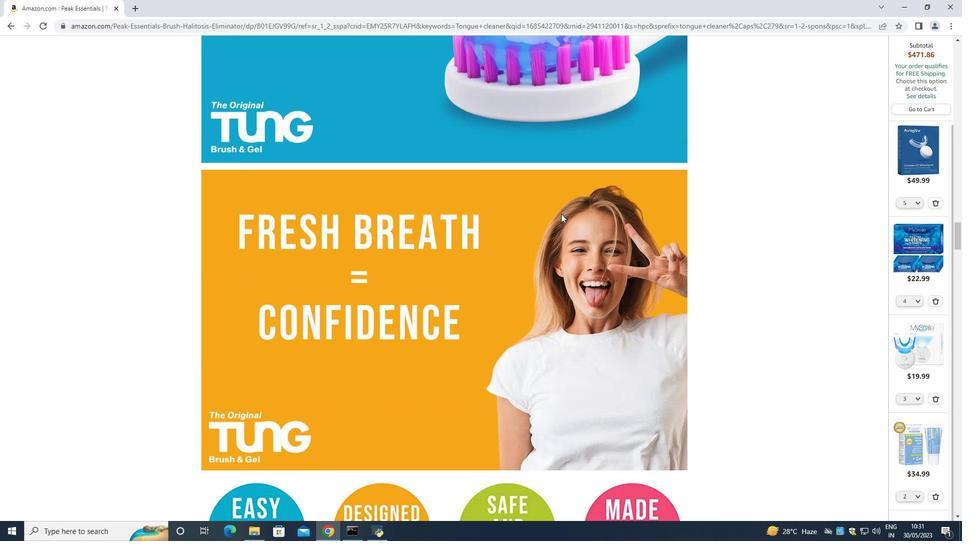 
Action: Mouse scrolled (561, 214) with delta (0, 0)
Screenshot: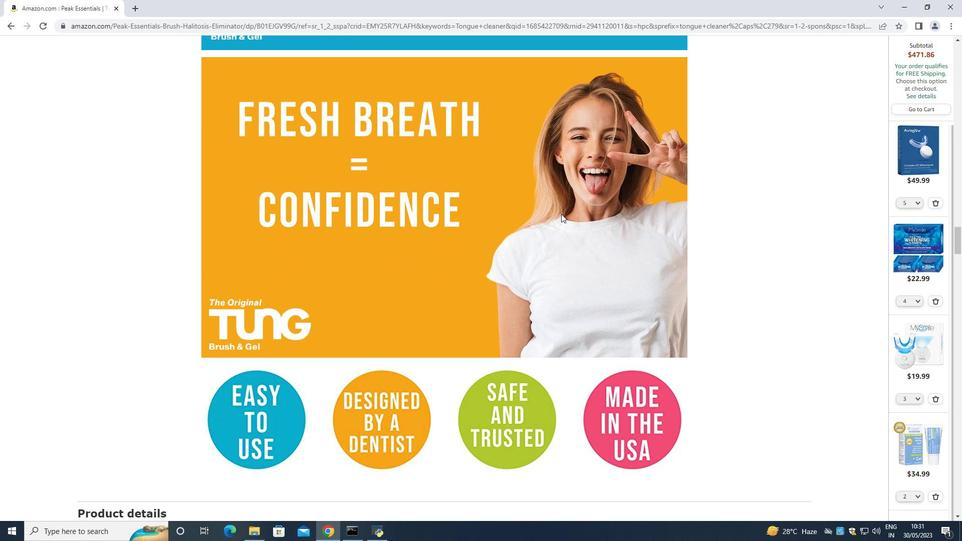 
Action: Mouse scrolled (561, 214) with delta (0, 0)
Screenshot: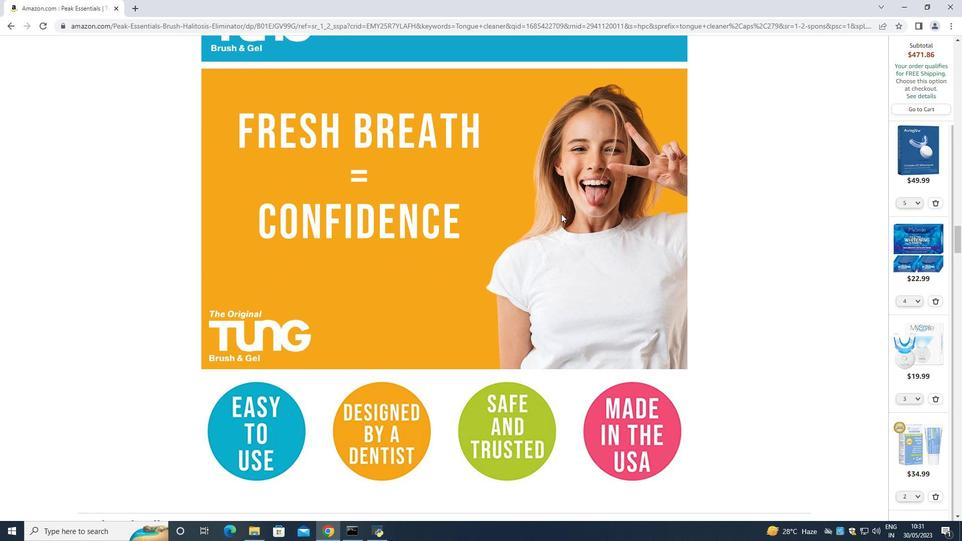 
Action: Mouse scrolled (561, 214) with delta (0, 0)
Screenshot: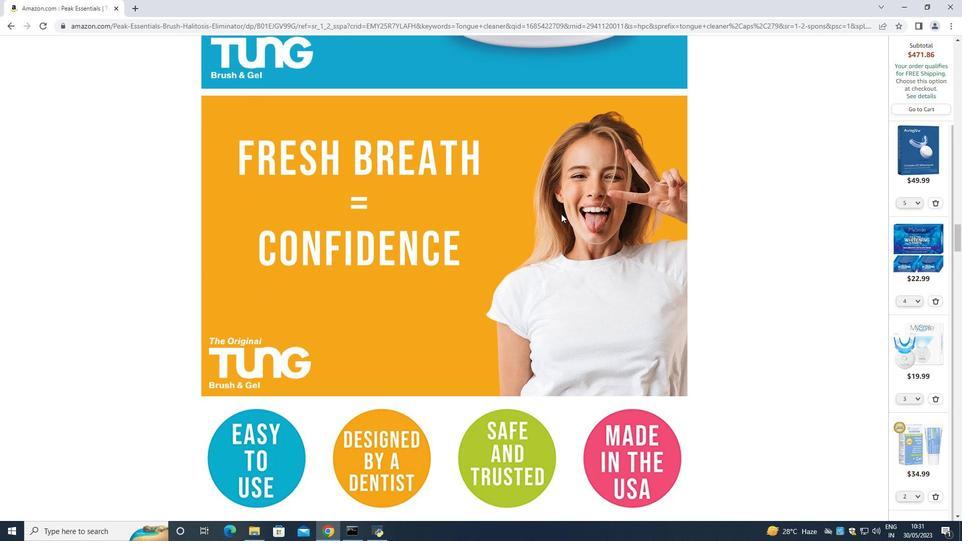 
Action: Mouse scrolled (561, 214) with delta (0, 0)
Screenshot: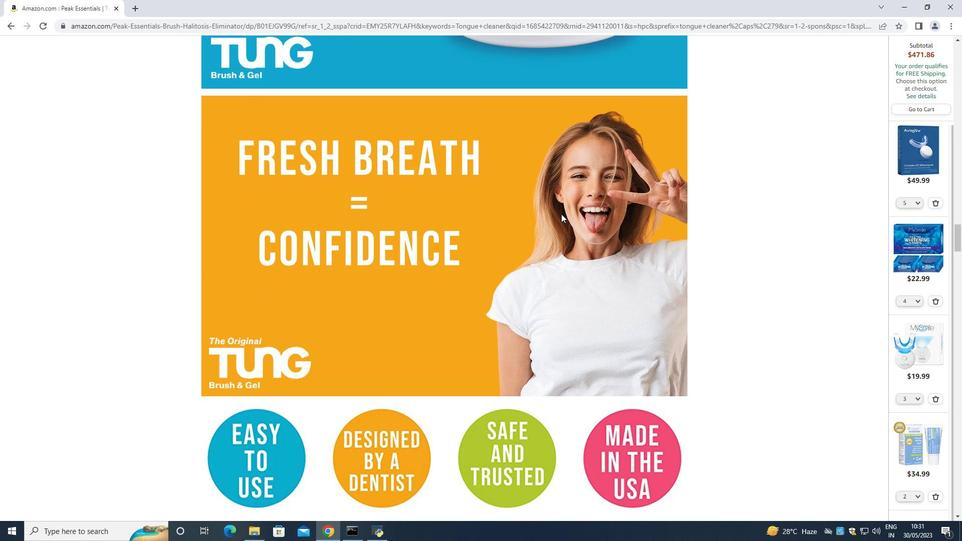 
Action: Mouse scrolled (561, 214) with delta (0, 0)
Screenshot: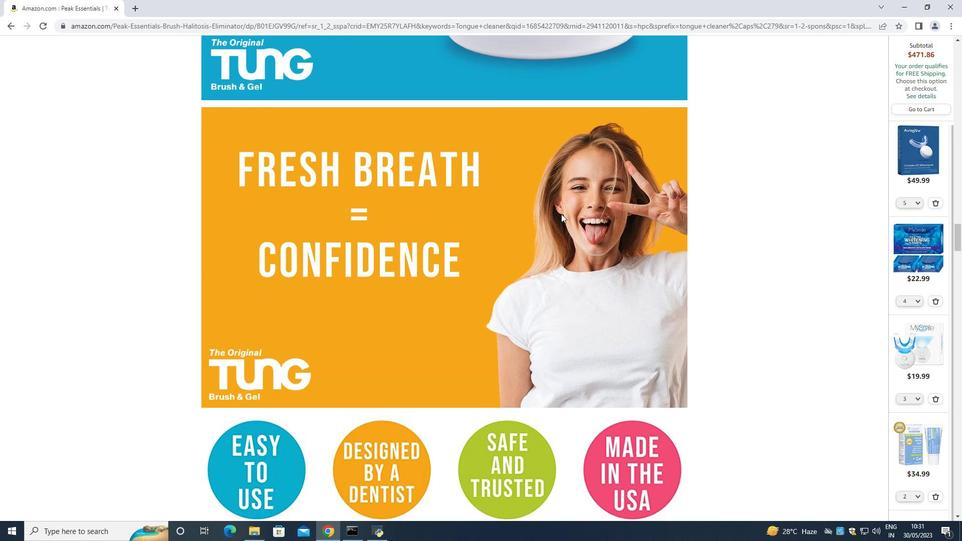 
Action: Mouse scrolled (561, 213) with delta (0, 0)
Screenshot: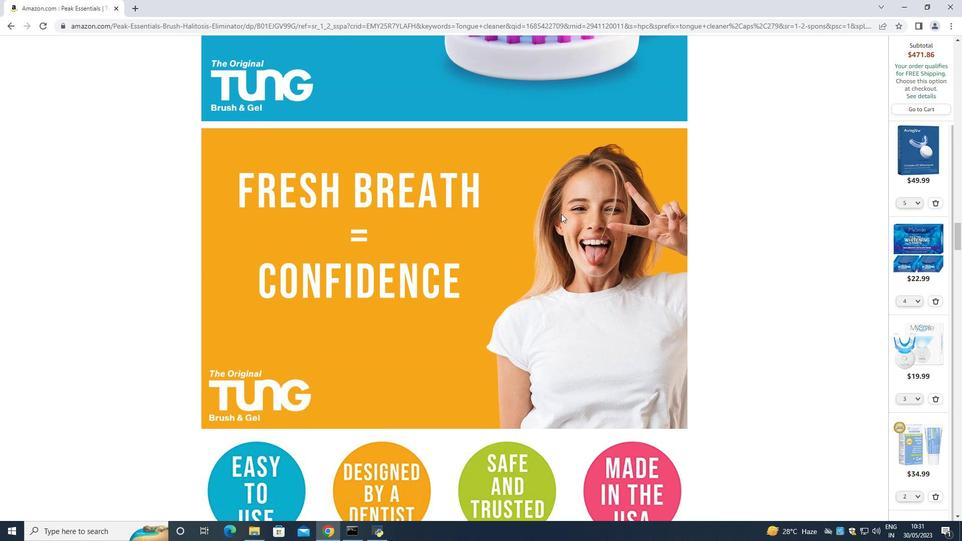 
Action: Mouse scrolled (561, 213) with delta (0, 0)
Screenshot: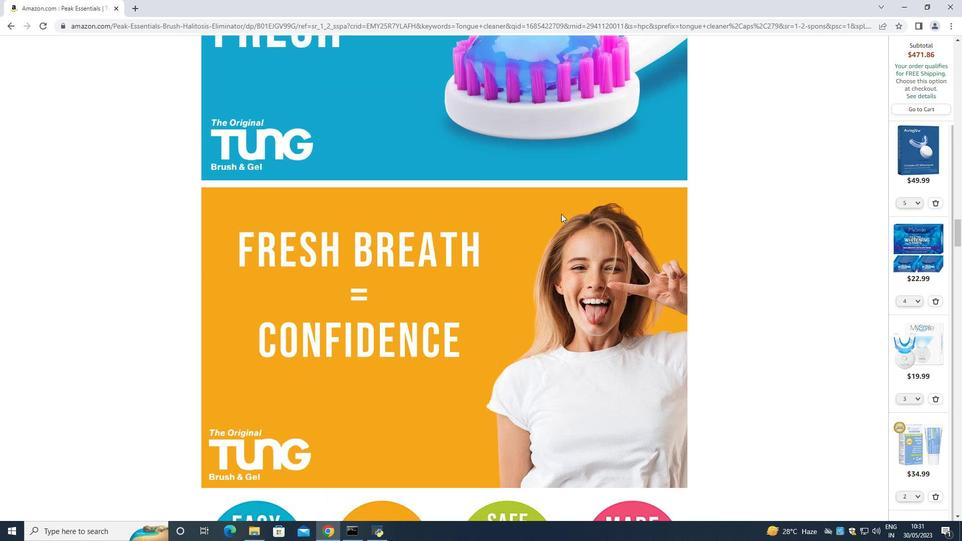 
Action: Mouse scrolled (561, 213) with delta (0, 0)
Screenshot: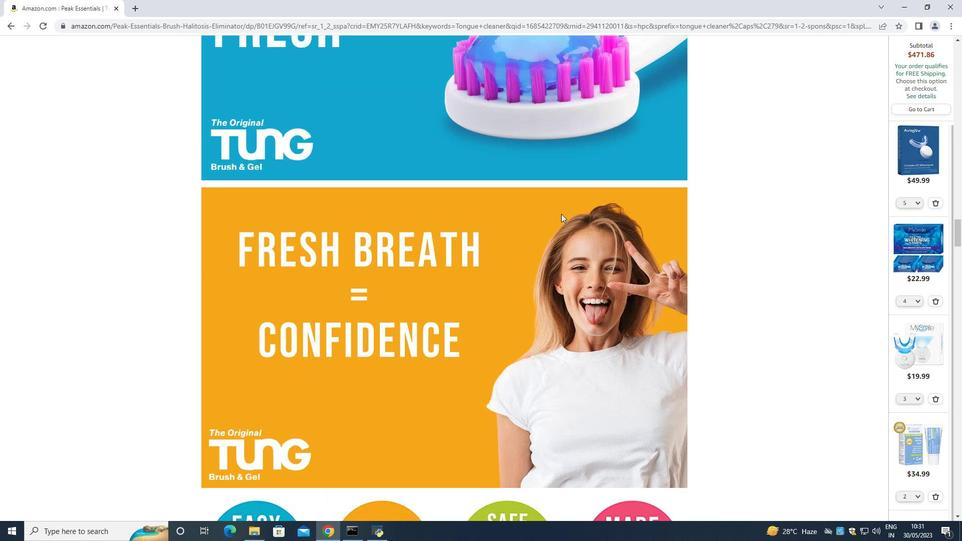 
Action: Mouse scrolled (561, 213) with delta (0, 0)
Screenshot: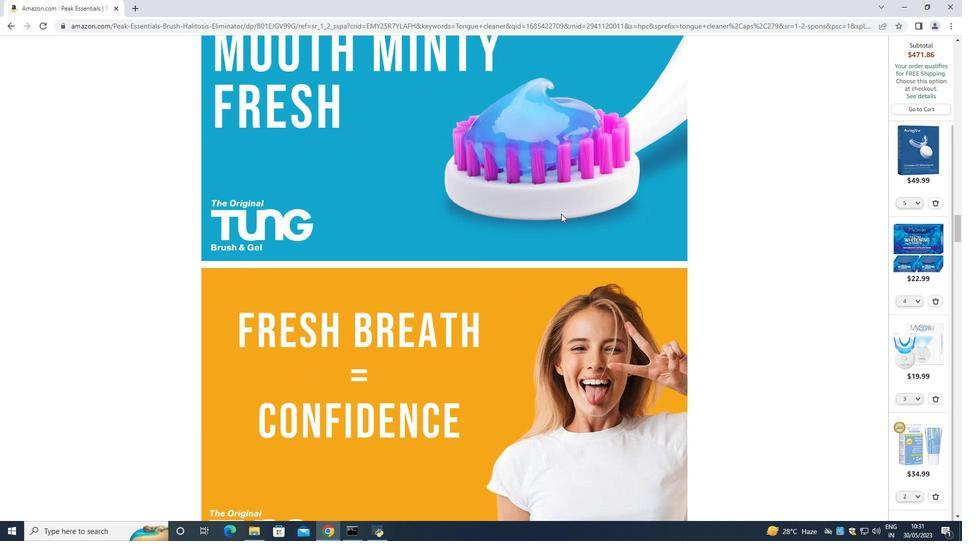 
Action: Mouse scrolled (561, 213) with delta (0, 0)
Screenshot: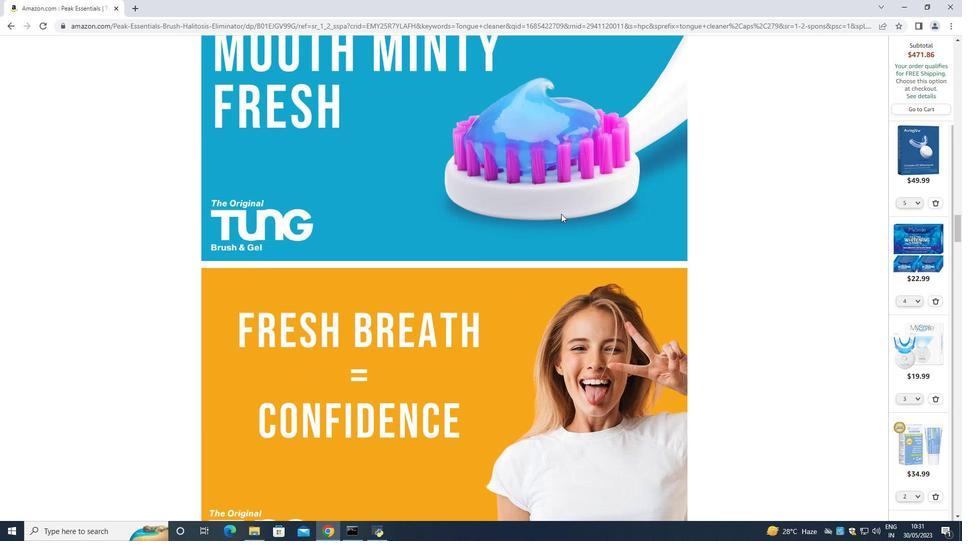 
Action: Mouse moved to (561, 212)
Screenshot: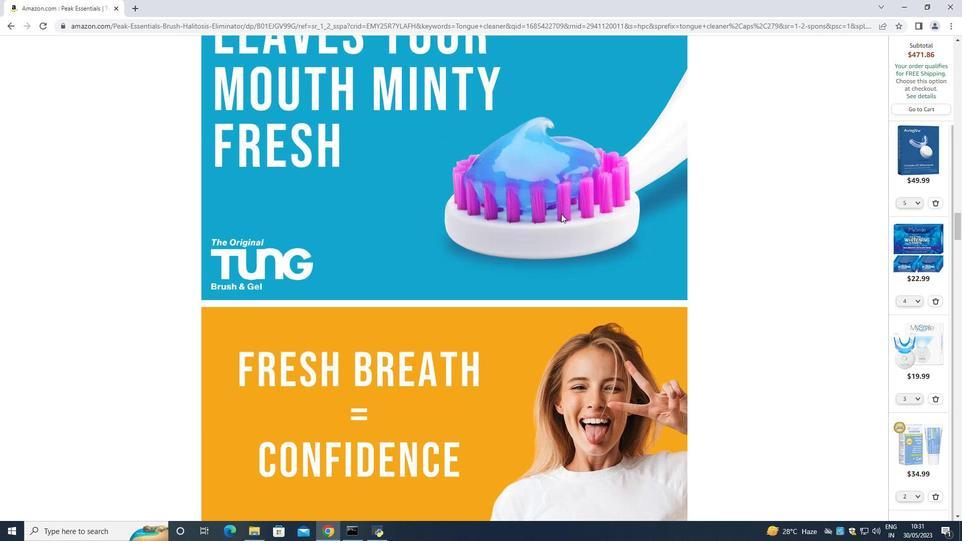 
Action: Mouse scrolled (561, 211) with delta (0, 0)
Screenshot: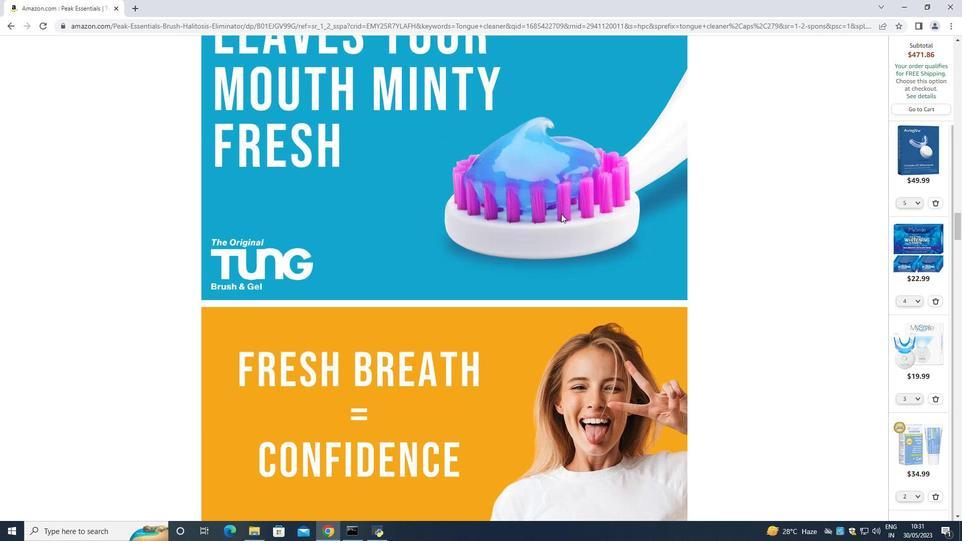
Action: Mouse moved to (560, 207)
Screenshot: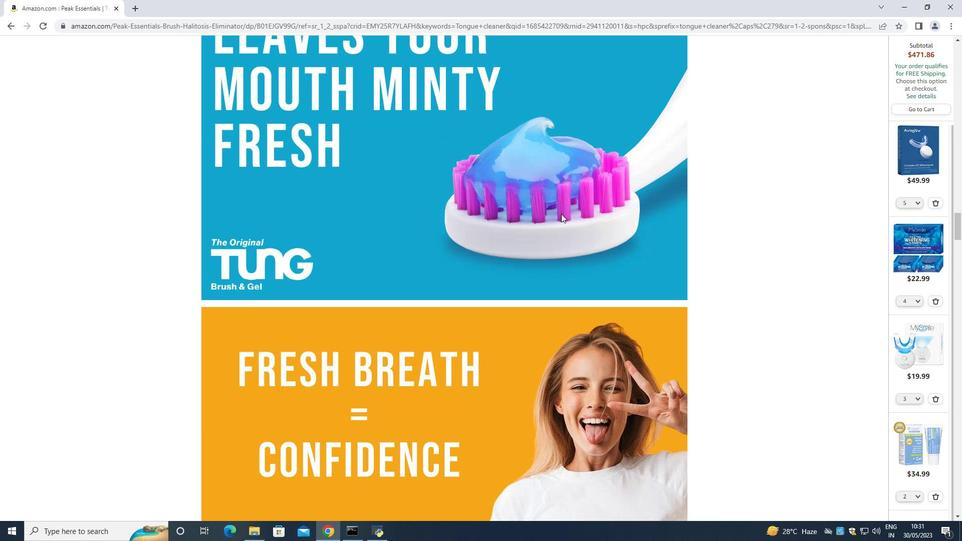 
Action: Mouse scrolled (560, 207) with delta (0, 0)
Screenshot: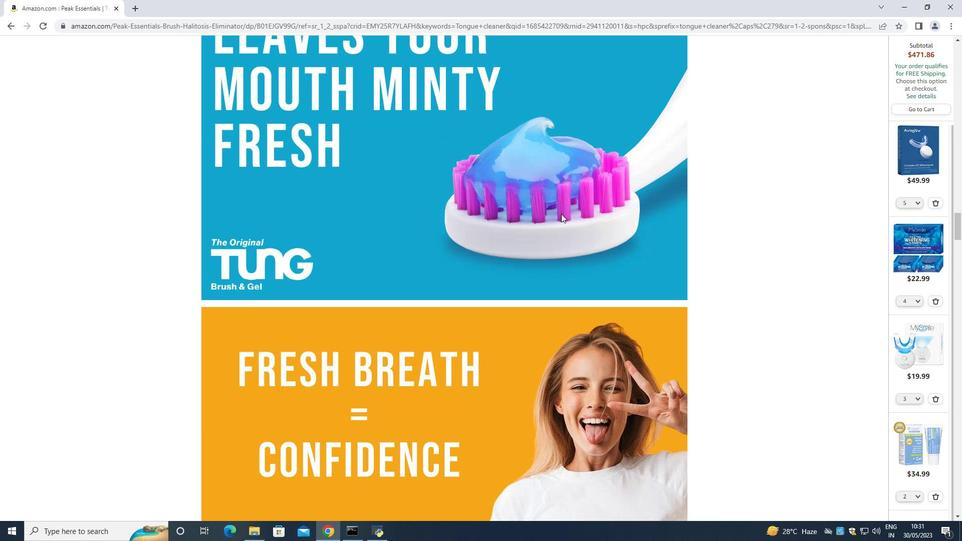 
Action: Mouse moved to (559, 204)
Screenshot: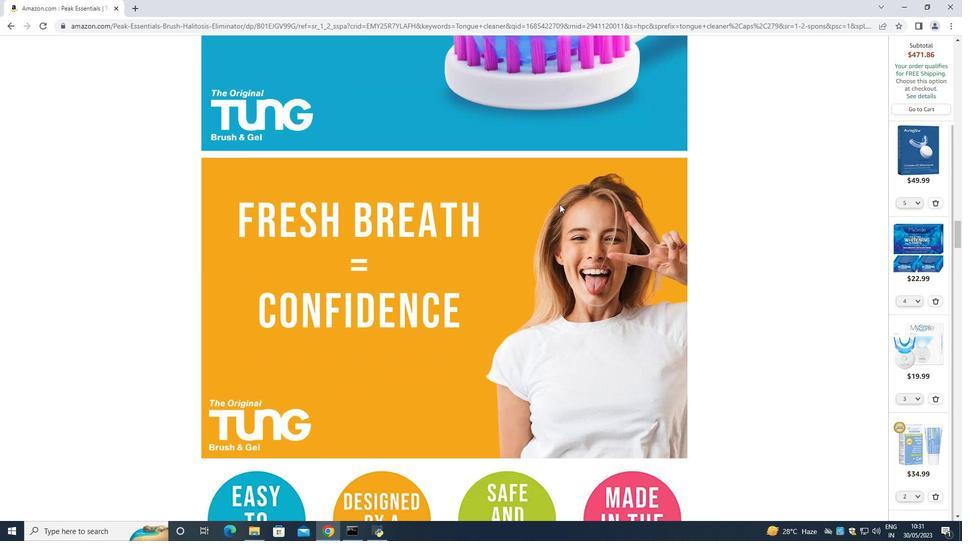 
Action: Mouse scrolled (559, 203) with delta (0, 0)
Screenshot: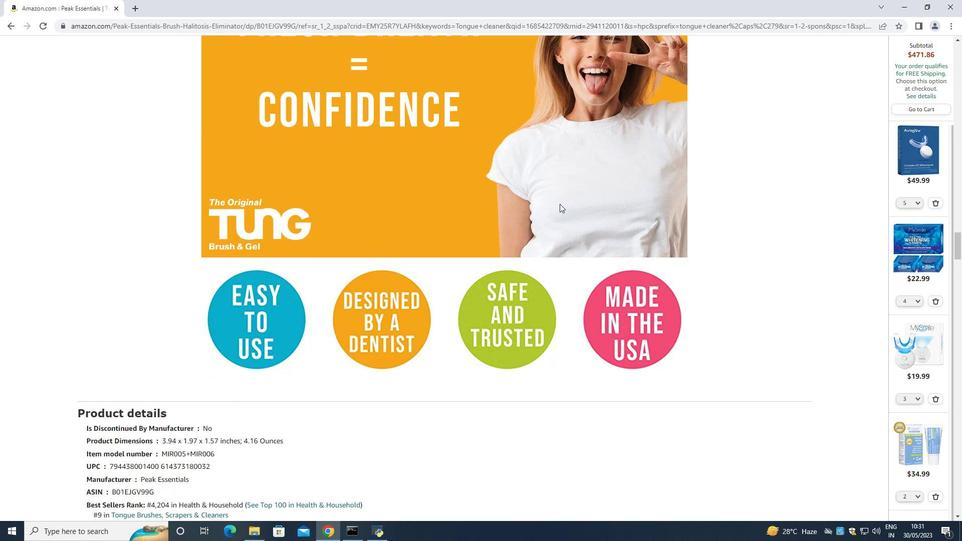 
Action: Mouse scrolled (559, 203) with delta (0, 0)
Screenshot: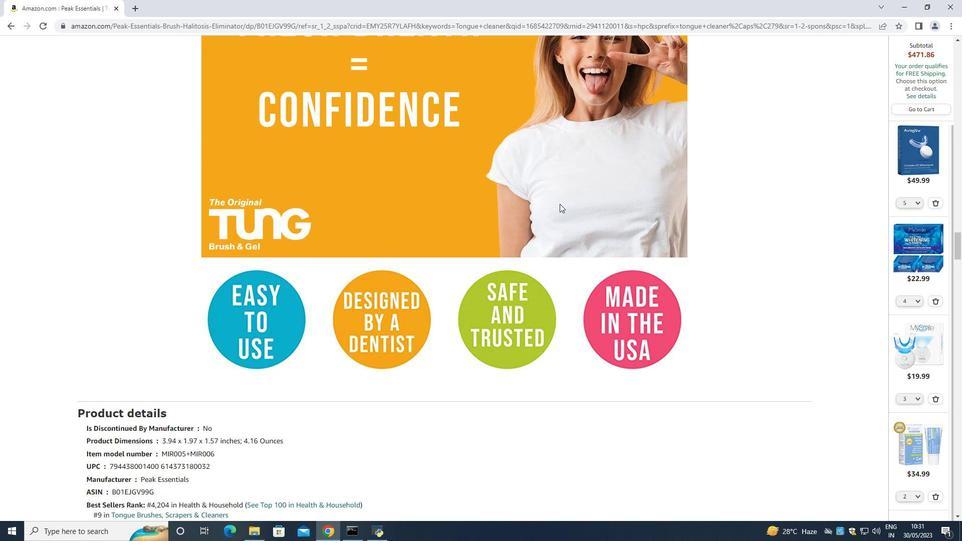 
Action: Mouse scrolled (559, 203) with delta (0, 0)
Screenshot: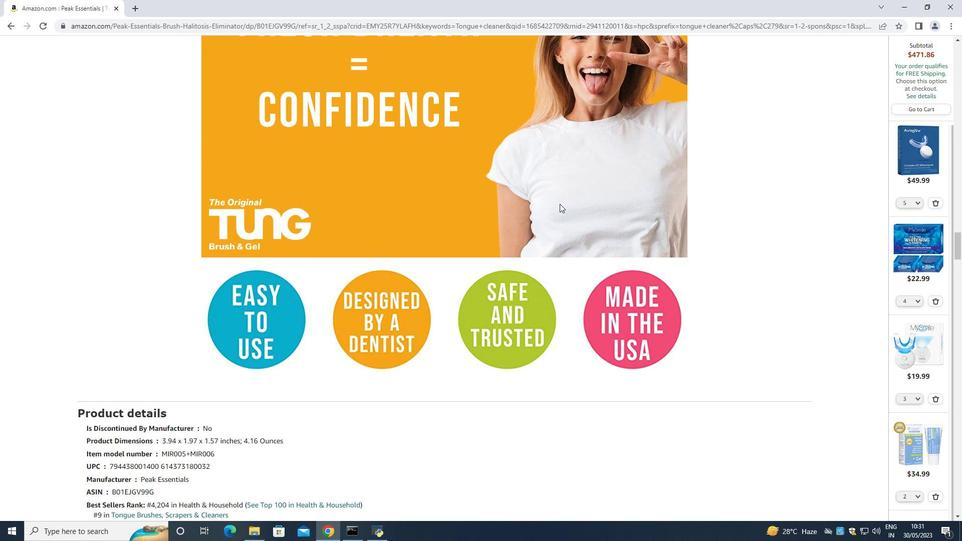 
Action: Mouse moved to (559, 203)
Screenshot: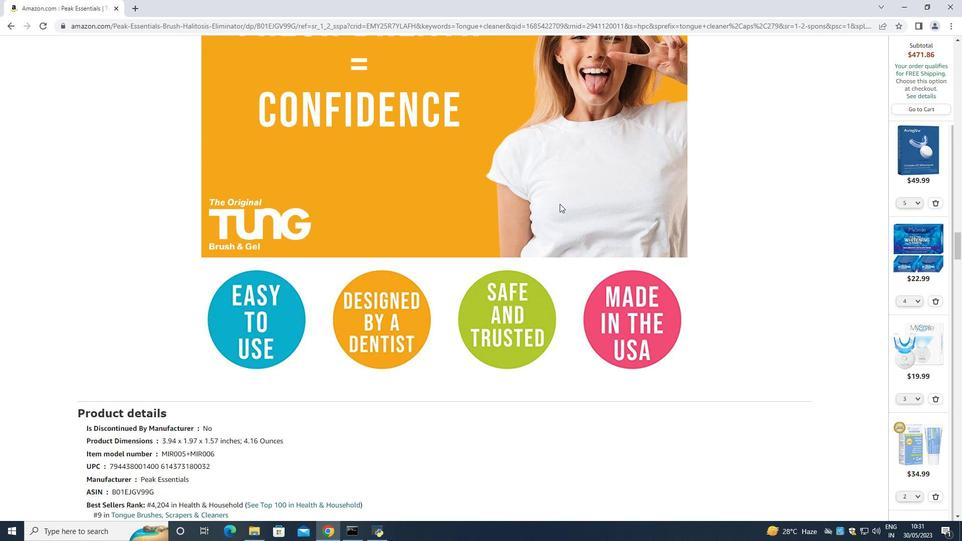 
Action: Mouse scrolled (559, 203) with delta (0, 0)
Screenshot: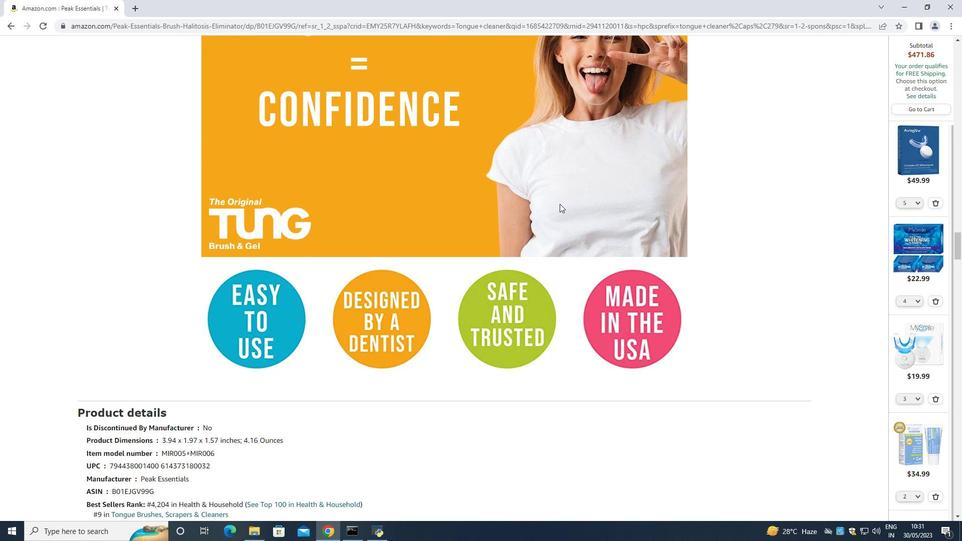 
Action: Mouse pressed middle at (559, 203)
Screenshot: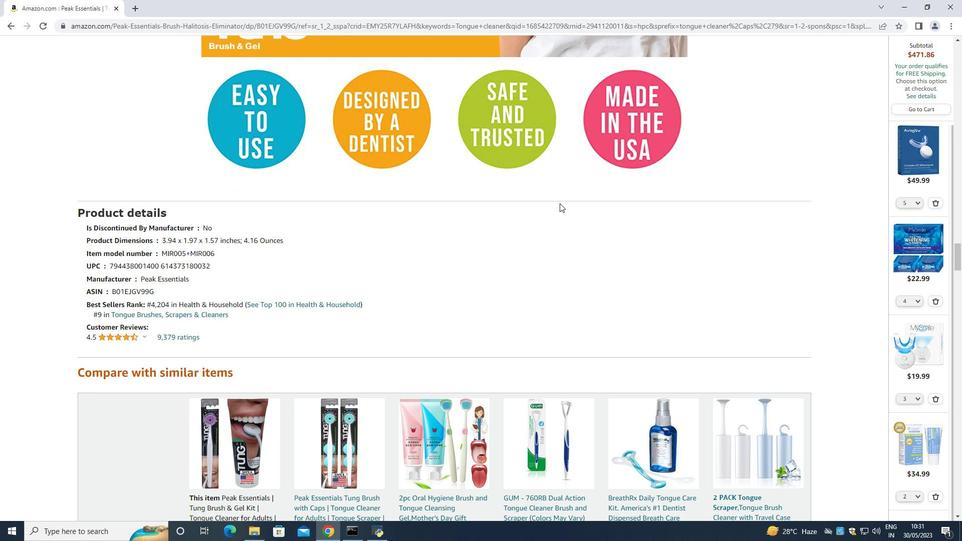 
Action: Mouse scrolled (559, 204) with delta (0, 0)
Screenshot: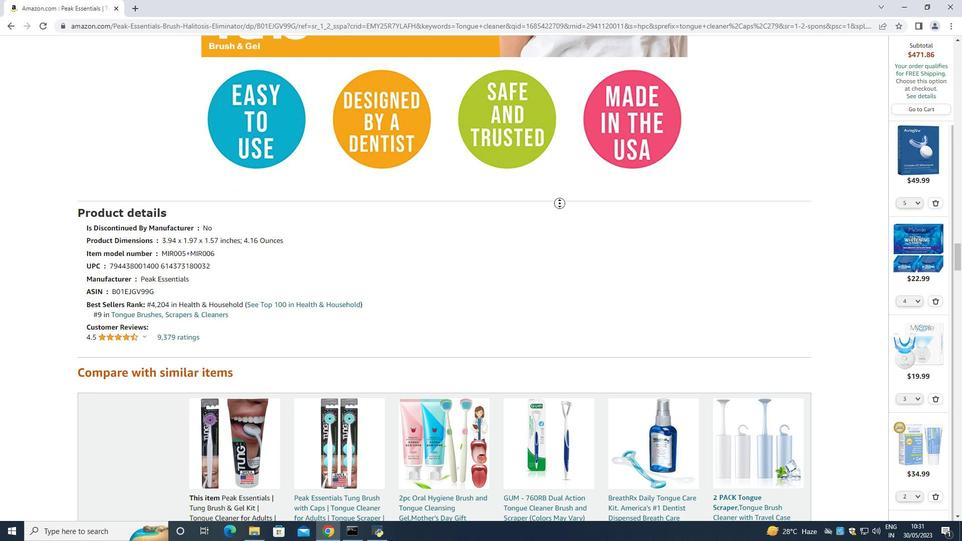 
Action: Mouse scrolled (559, 204) with delta (0, 0)
Screenshot: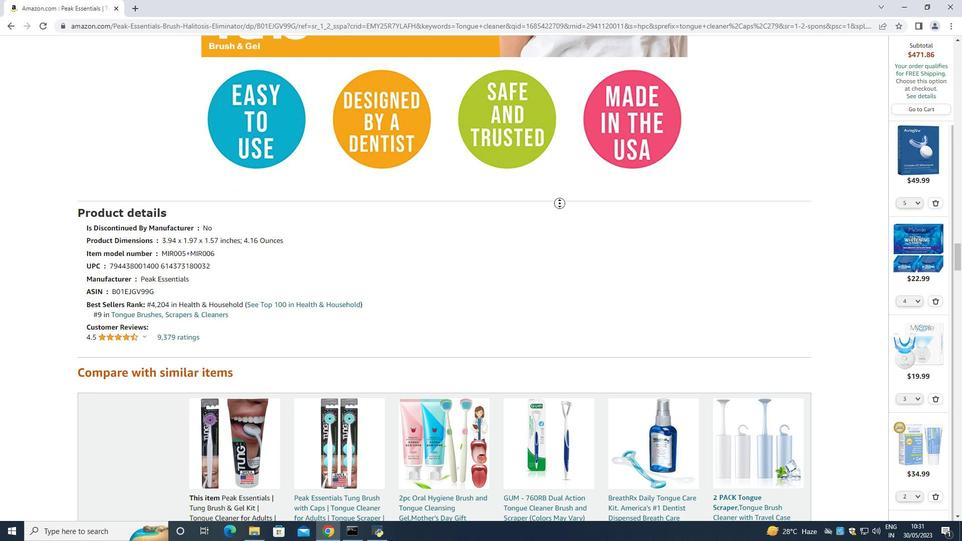 
Action: Mouse moved to (631, 239)
Screenshot: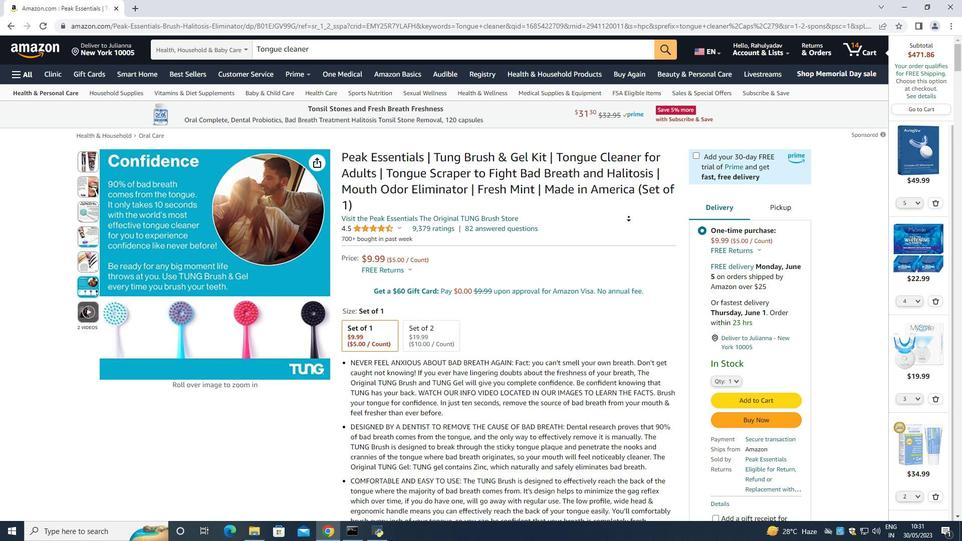 
Action: Mouse pressed left at (631, 239)
Screenshot: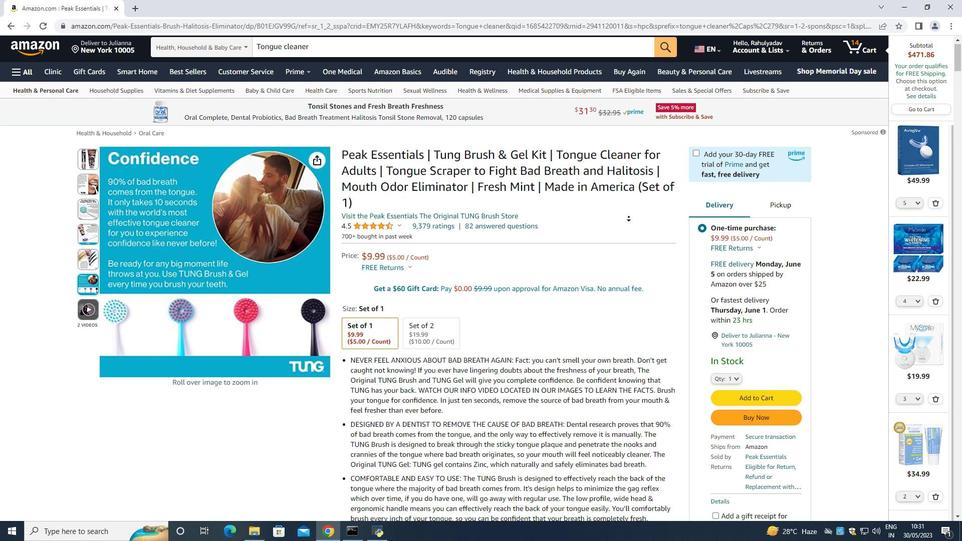
Action: Mouse moved to (751, 390)
Screenshot: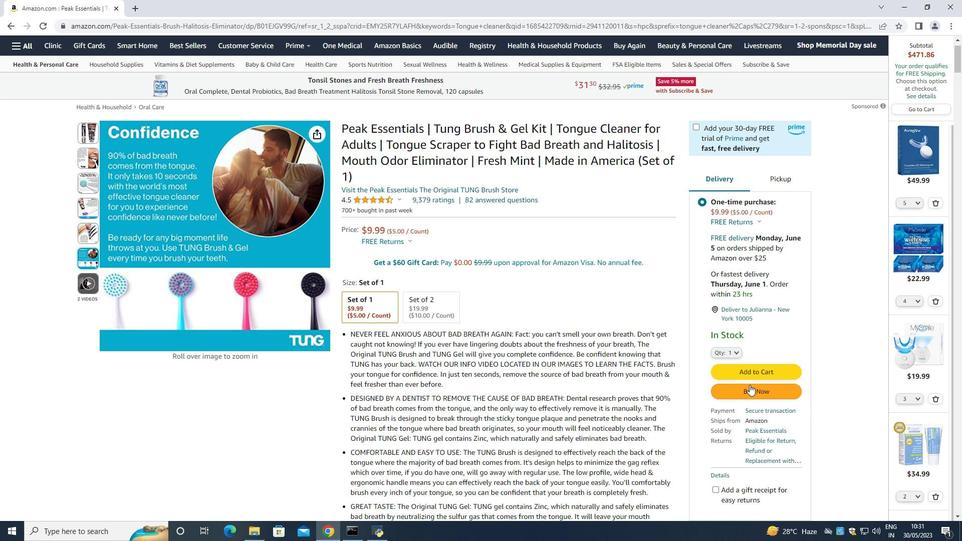 
Action: Mouse pressed left at (751, 390)
Screenshot: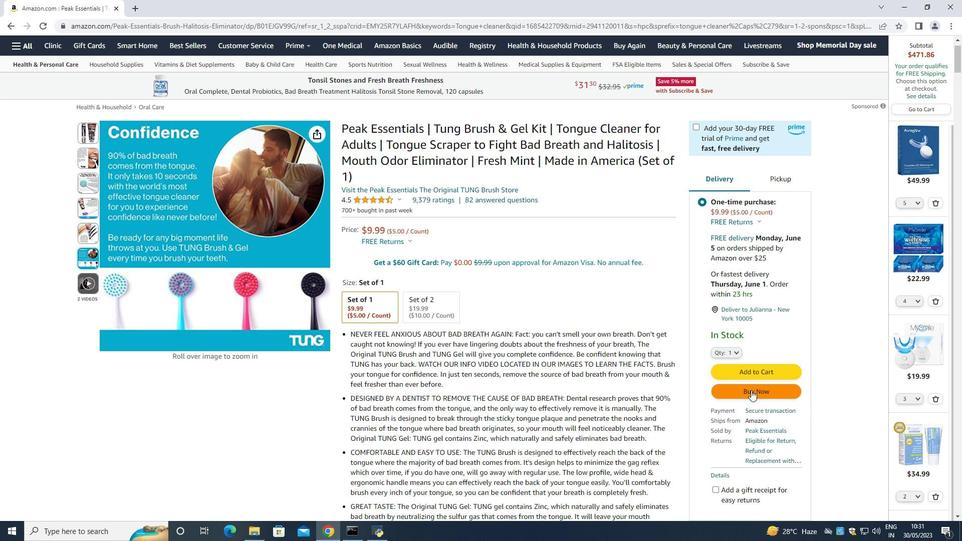 
Action: Mouse moved to (579, 88)
Screenshot: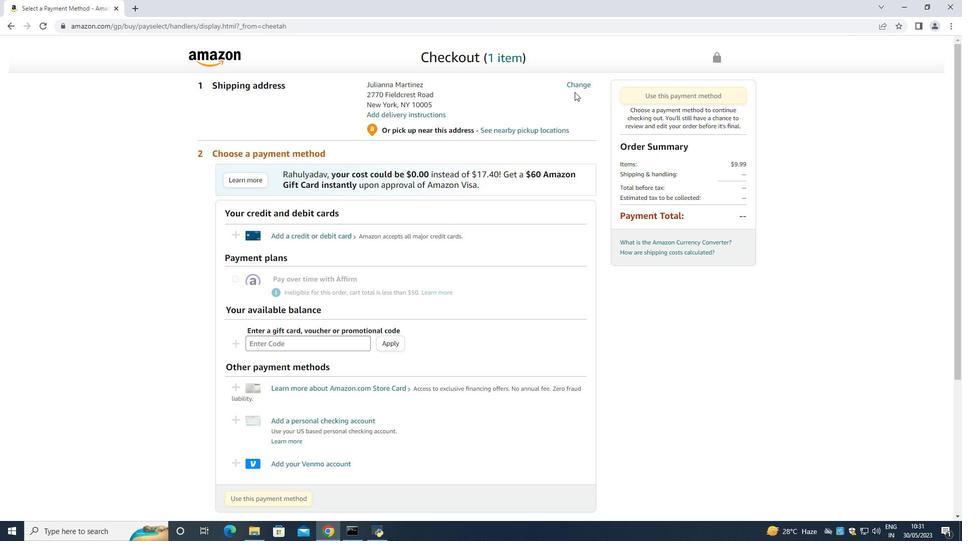 
Action: Mouse pressed left at (579, 88)
Screenshot: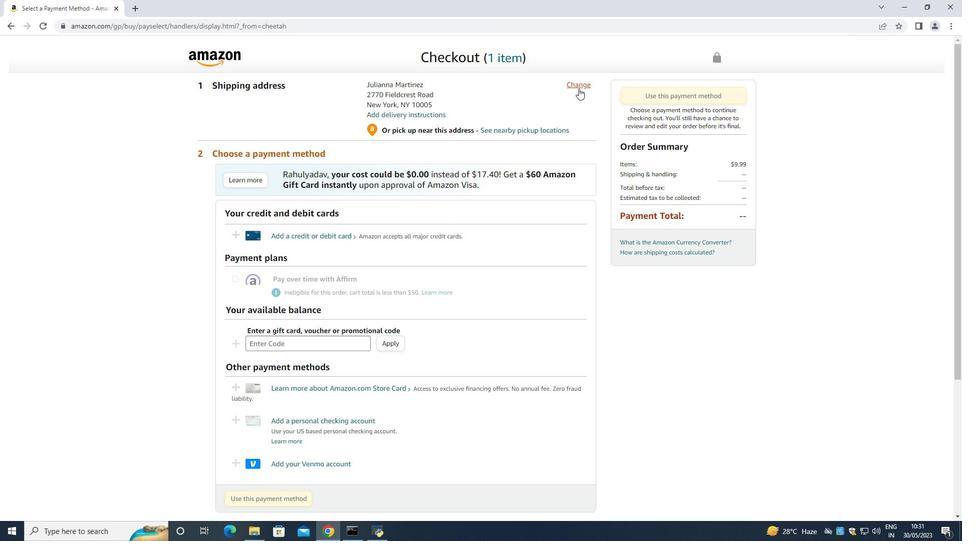 
Action: Mouse moved to (319, 159)
Screenshot: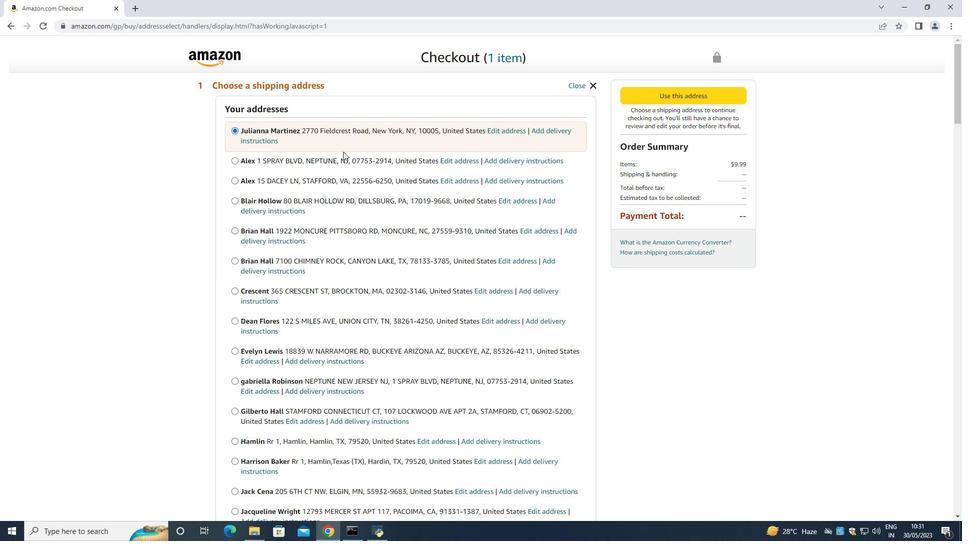 
Action: Key pressed <Key.space><Key.space><Key.space><Key.space><Key.space><Key.space><Key.space><Key.space><Key.space>
Screenshot: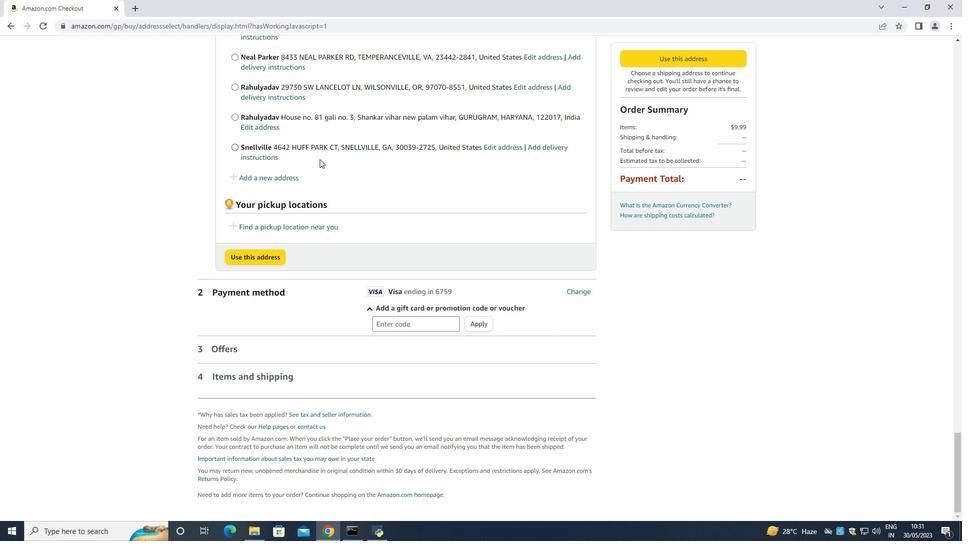 
Action: Mouse moved to (259, 179)
Screenshot: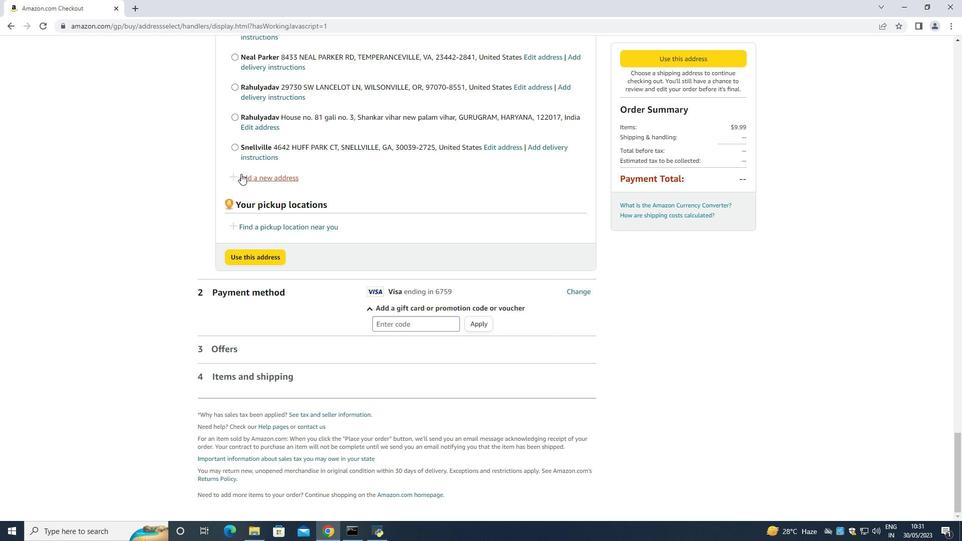 
Action: Mouse pressed left at (259, 179)
Screenshot: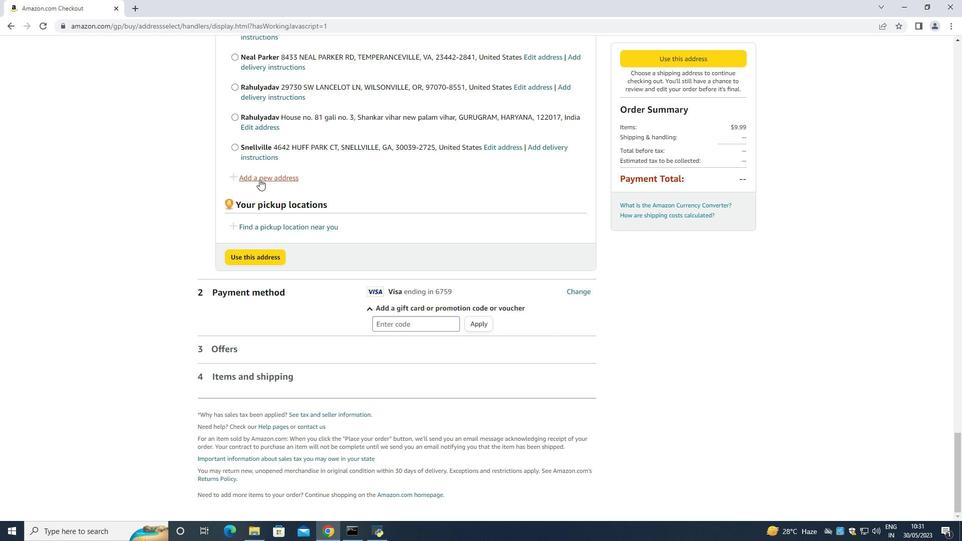 
Action: Mouse moved to (361, 245)
Screenshot: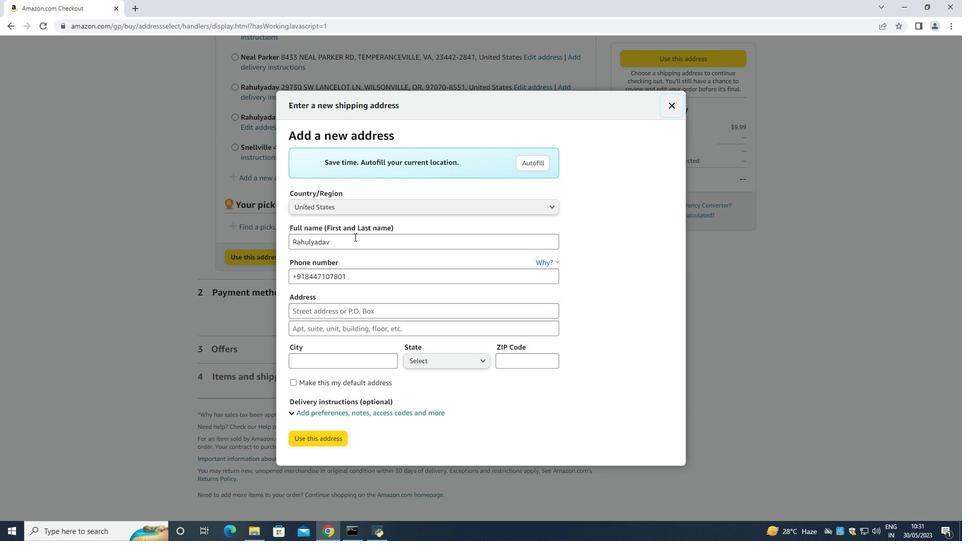 
Action: Mouse pressed left at (361, 245)
Screenshot: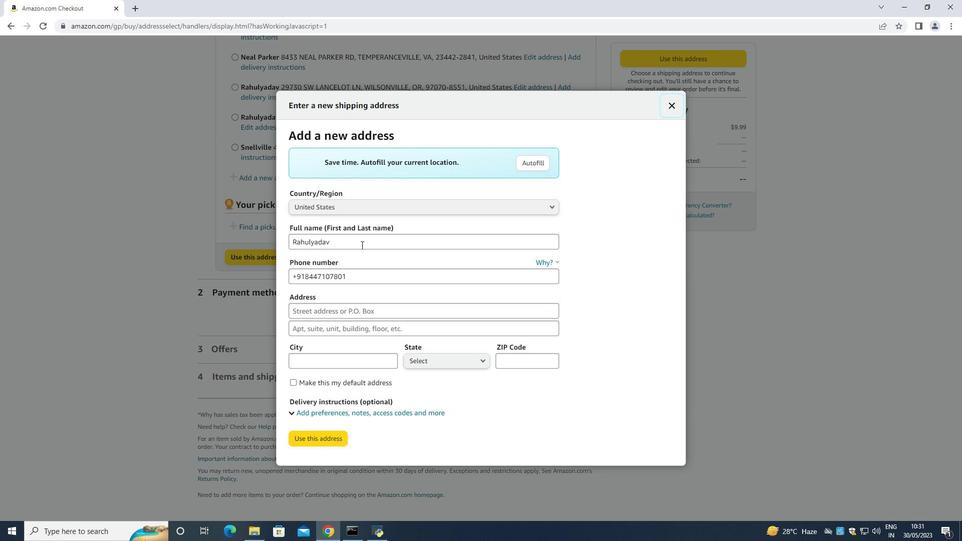 
Action: Key pressed <Key.backspace><Key.backspace><Key.backspace><Key.backspace><Key.backspace><Key.backspace><Key.backspace><Key.backspace><Key.backspace><Key.backspace><Key.backspace><Key.backspace><Key.backspace><Key.shift><Key.shift><Key.shift><Key.shift><Key.shift><Key.shift><Key.shift><Key.shift>Kira<Key.space><Key.shift>Tut<Key.backspace>rner<Key.space><Key.tab><Key.tab><Key.backspace>5742125169<Key.tab>1128<Key.space><Key.shift><Key.shift><Key.shift><Key.shift><Key.shift><Key.shift><Key.shift><Key.shift><Key.shift><Key.shift><Key.shift>Sharon<Key.space><Key.shift><Key.shift><Key.shift><Key.shift><Key.shift><Key.shift><Key.shift><Key.shift><Key.shift><Key.shift><Key.shift><Key.shift><Key.shift><Key.shift><Key.shift><Key.shift><Key.shift><Key.shift><Key.shift>Lane<Key.space><Key.tab><Key.tab><Key.shift>South<Key.space><Key.shift>Bend<Key.space><Key.tab><Key.enter><Key.enter><Key.enter>
Screenshot: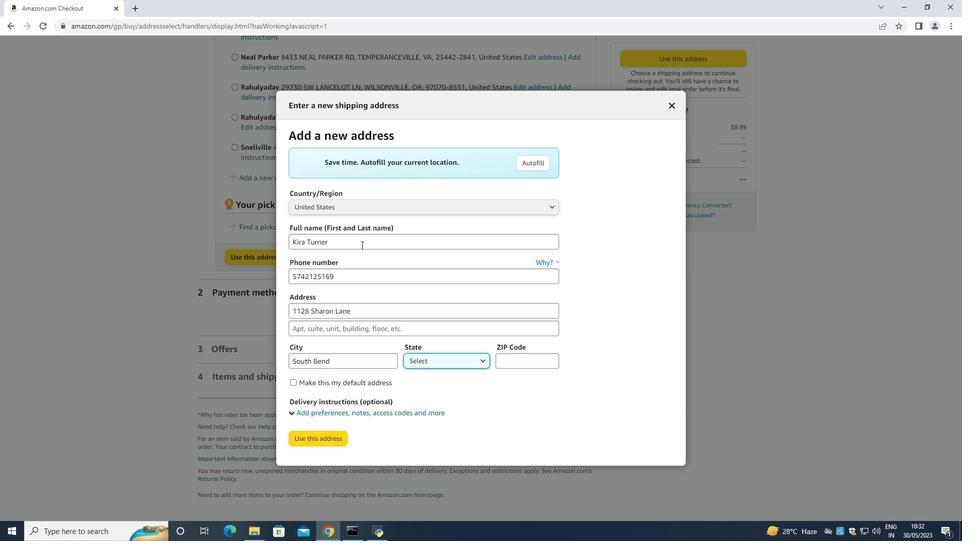 
Action: Mouse moved to (455, 361)
Screenshot: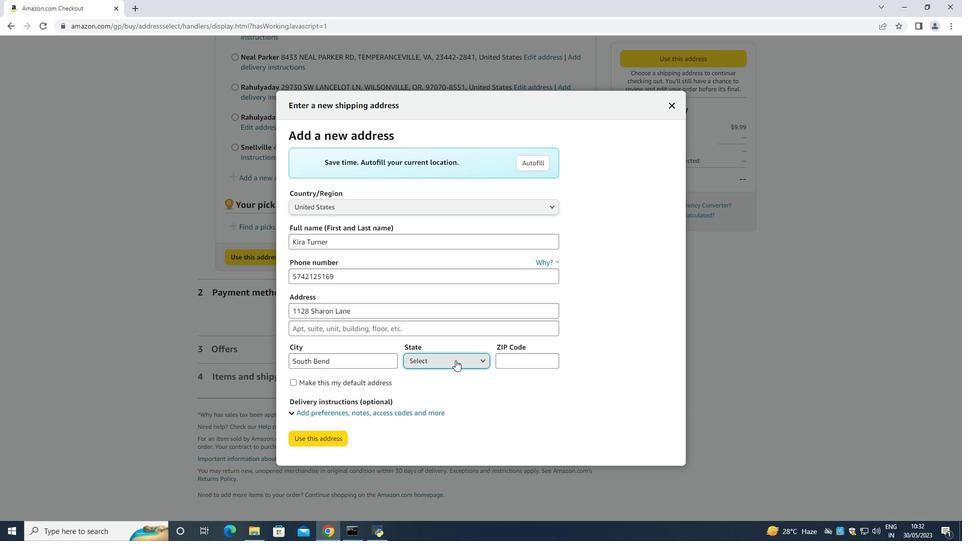 
Action: Mouse pressed left at (455, 361)
Screenshot: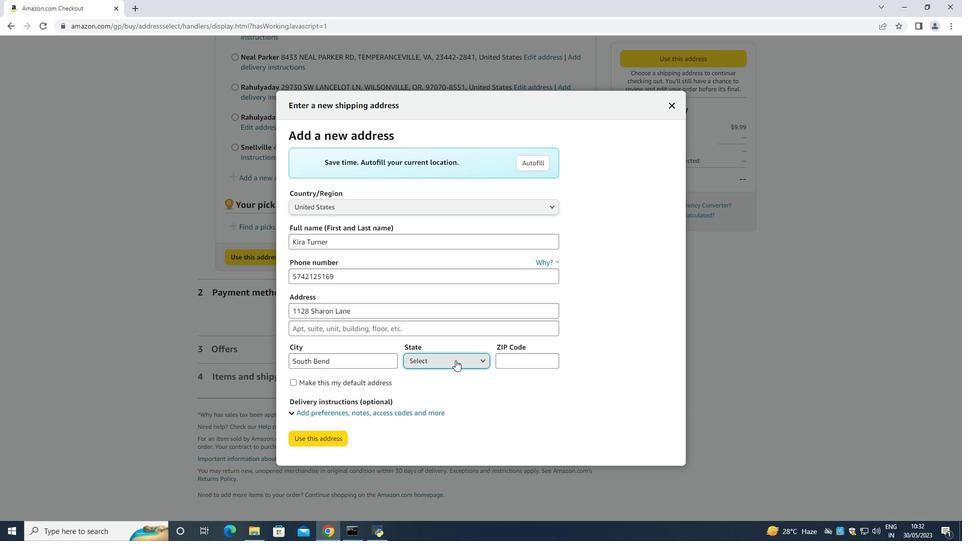 
Action: Mouse moved to (425, 272)
Screenshot: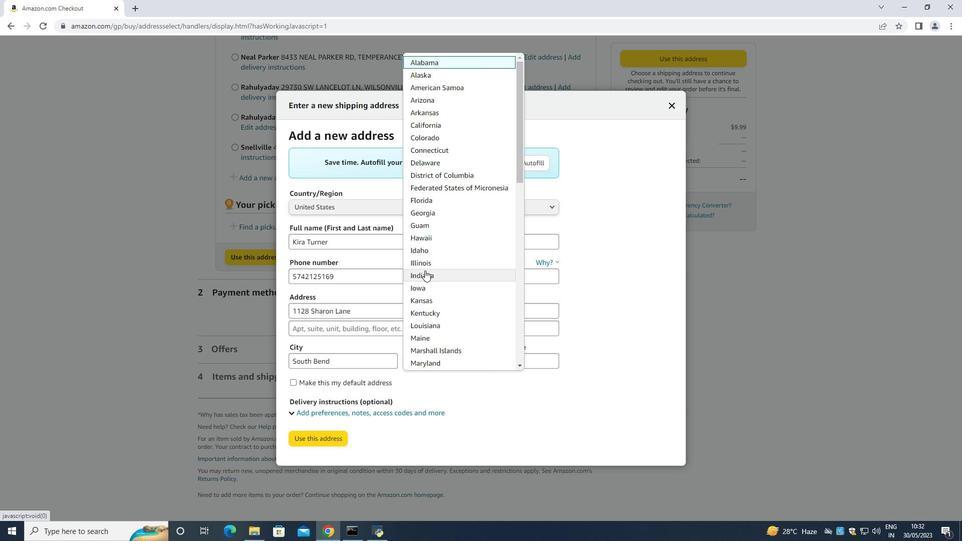
Action: Mouse pressed left at (425, 272)
Screenshot: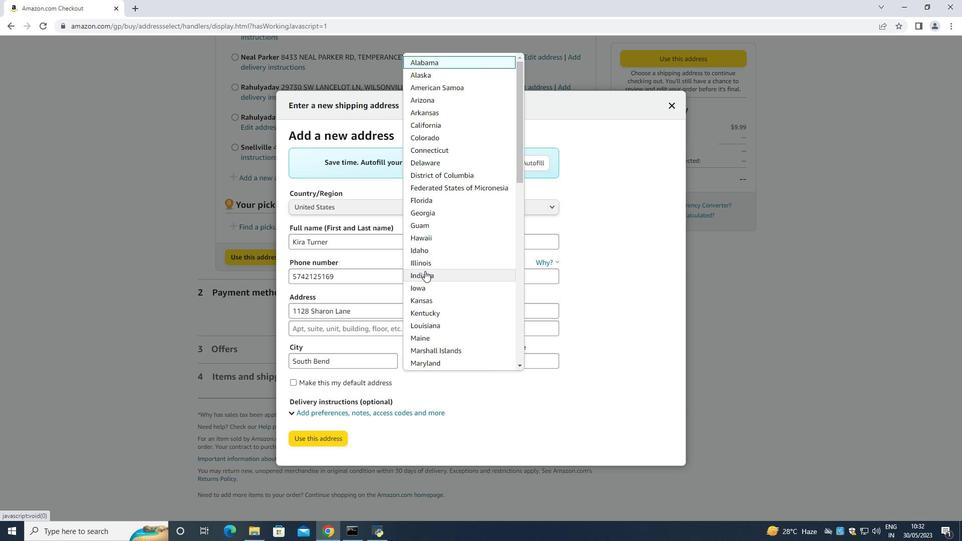 
Action: Mouse moved to (533, 363)
Screenshot: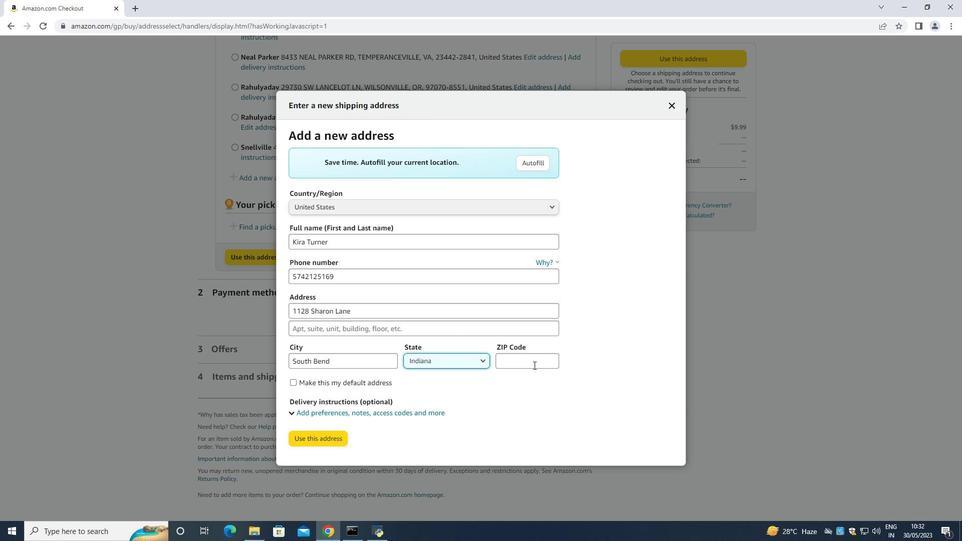 
Action: Mouse pressed left at (533, 363)
Screenshot: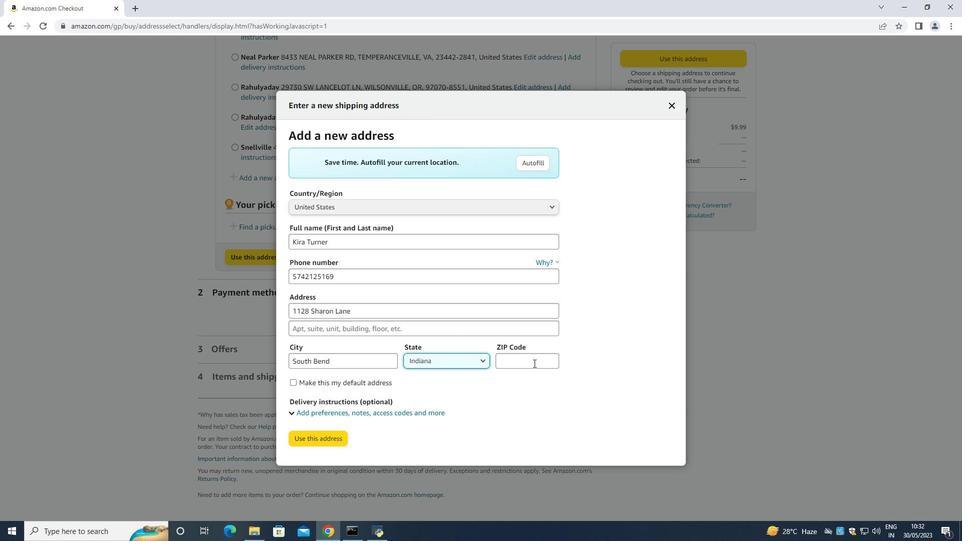 
Action: Mouse moved to (532, 363)
Screenshot: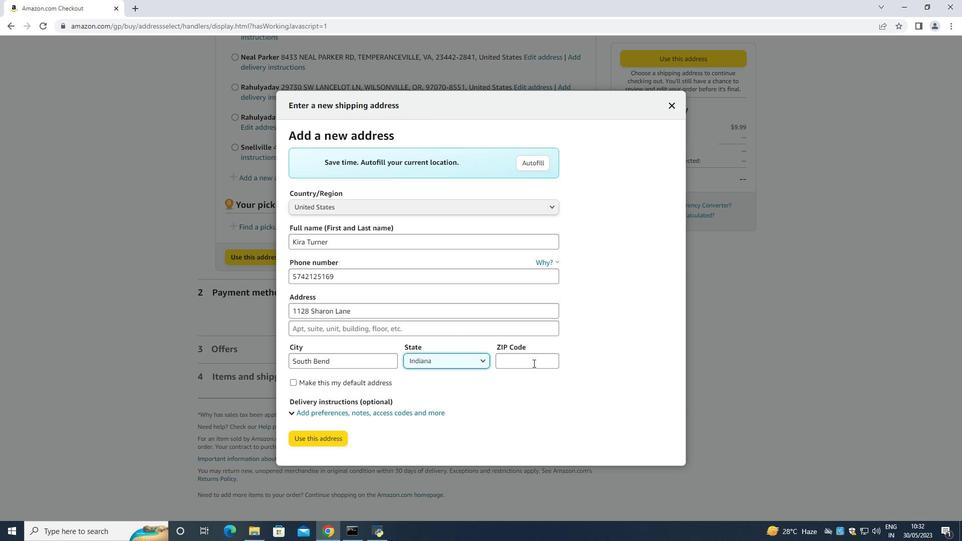 
Action: Key pressed 46625
Screenshot: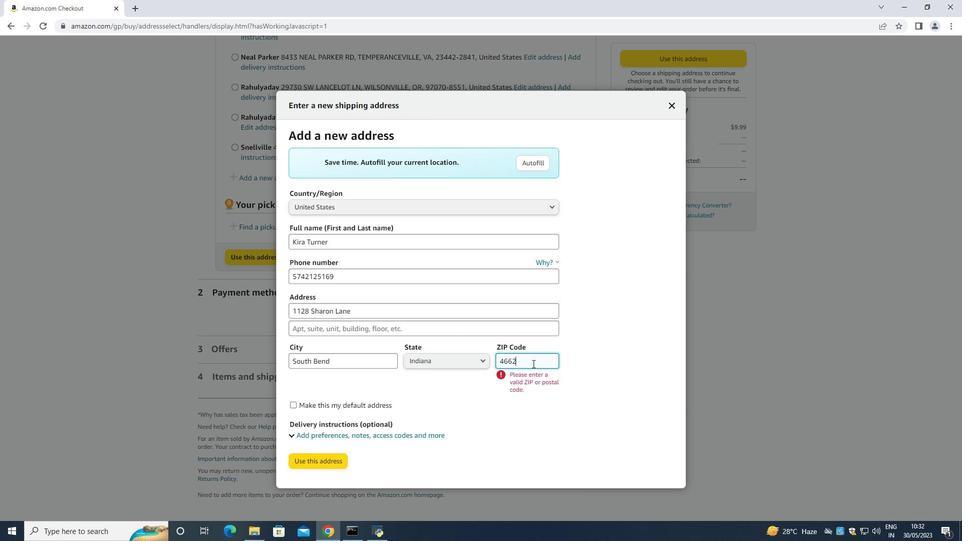 
Action: Mouse moved to (325, 462)
Screenshot: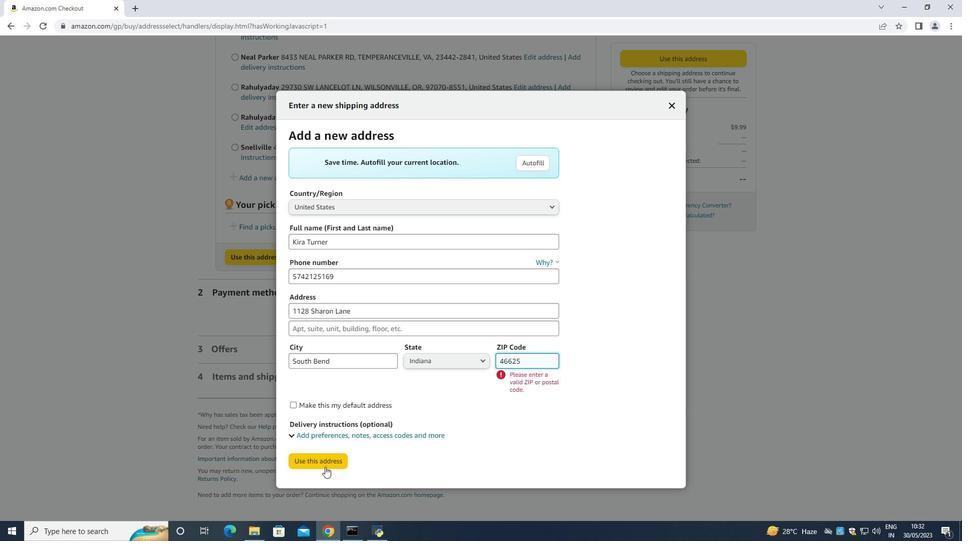 
Action: Mouse pressed left at (325, 462)
Screenshot: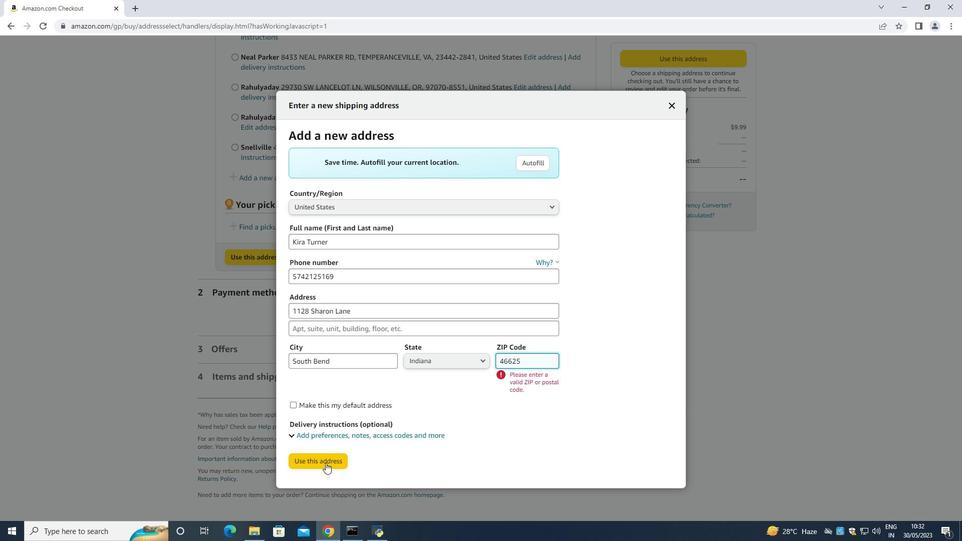 
Action: Mouse moved to (310, 510)
Screenshot: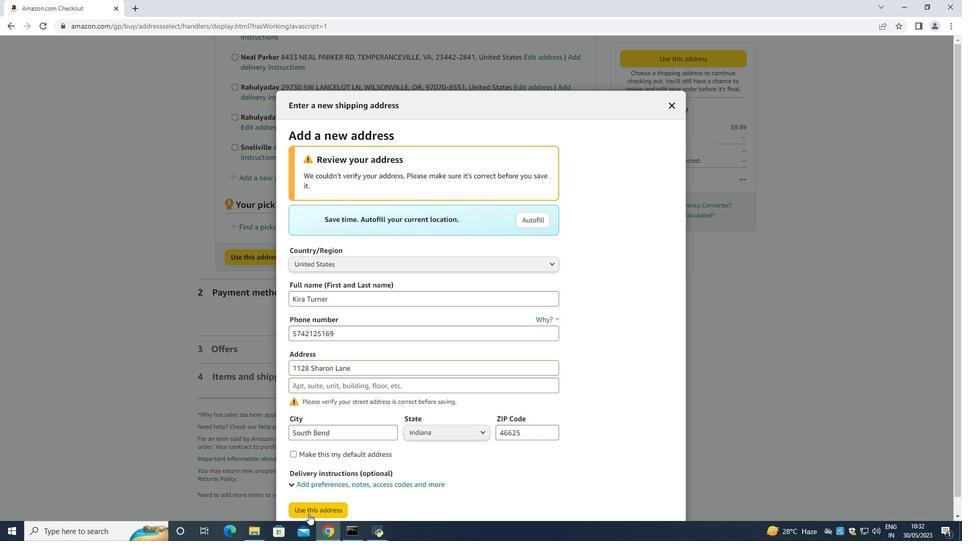 
Action: Mouse pressed left at (310, 510)
Screenshot: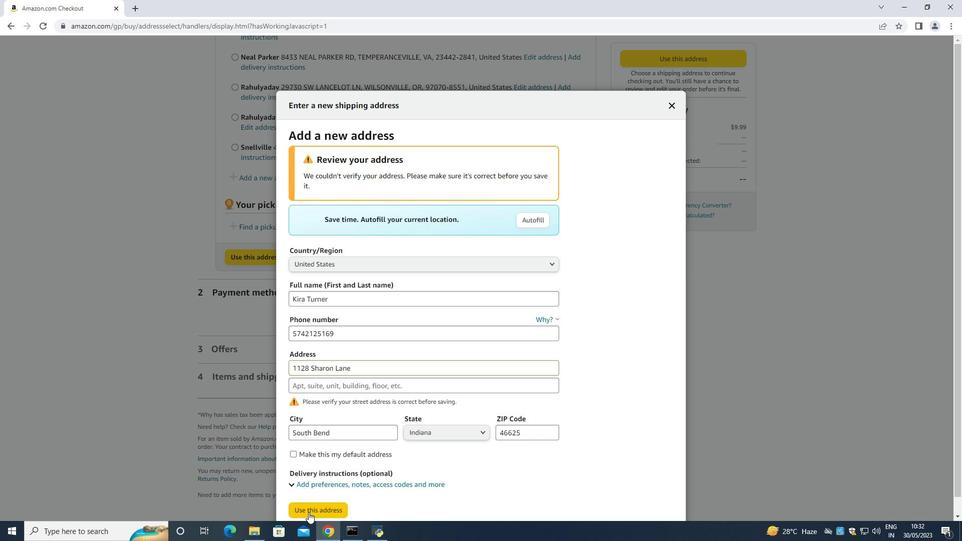 
Action: Mouse moved to (313, 215)
Screenshot: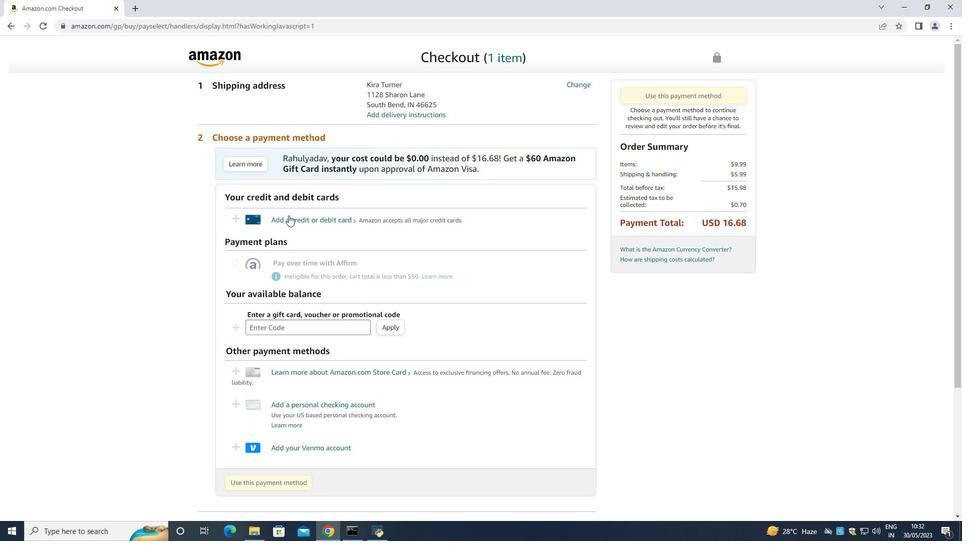 
Action: Mouse pressed left at (313, 215)
Screenshot: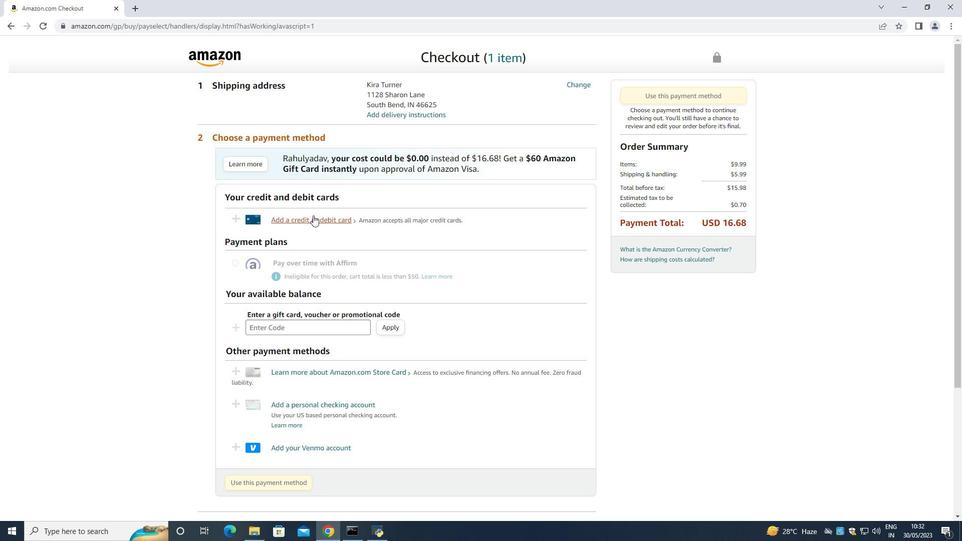 
Action: Mouse moved to (410, 225)
Screenshot: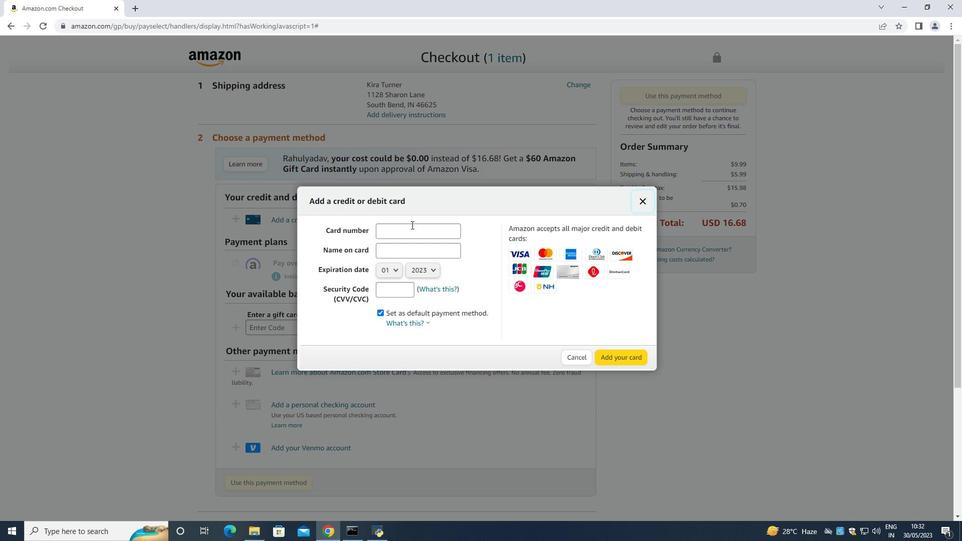 
Action: Mouse pressed left at (410, 225)
Screenshot: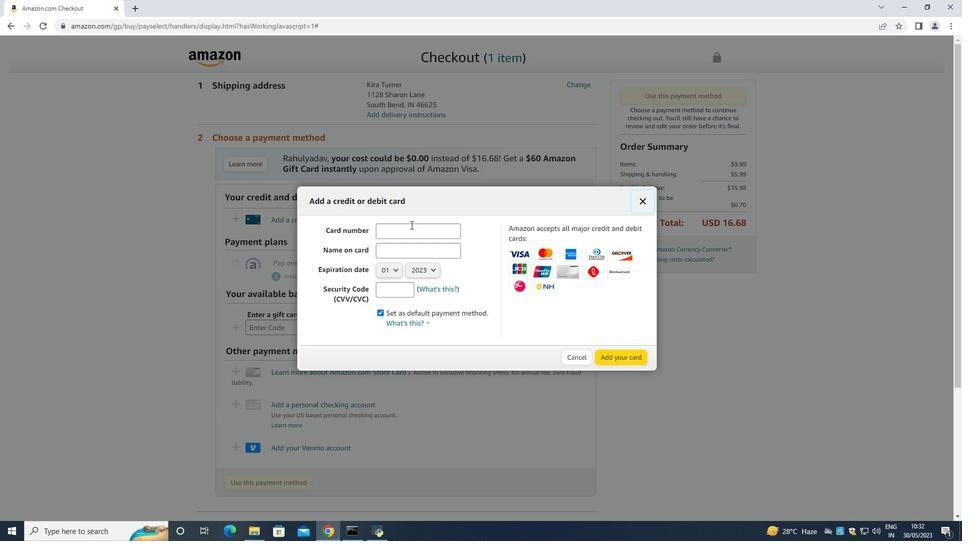 
Action: Mouse moved to (409, 221)
Screenshot: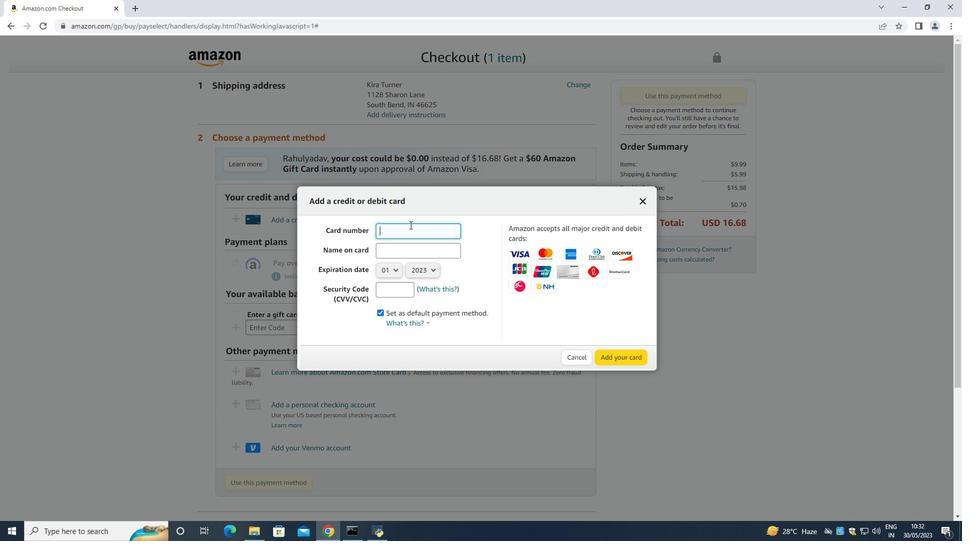 
Action: Key pressed 8745896512457965<Key.tab><Key.shift>Kira<Key.space><Key.shift>R<Key.backspace>Turner<Key.space><Key.tab><Key.enter><Key.enter><Key.tab><Key.enter><Key.down><Key.down><Key.enter><Key.tab>549
Screenshot: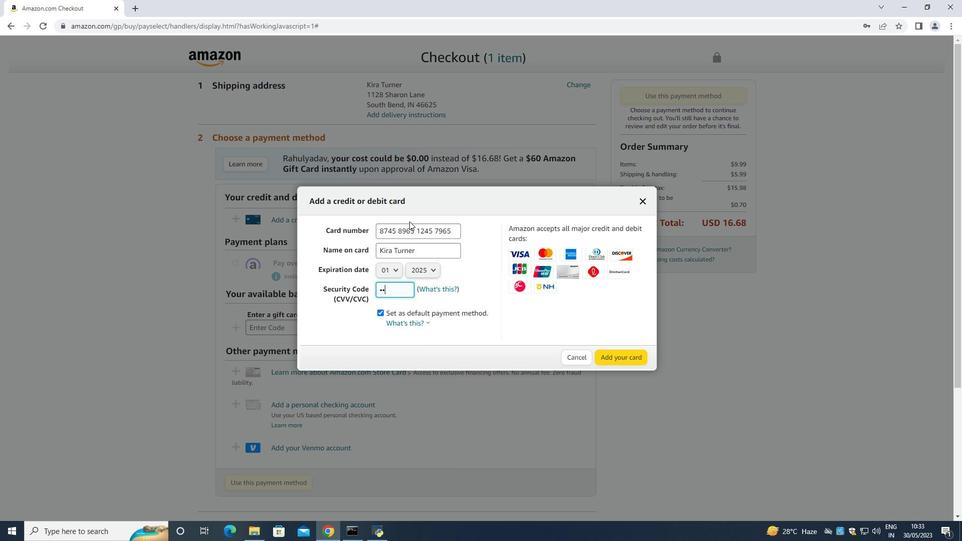 
Action: Mouse moved to (609, 352)
Screenshot: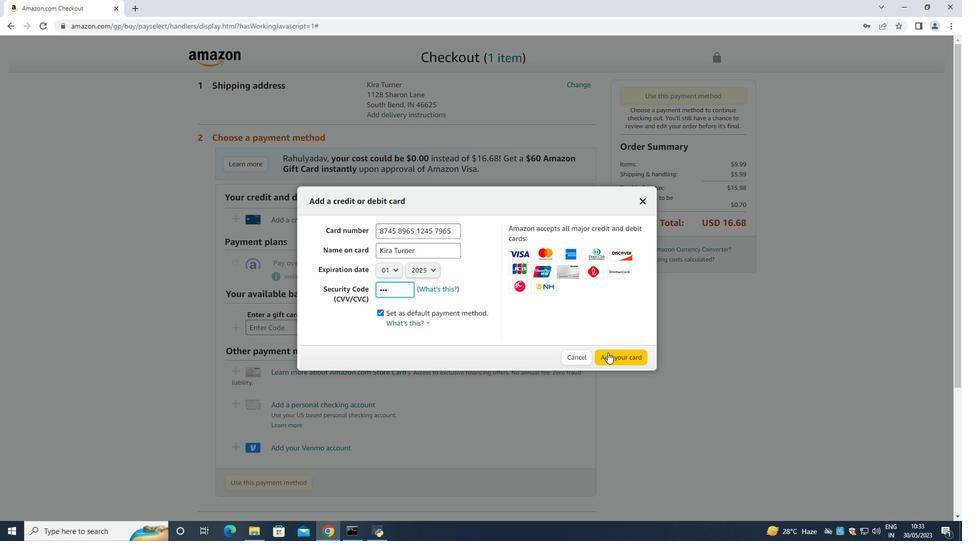 
